 Task: Use LinkedIn's search filters to find people with specific criteria, including industry, language, and keywords in their title or company.
Action: Mouse moved to (611, 85)
Screenshot: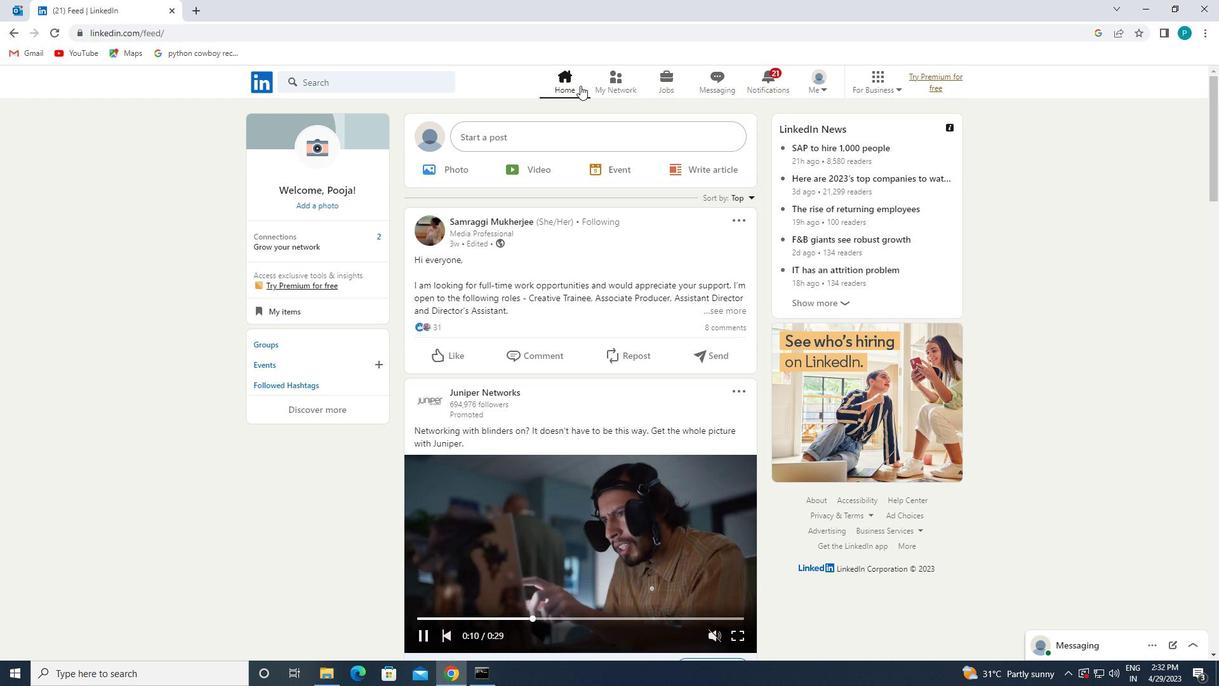
Action: Mouse pressed left at (611, 85)
Screenshot: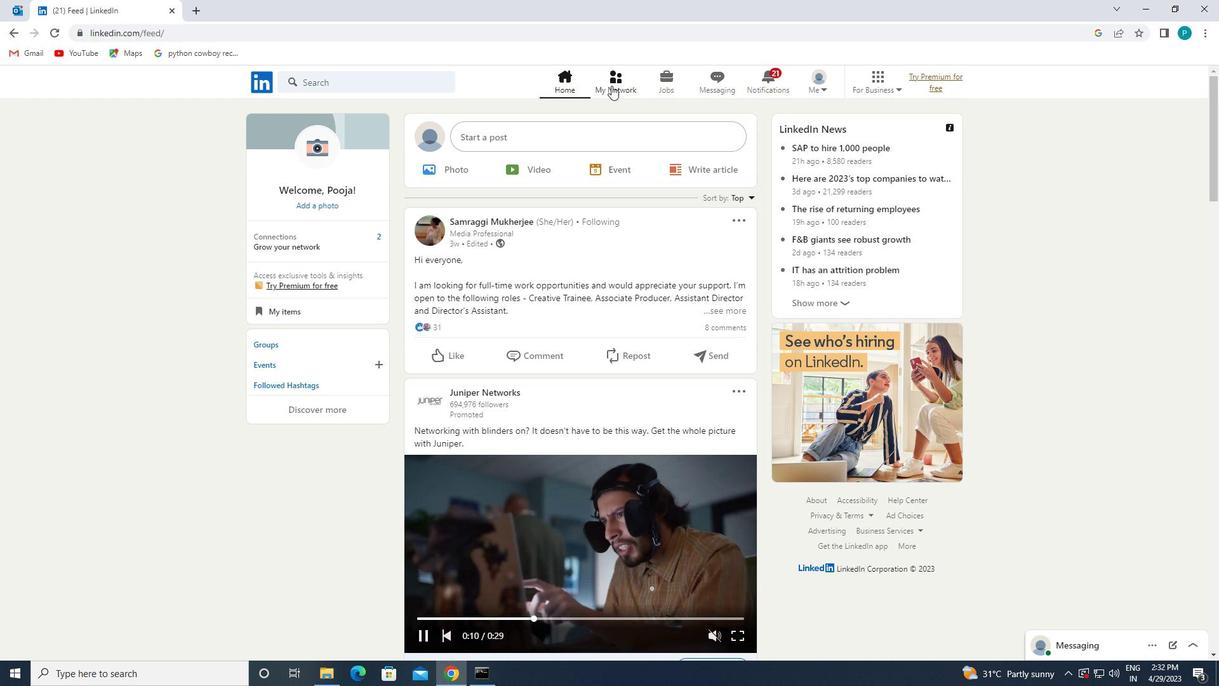 
Action: Mouse moved to (355, 156)
Screenshot: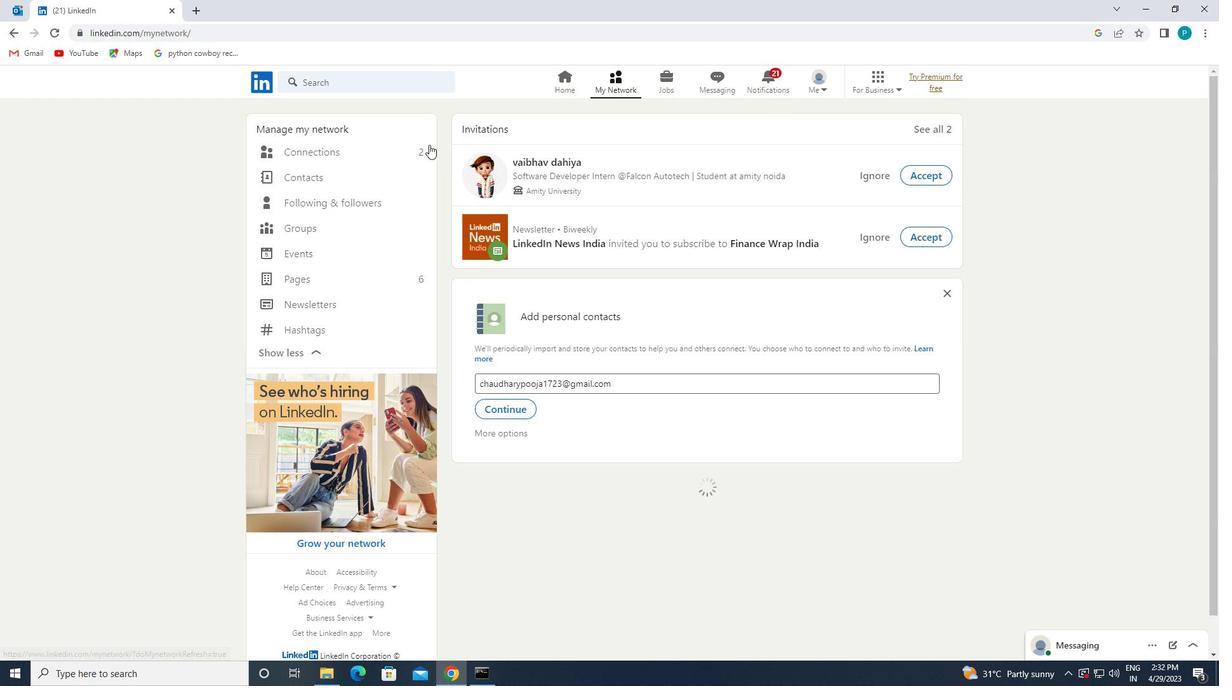 
Action: Mouse pressed left at (355, 156)
Screenshot: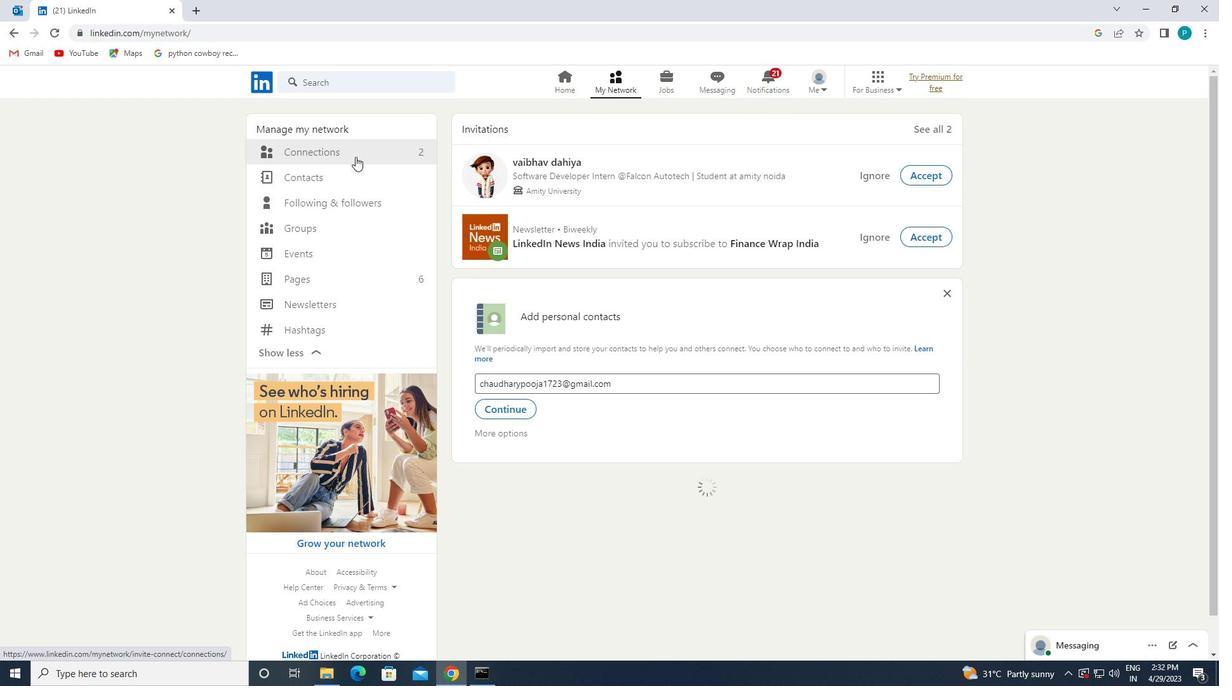 
Action: Mouse moved to (704, 157)
Screenshot: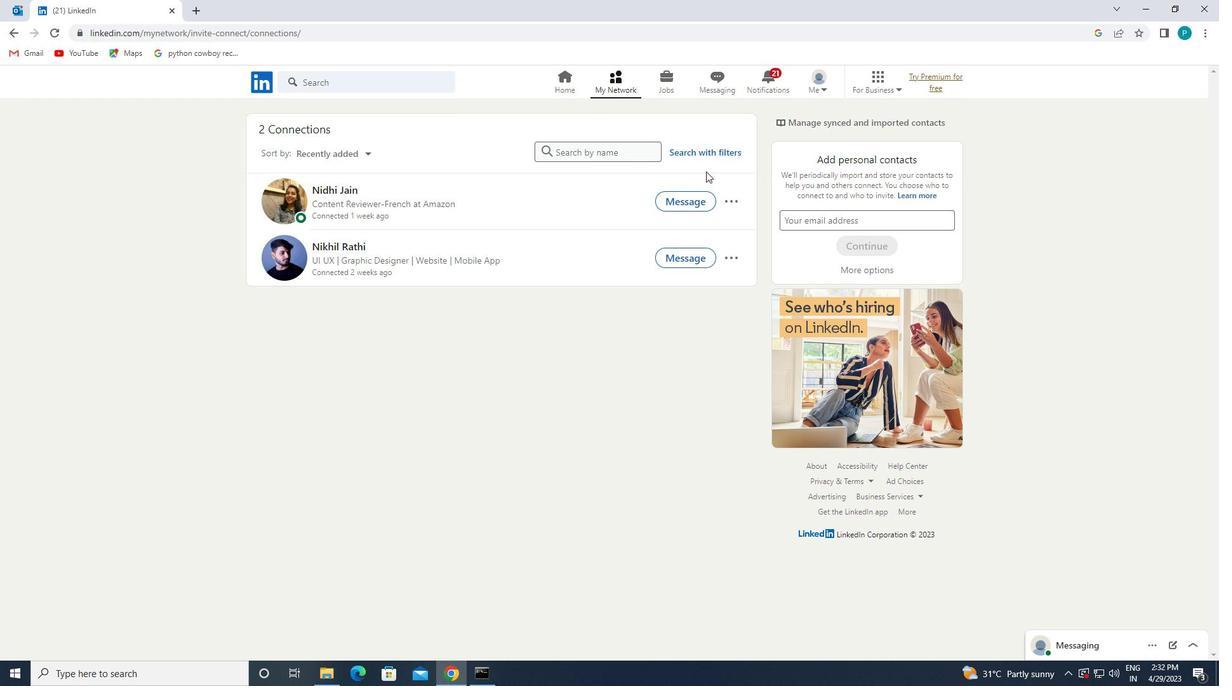 
Action: Mouse pressed left at (704, 157)
Screenshot: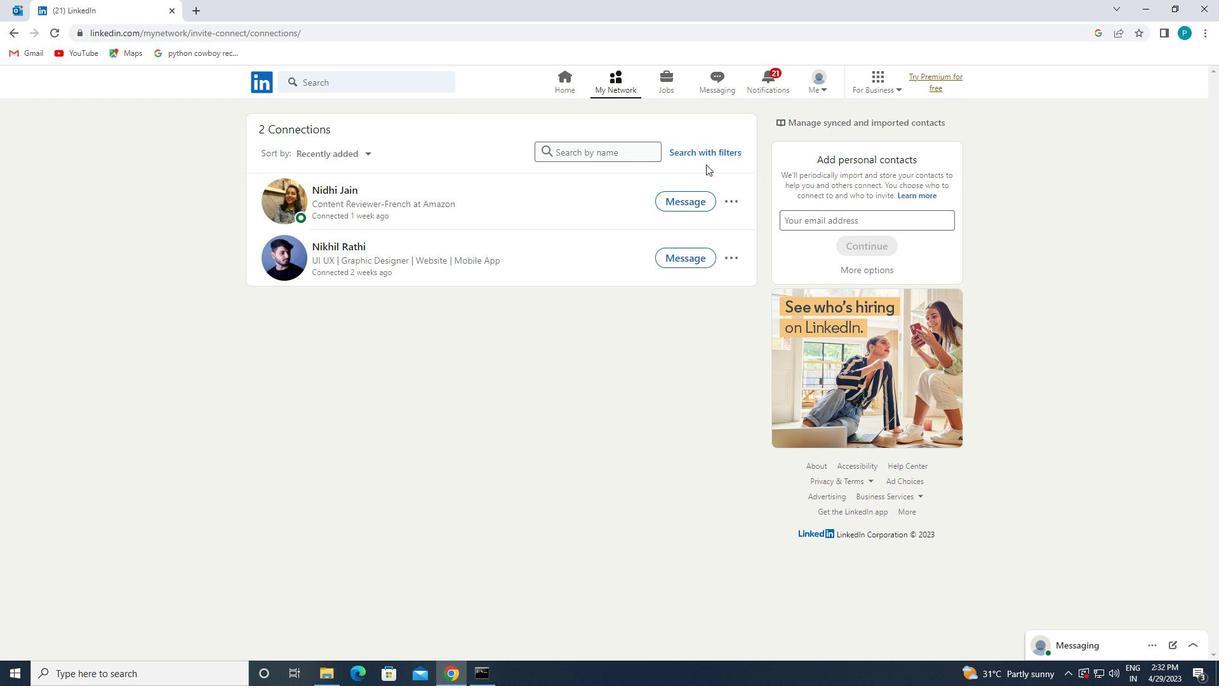 
Action: Mouse moved to (647, 120)
Screenshot: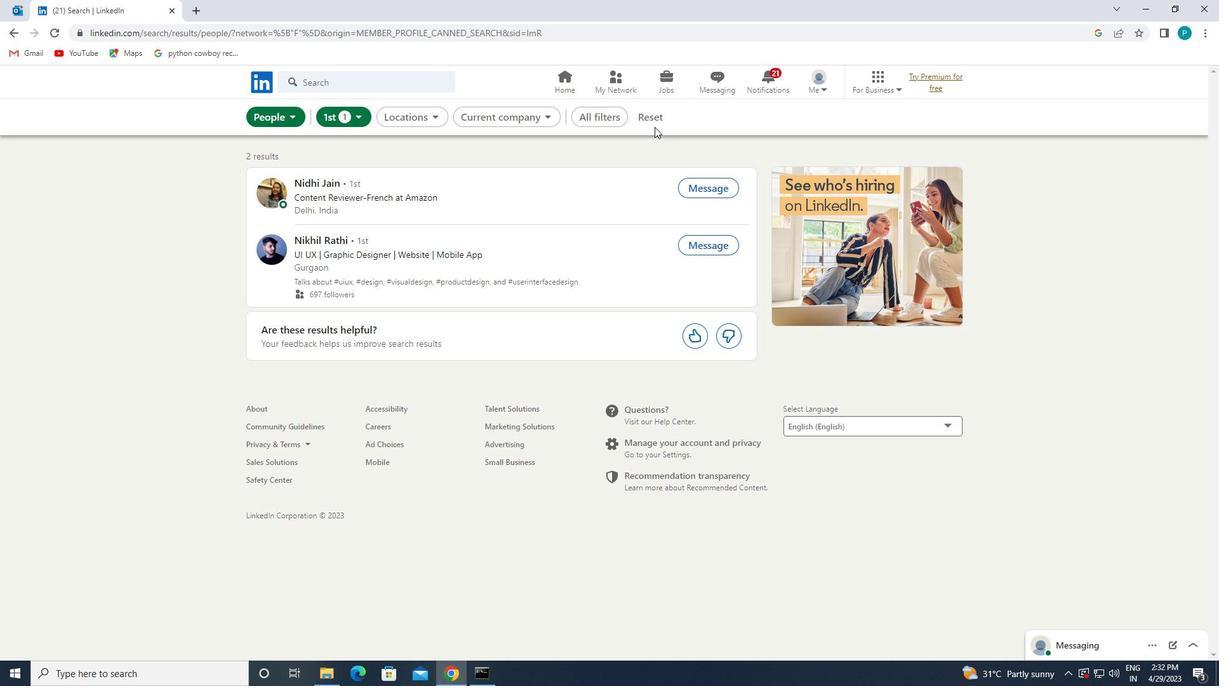 
Action: Mouse pressed left at (647, 120)
Screenshot: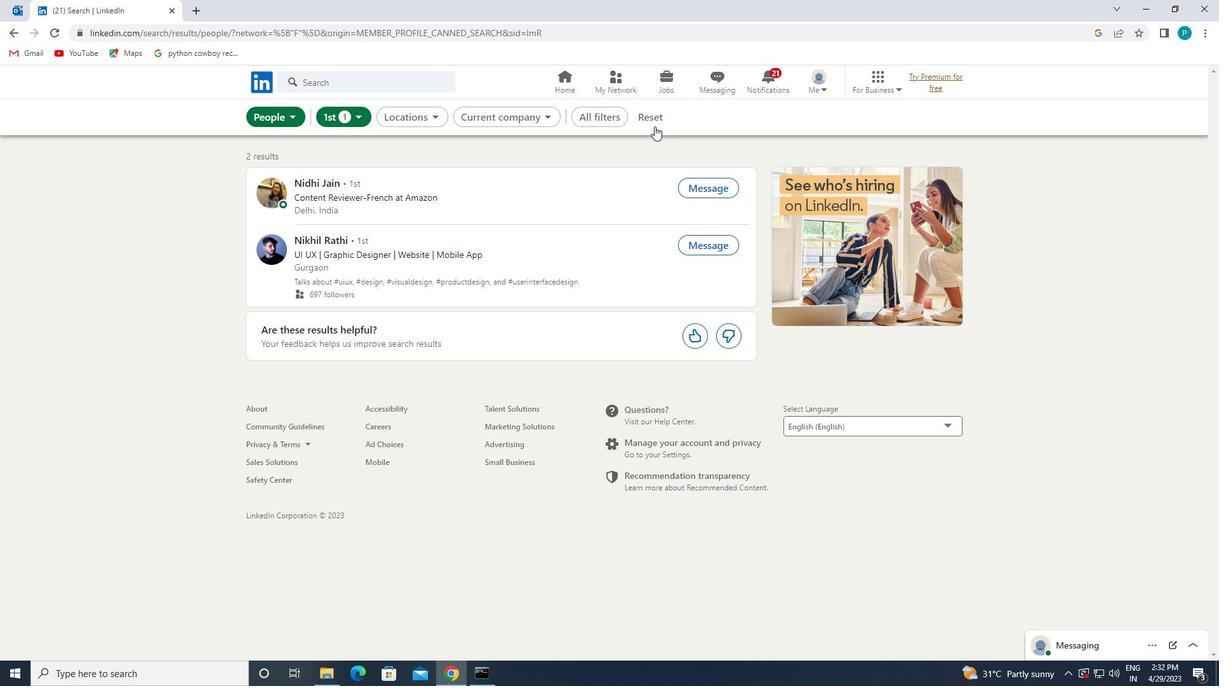 
Action: Mouse moved to (621, 123)
Screenshot: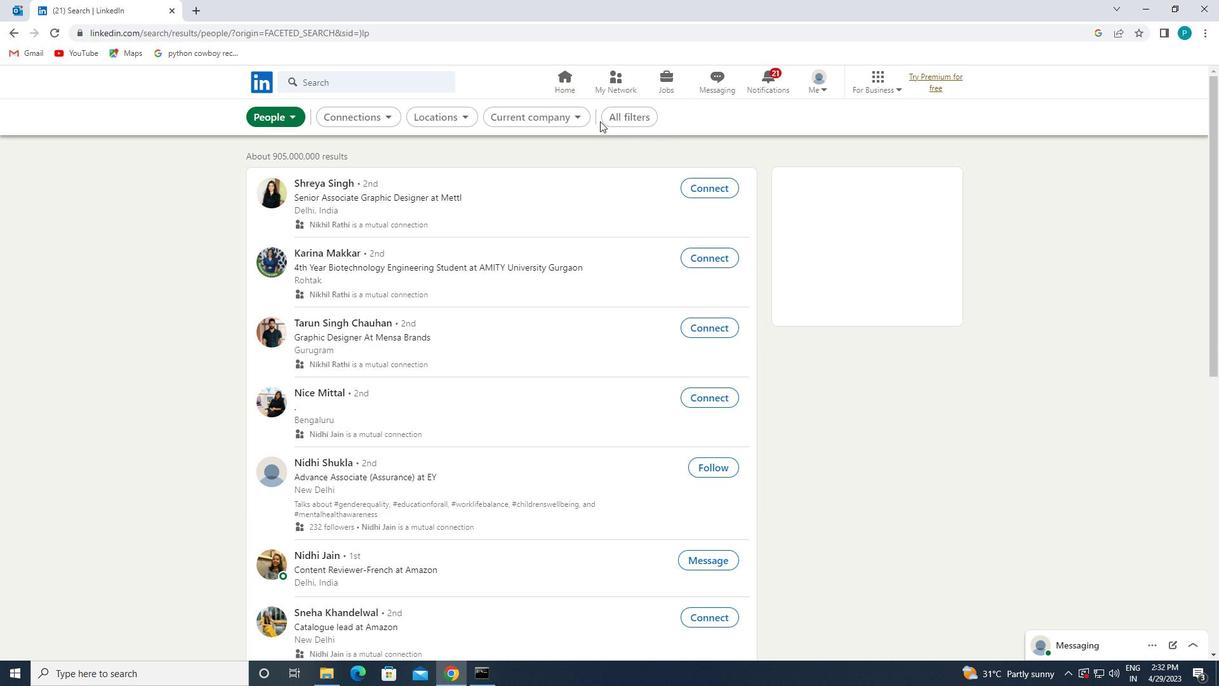 
Action: Mouse pressed left at (621, 123)
Screenshot: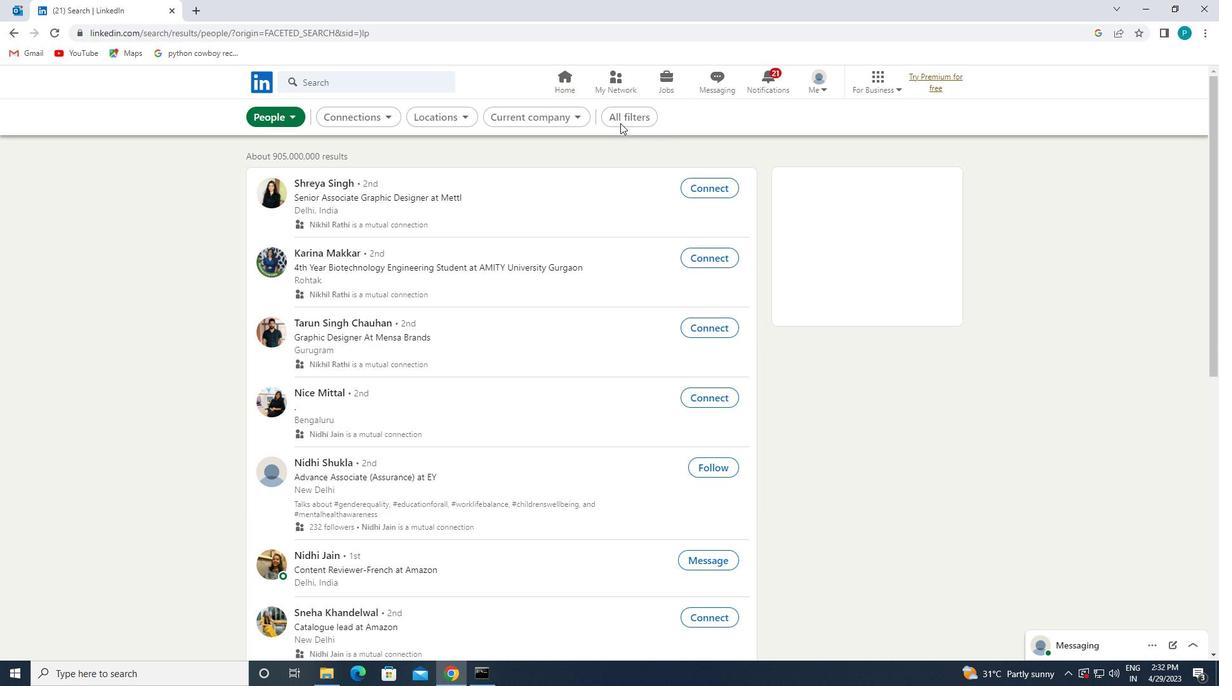 
Action: Mouse moved to (961, 265)
Screenshot: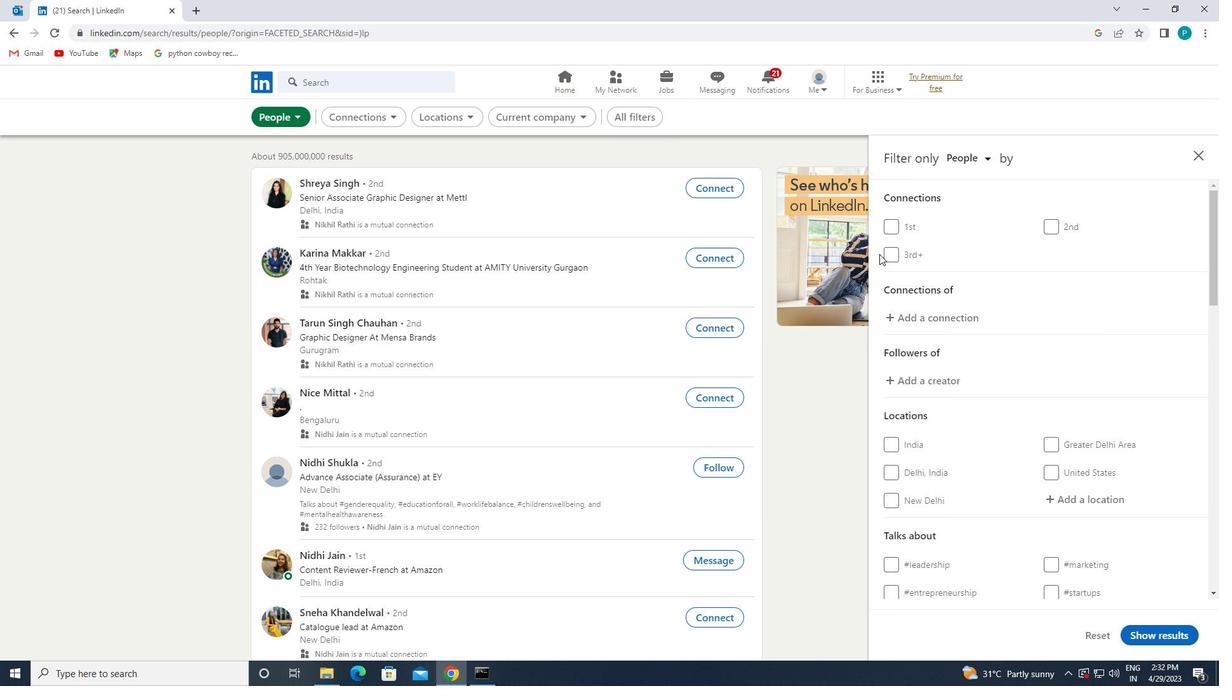 
Action: Mouse scrolled (961, 264) with delta (0, 0)
Screenshot: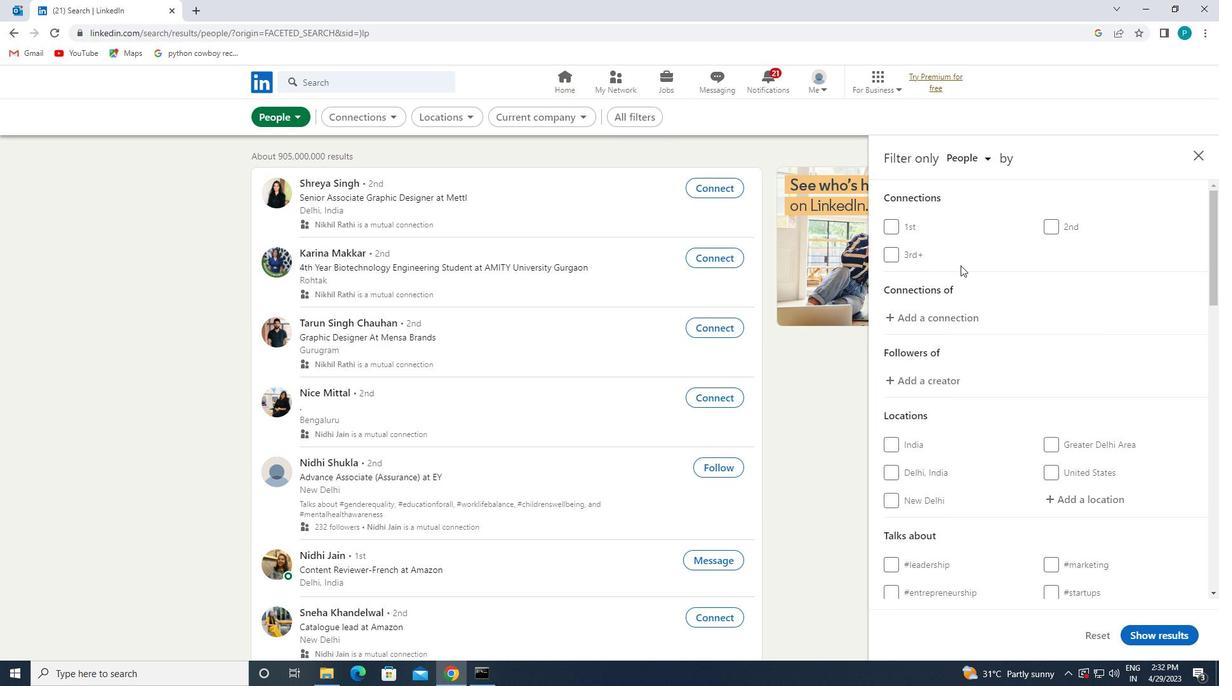 
Action: Mouse scrolled (961, 264) with delta (0, 0)
Screenshot: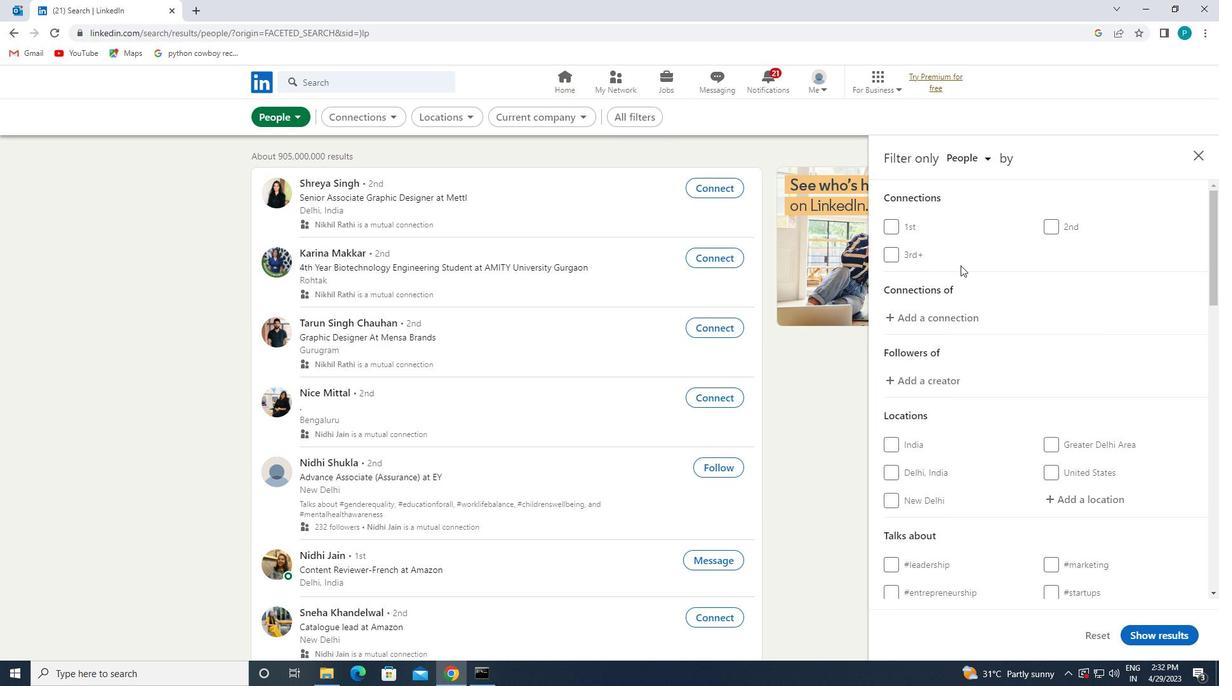 
Action: Mouse scrolled (961, 264) with delta (0, 0)
Screenshot: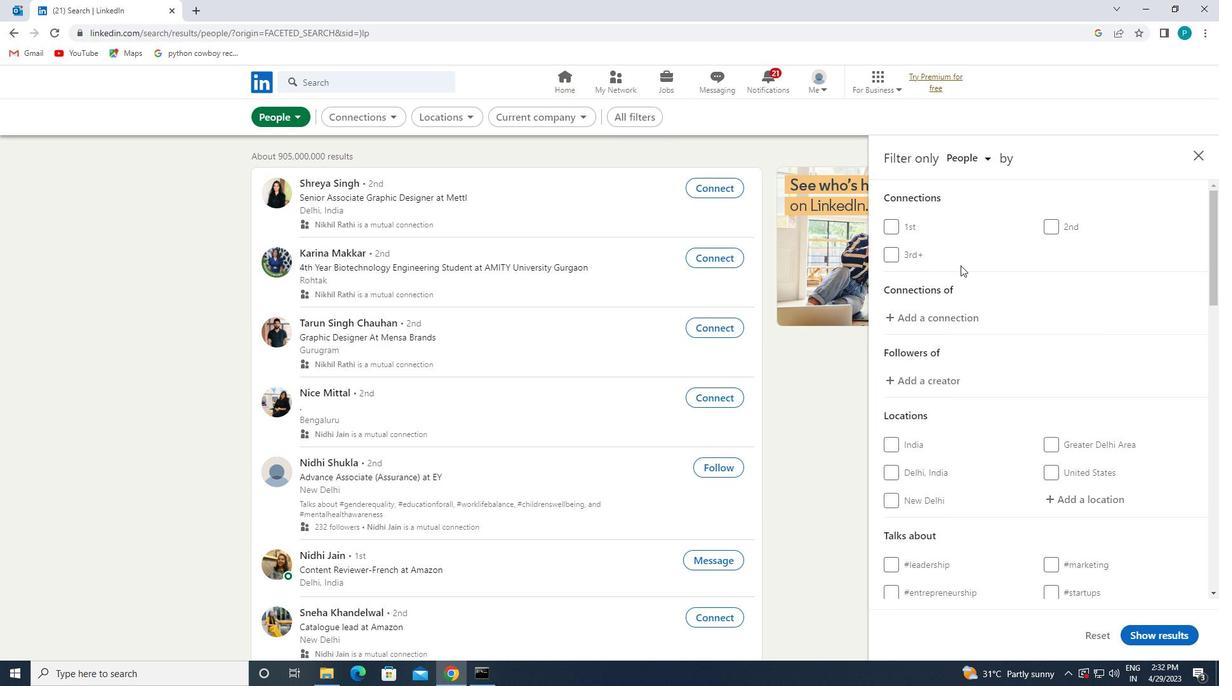 
Action: Mouse moved to (1057, 313)
Screenshot: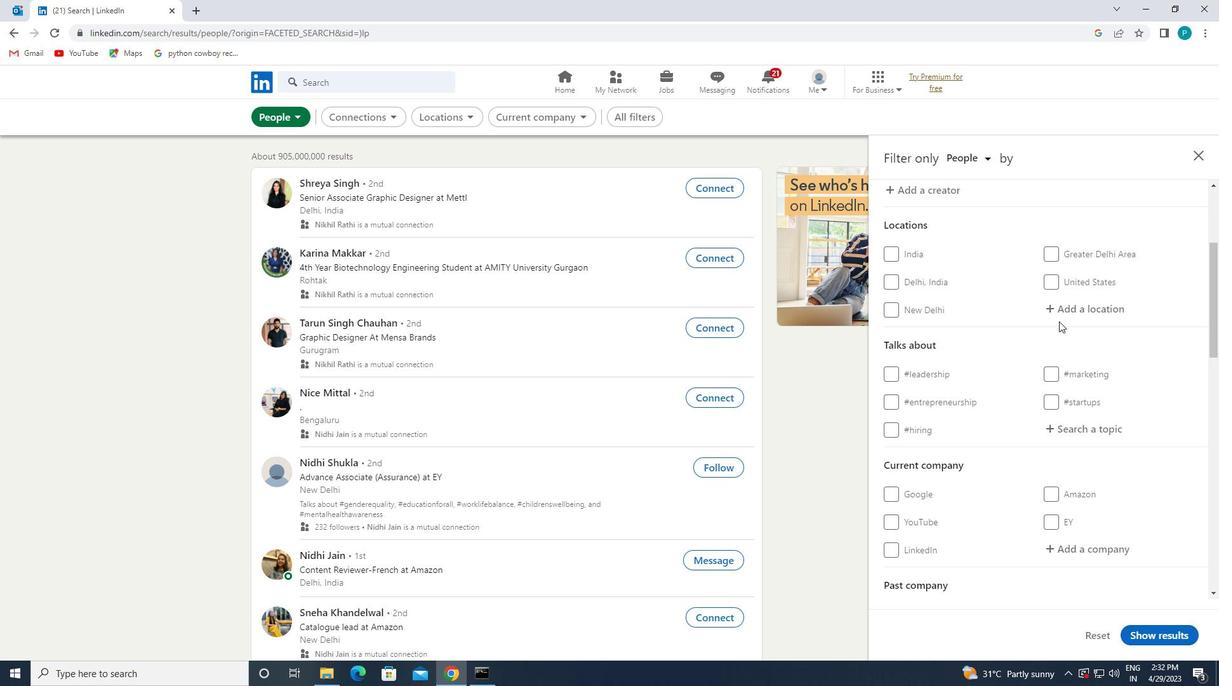 
Action: Mouse pressed left at (1057, 313)
Screenshot: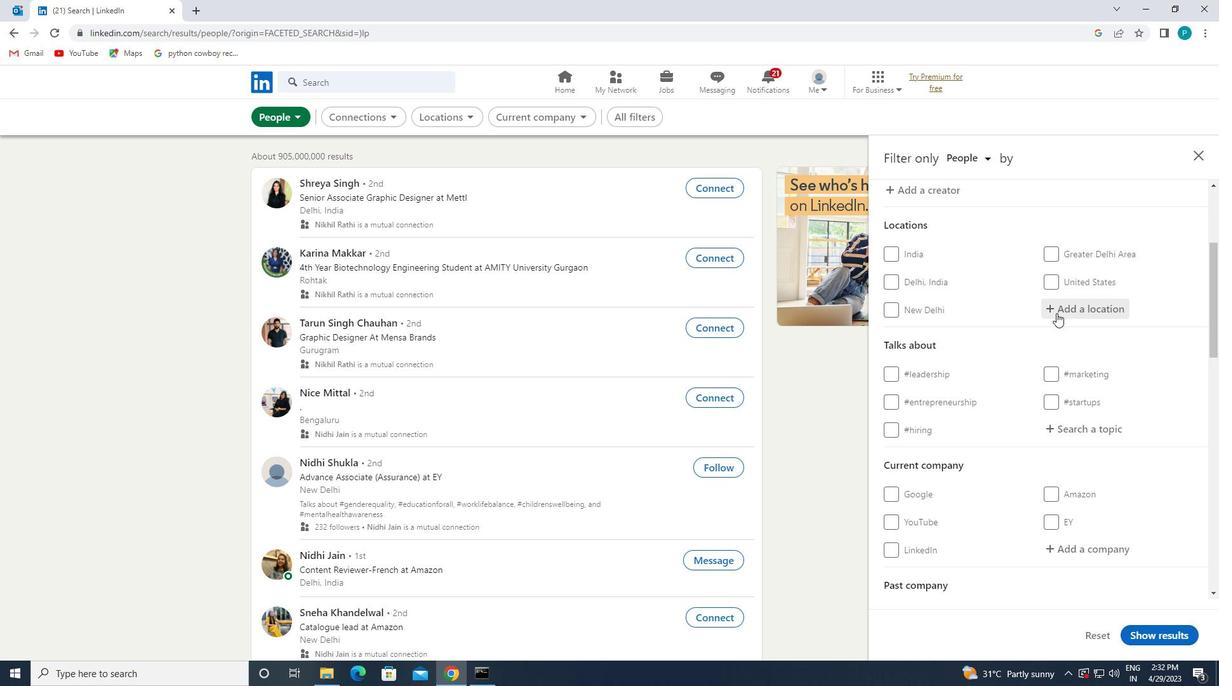 
Action: Key pressed <Key.caps_lock>x<Key.caps_lock>inyang
Screenshot: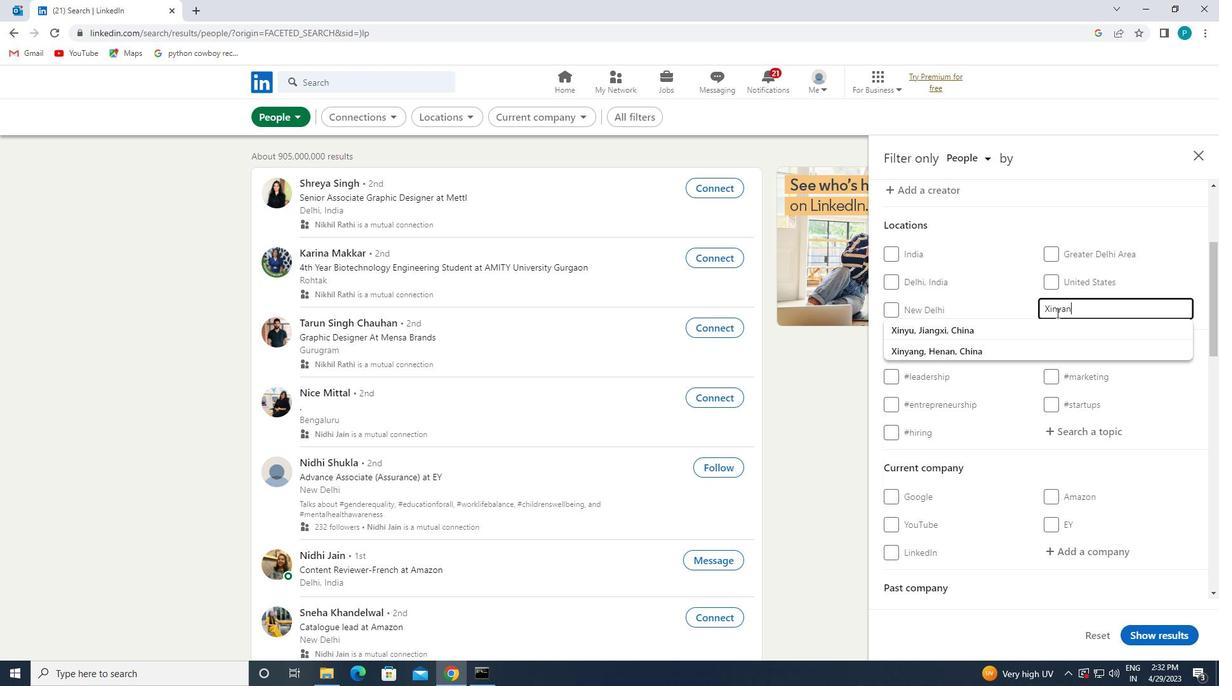 
Action: Mouse moved to (1057, 329)
Screenshot: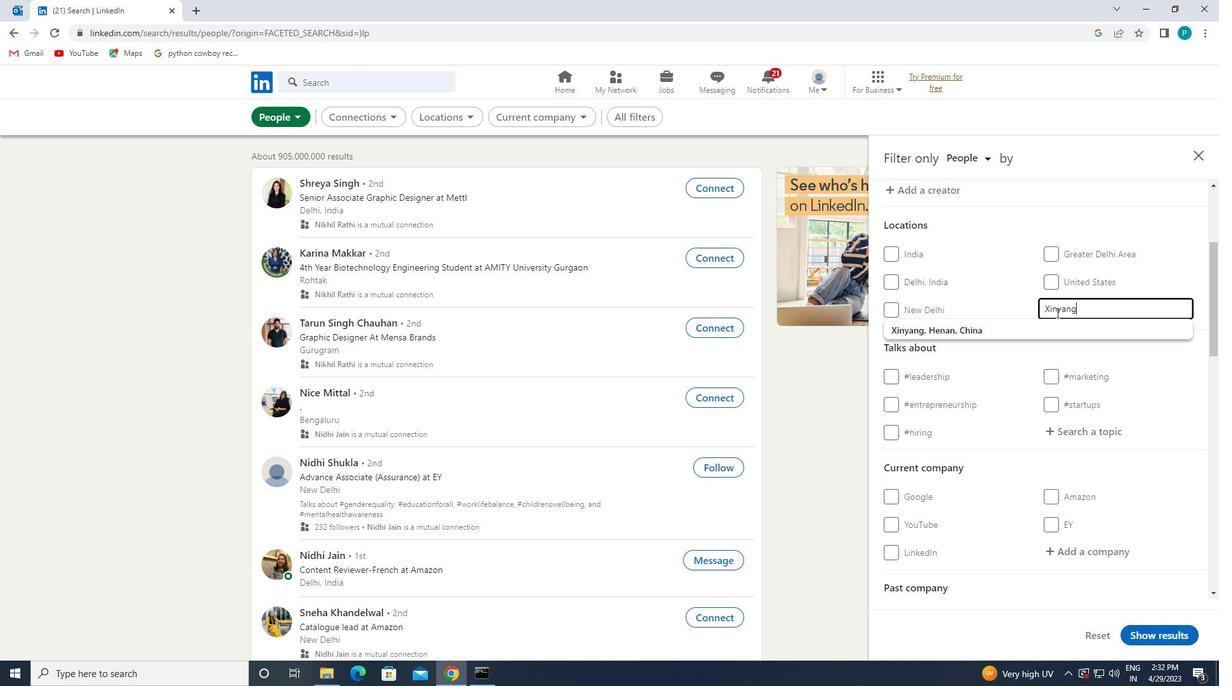 
Action: Mouse pressed left at (1057, 329)
Screenshot: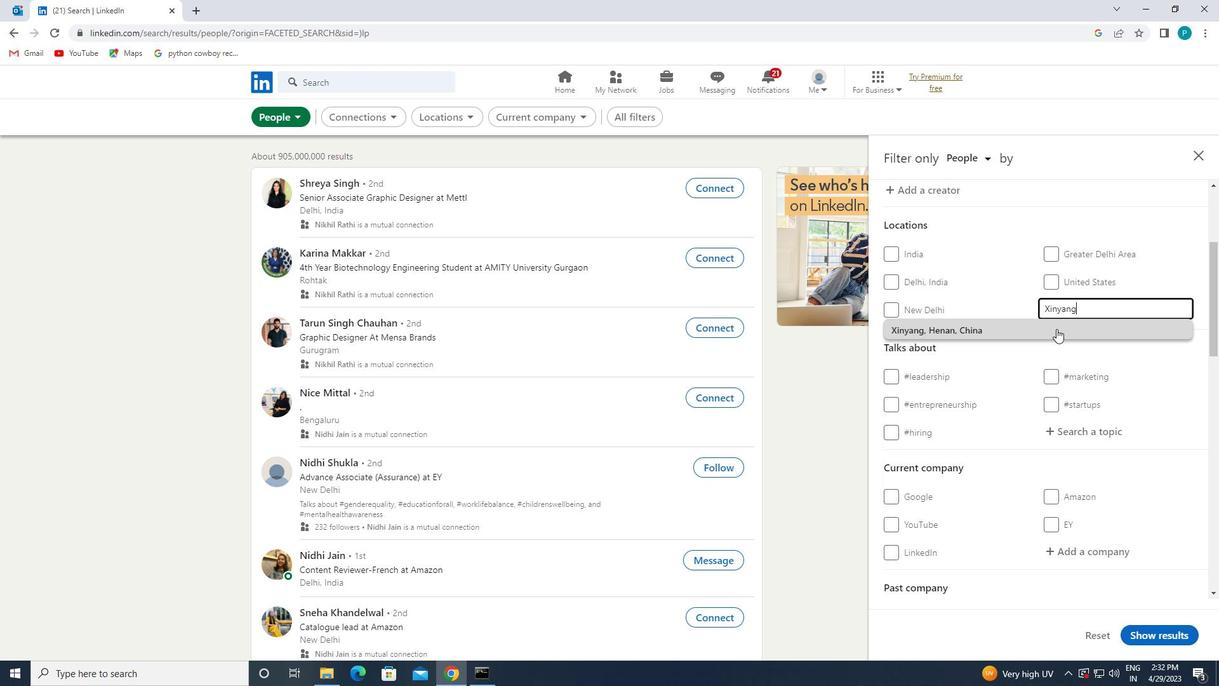 
Action: Mouse moved to (1083, 379)
Screenshot: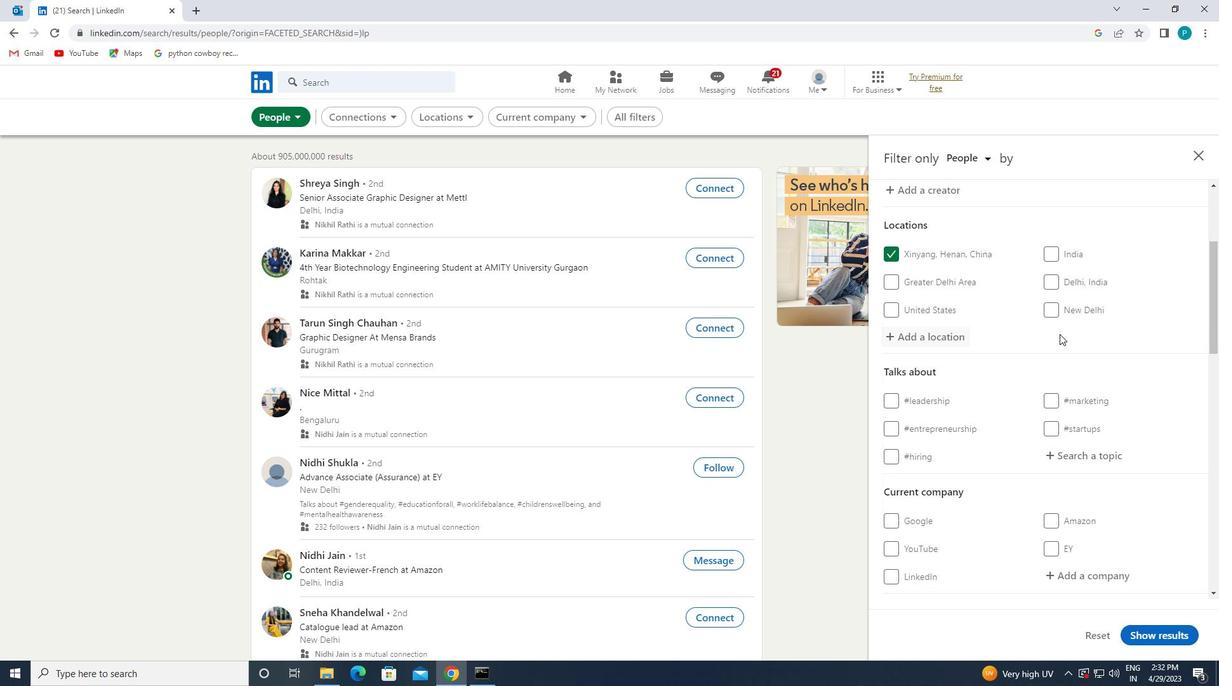 
Action: Mouse scrolled (1083, 378) with delta (0, 0)
Screenshot: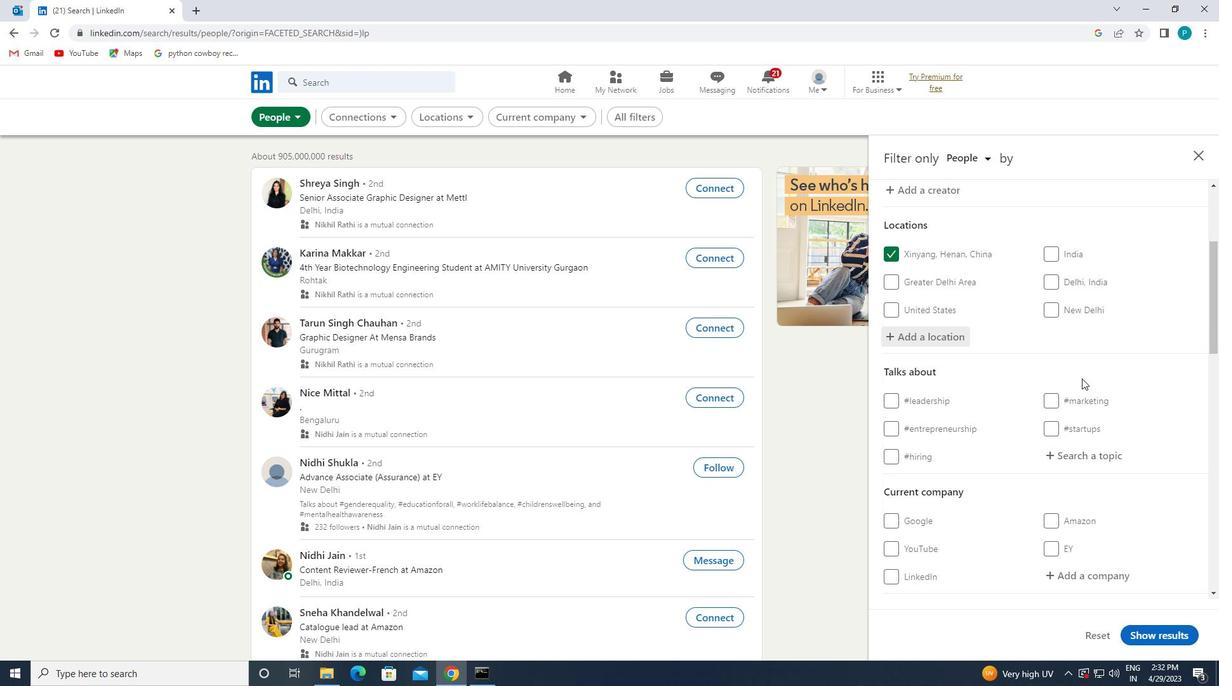 
Action: Mouse scrolled (1083, 378) with delta (0, 0)
Screenshot: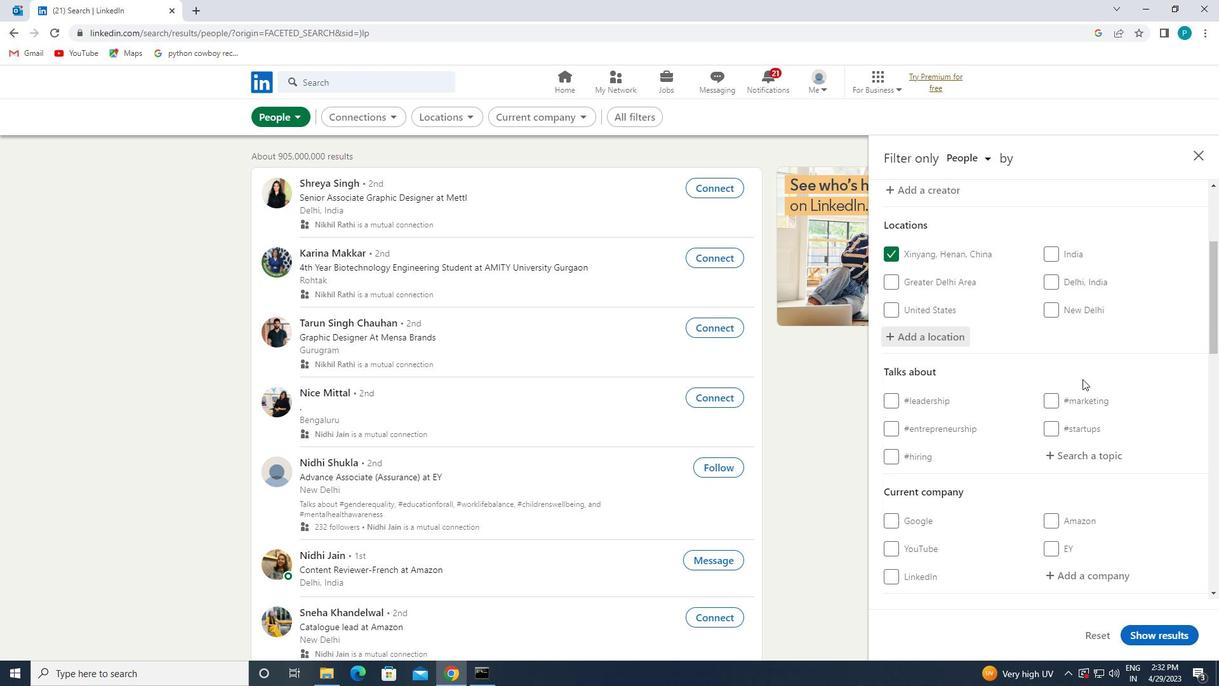 
Action: Mouse scrolled (1083, 378) with delta (0, 0)
Screenshot: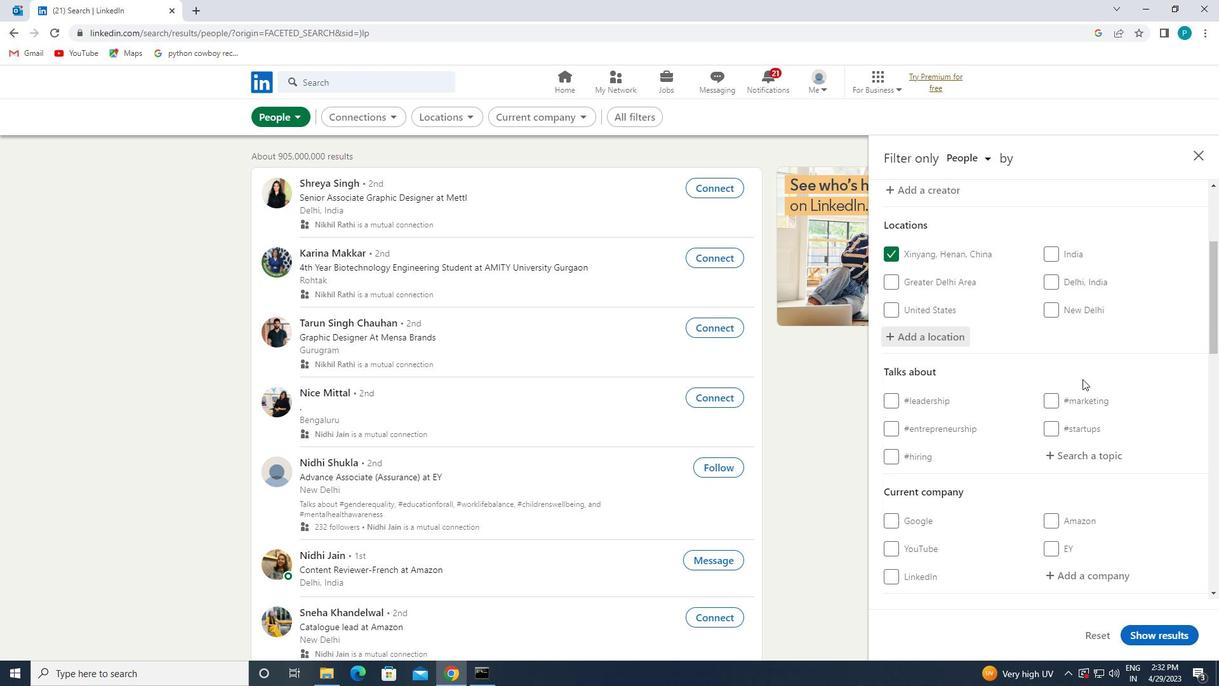 
Action: Mouse moved to (1064, 254)
Screenshot: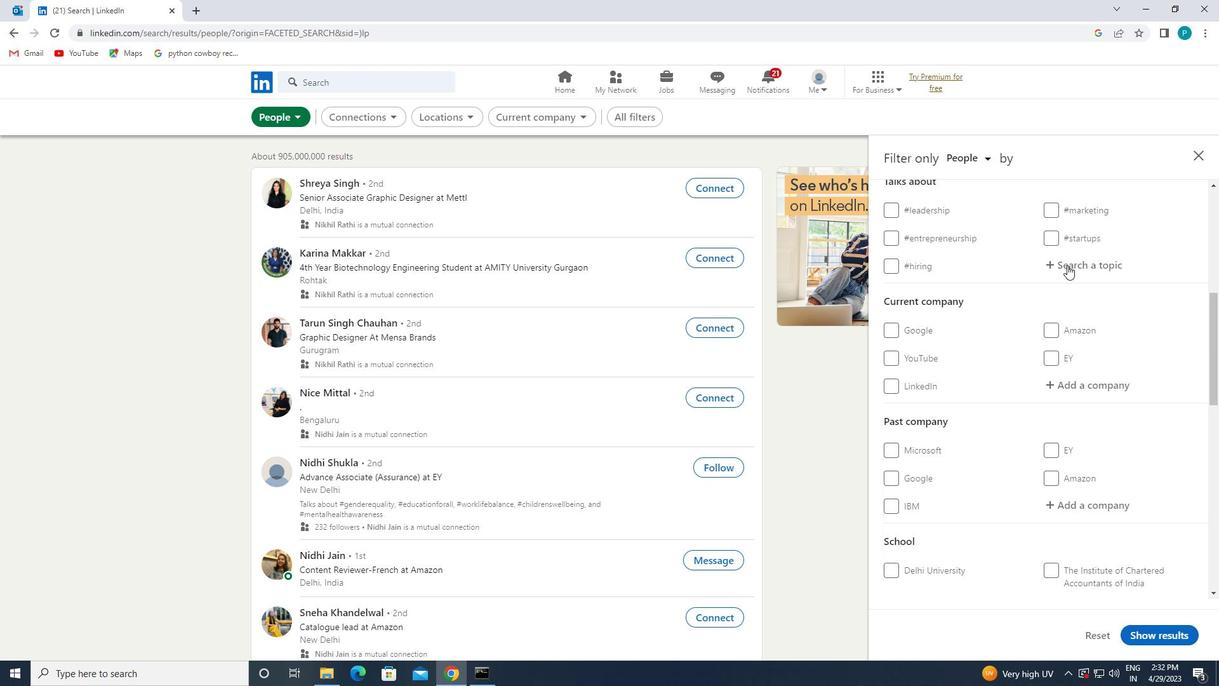 
Action: Mouse pressed left at (1064, 254)
Screenshot: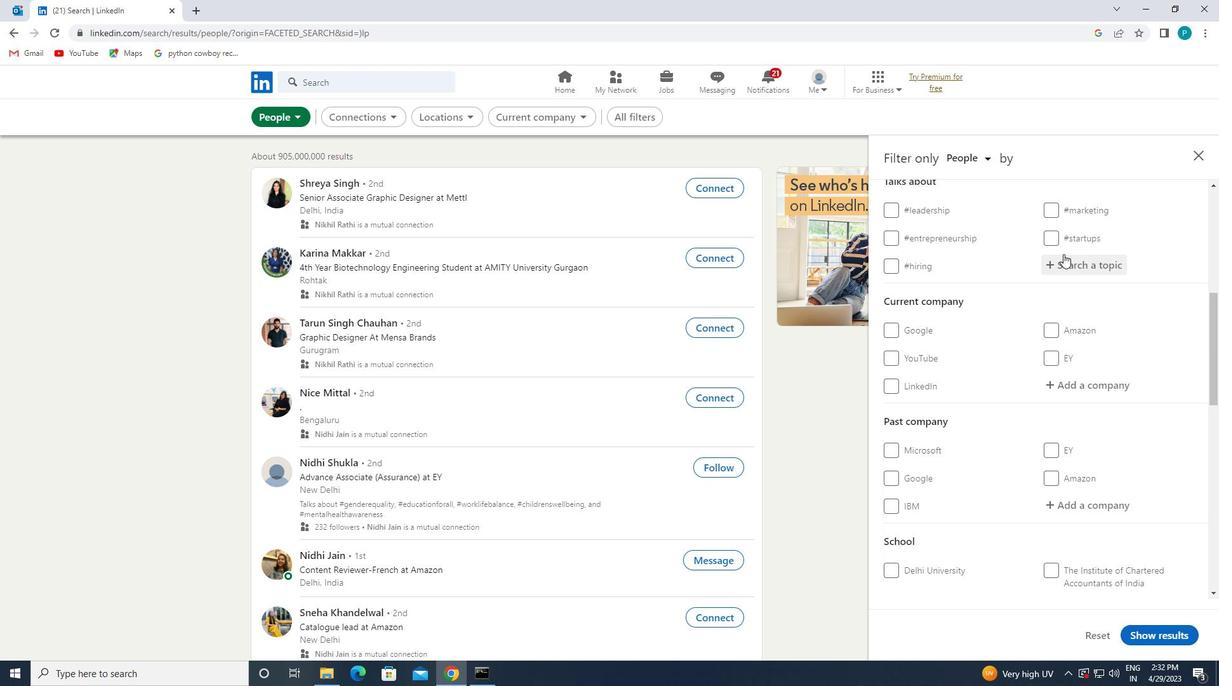 
Action: Mouse moved to (1066, 254)
Screenshot: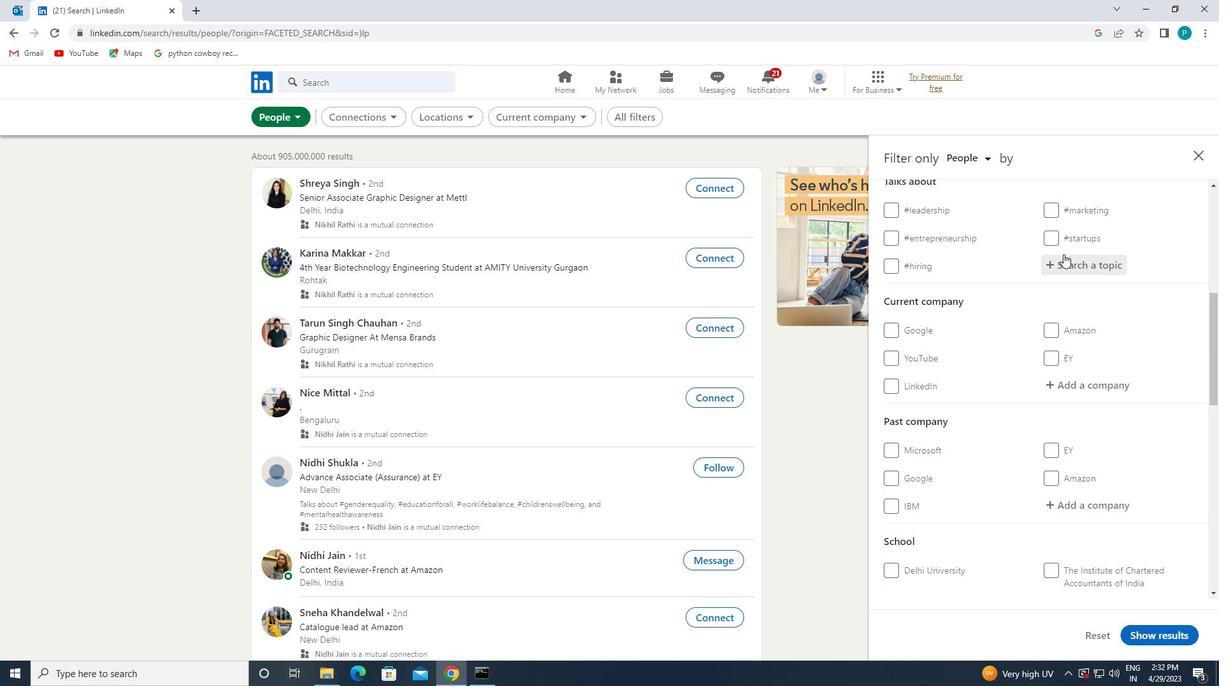 
Action: Key pressed <Key.shift>#<Key.caps_lock>M<Key.caps_lock>OBILEAPPLICATIONS
Screenshot: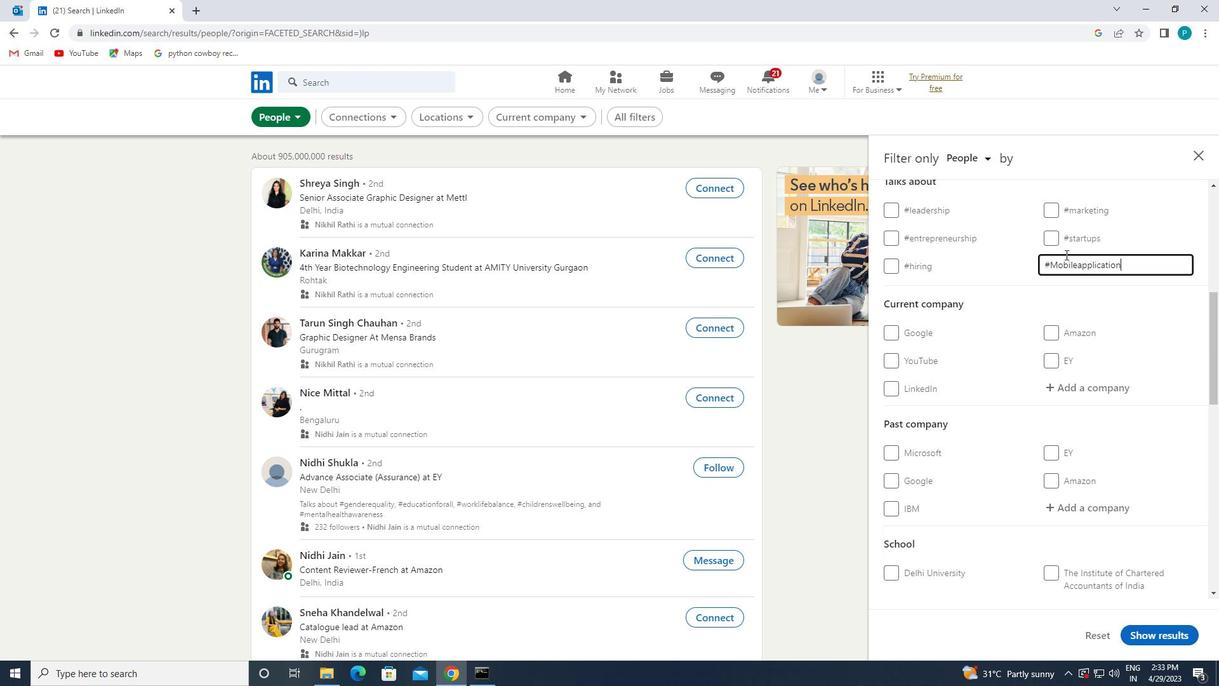 
Action: Mouse moved to (1064, 265)
Screenshot: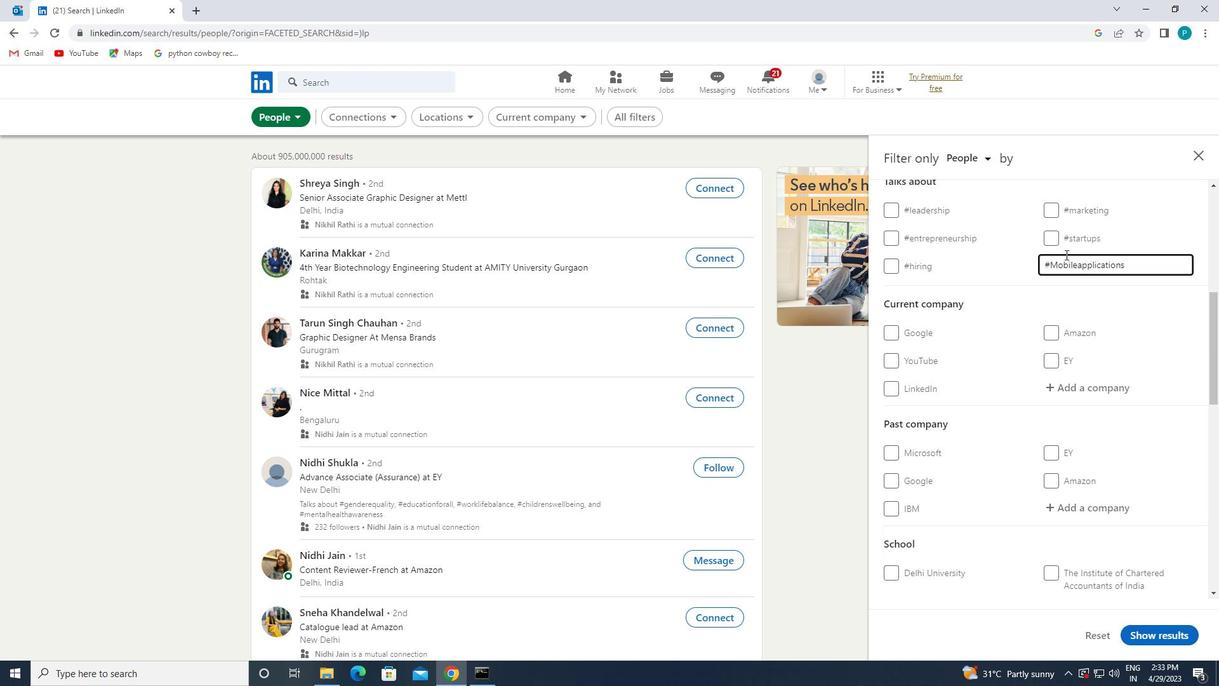 
Action: Mouse scrolled (1064, 264) with delta (0, 0)
Screenshot: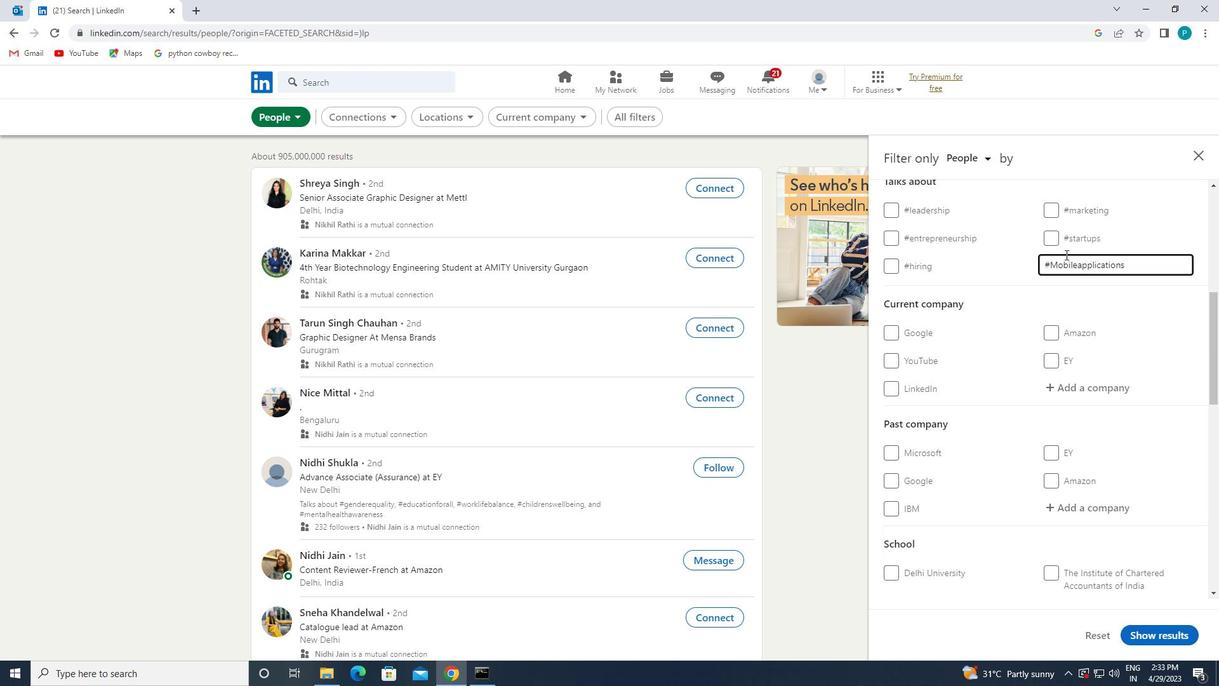 
Action: Mouse moved to (1074, 350)
Screenshot: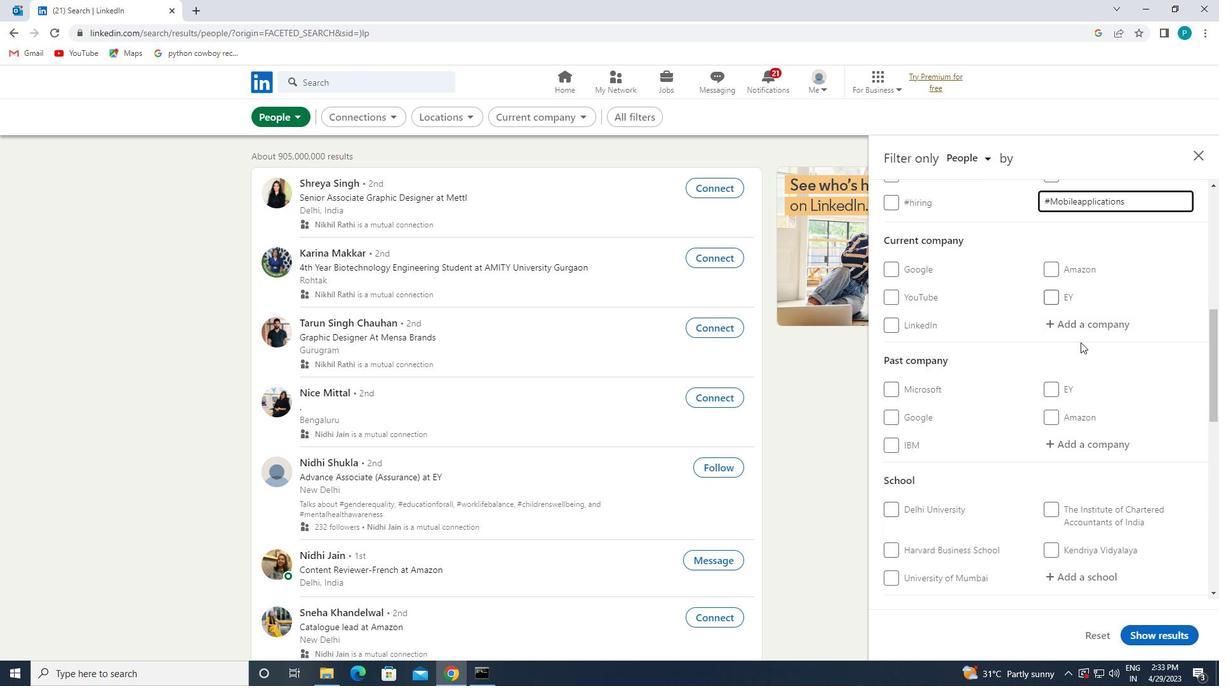 
Action: Mouse scrolled (1074, 350) with delta (0, 0)
Screenshot: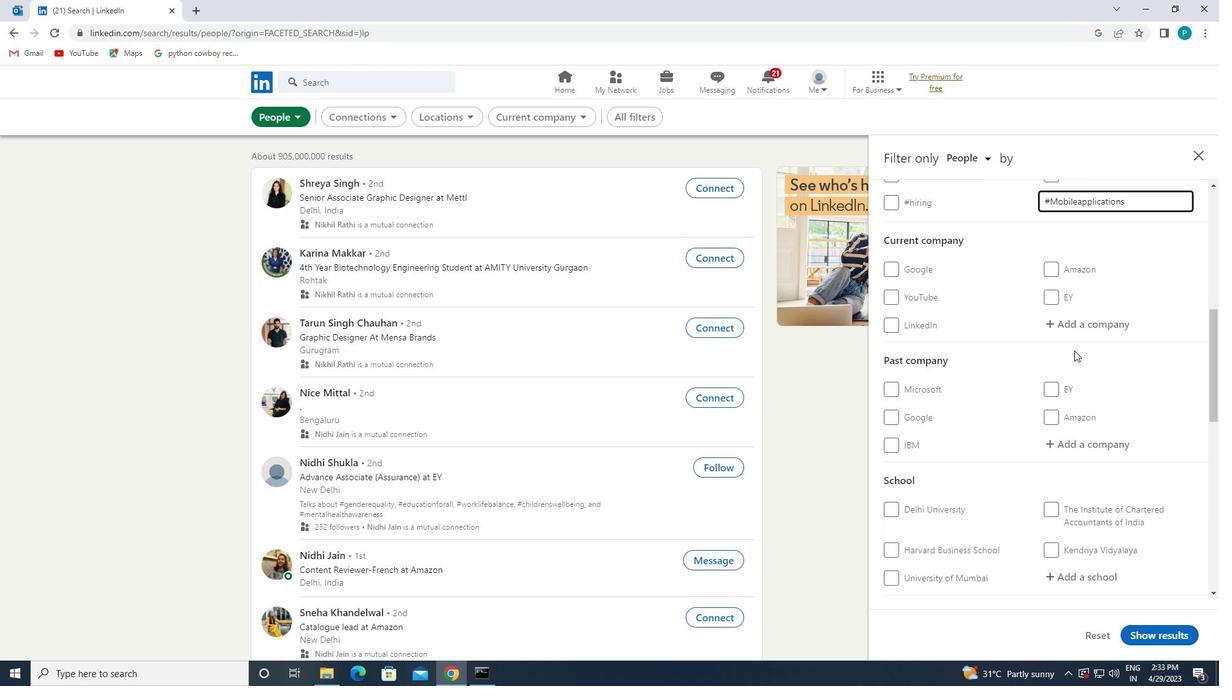 
Action: Mouse scrolled (1074, 350) with delta (0, 0)
Screenshot: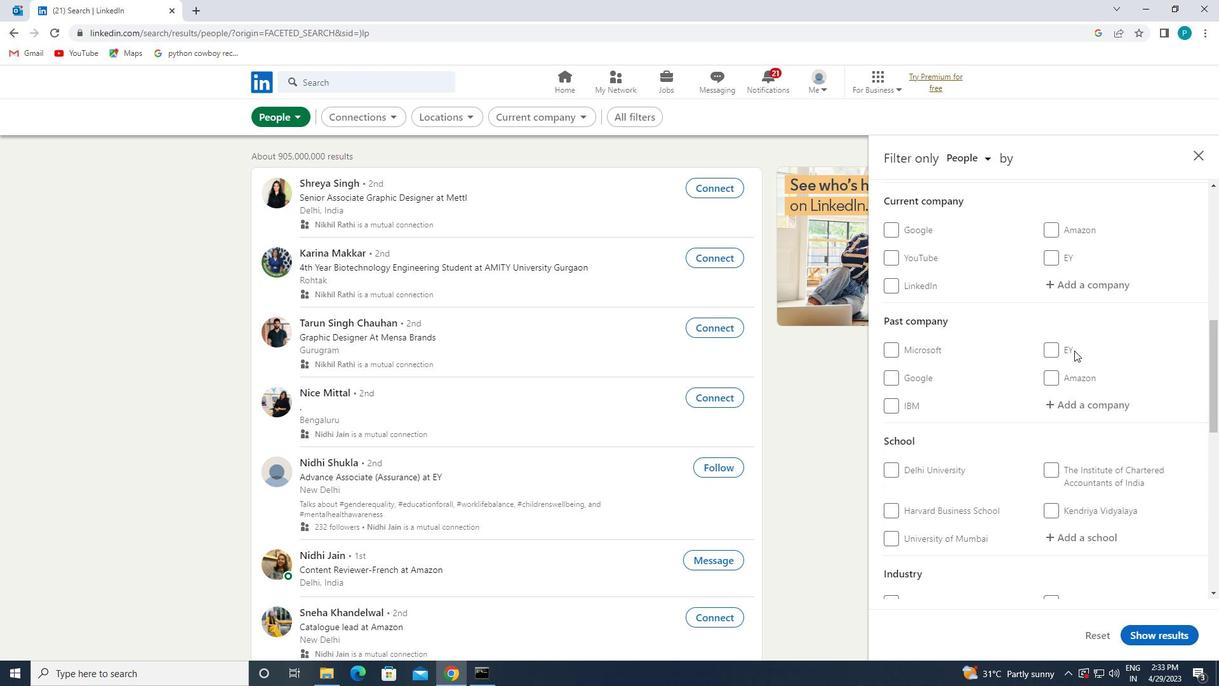 
Action: Mouse scrolled (1074, 350) with delta (0, 0)
Screenshot: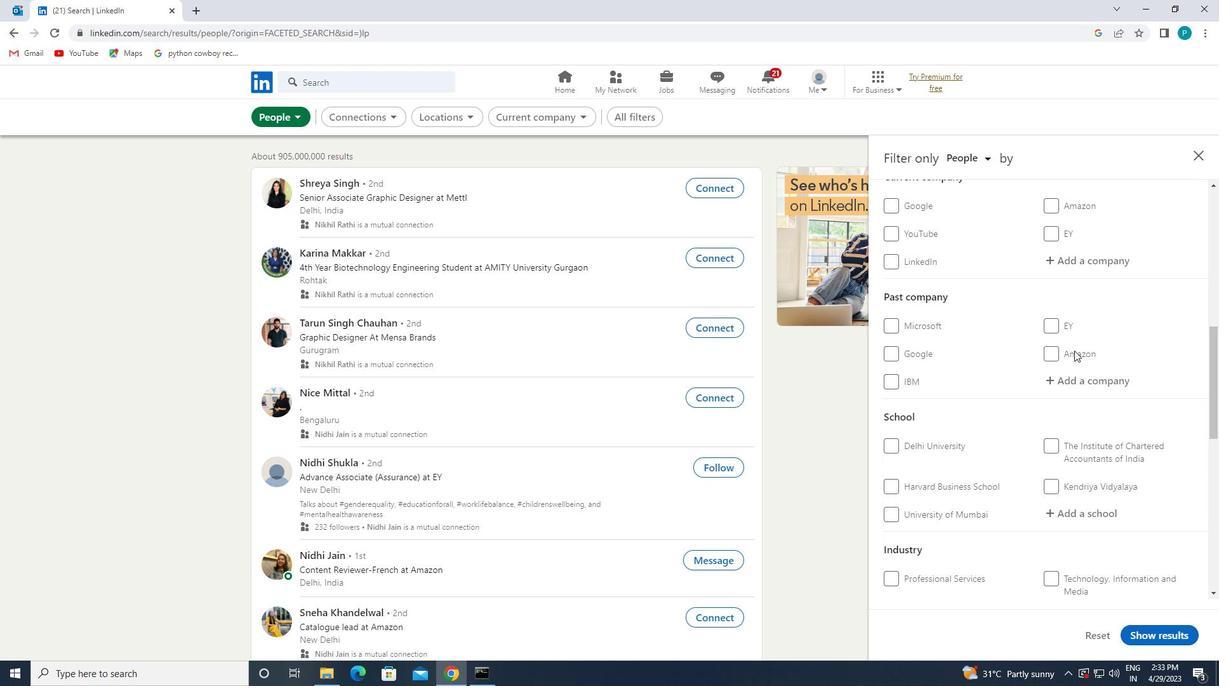 
Action: Mouse scrolled (1074, 350) with delta (0, 0)
Screenshot: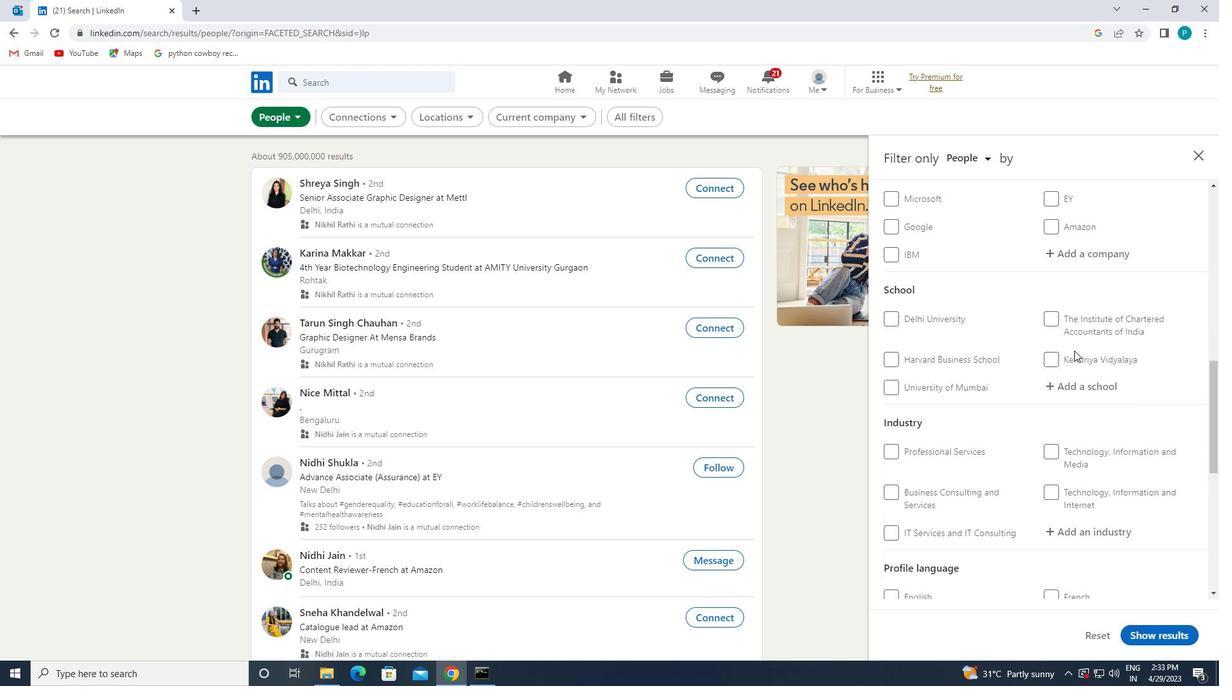 
Action: Mouse scrolled (1074, 350) with delta (0, 0)
Screenshot: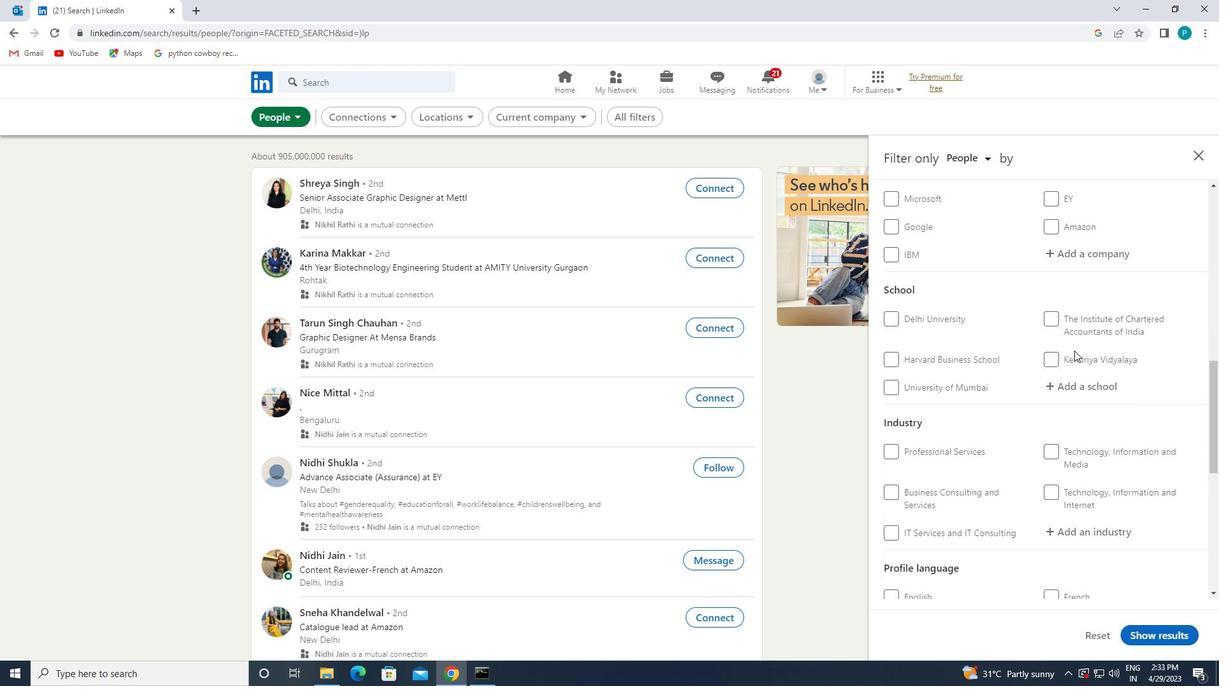 
Action: Mouse scrolled (1074, 350) with delta (0, 0)
Screenshot: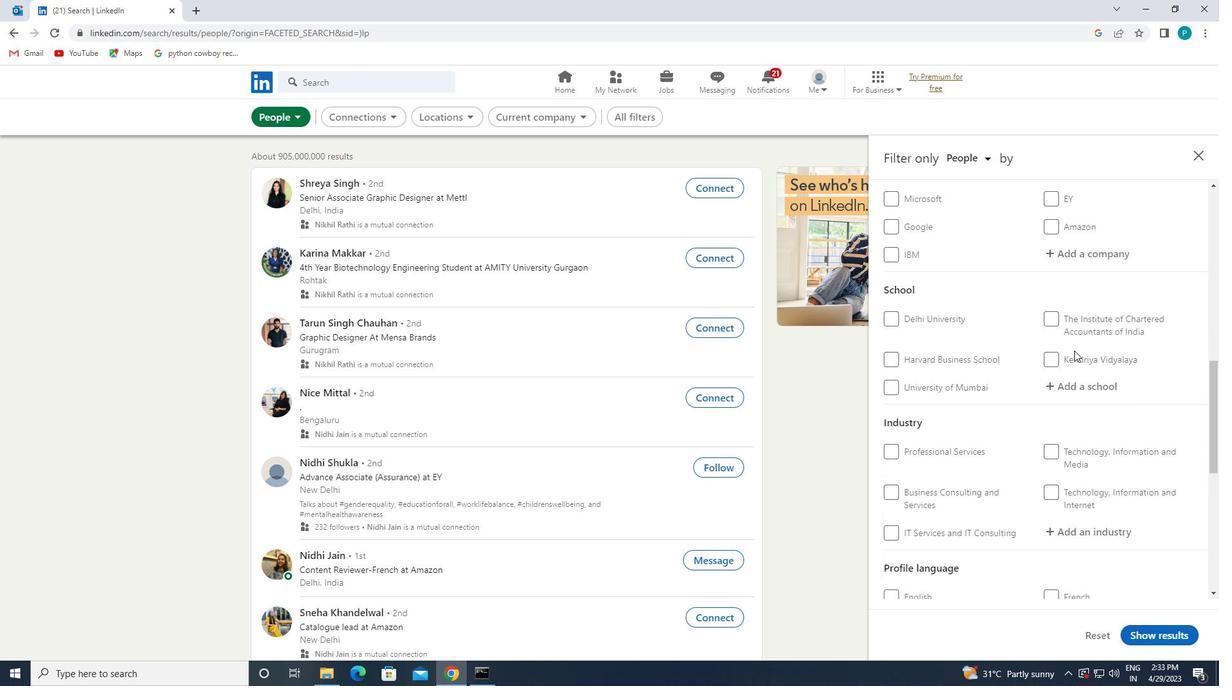 
Action: Mouse moved to (899, 404)
Screenshot: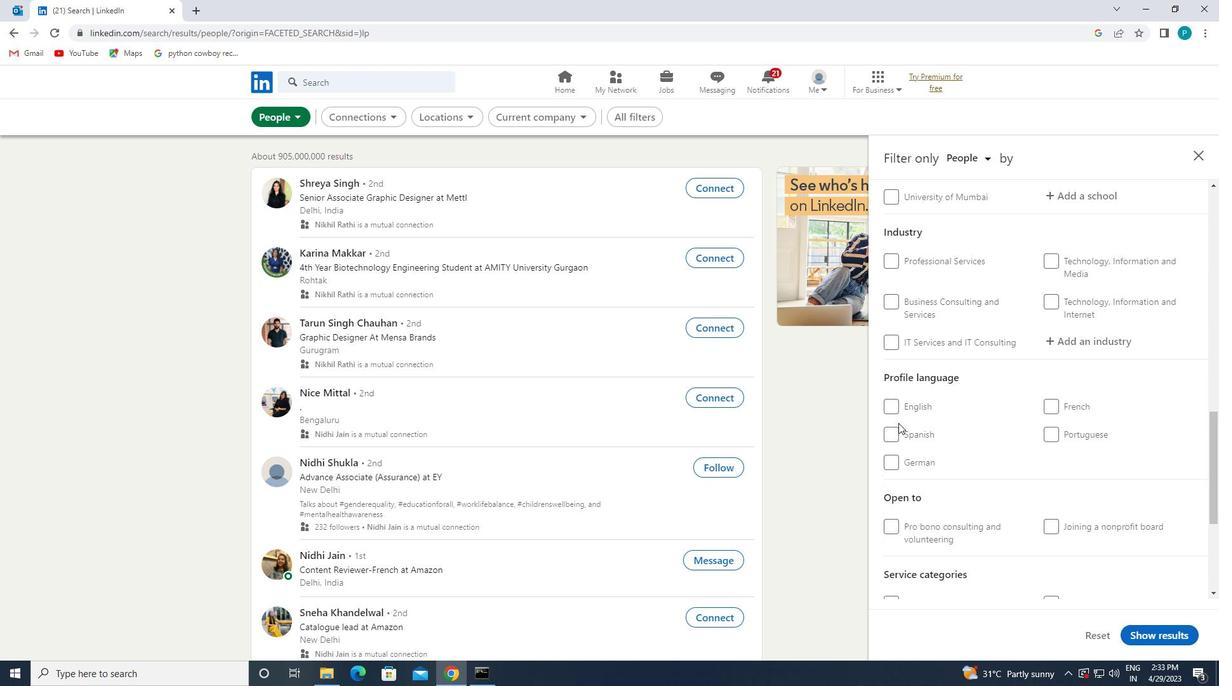 
Action: Mouse pressed left at (899, 404)
Screenshot: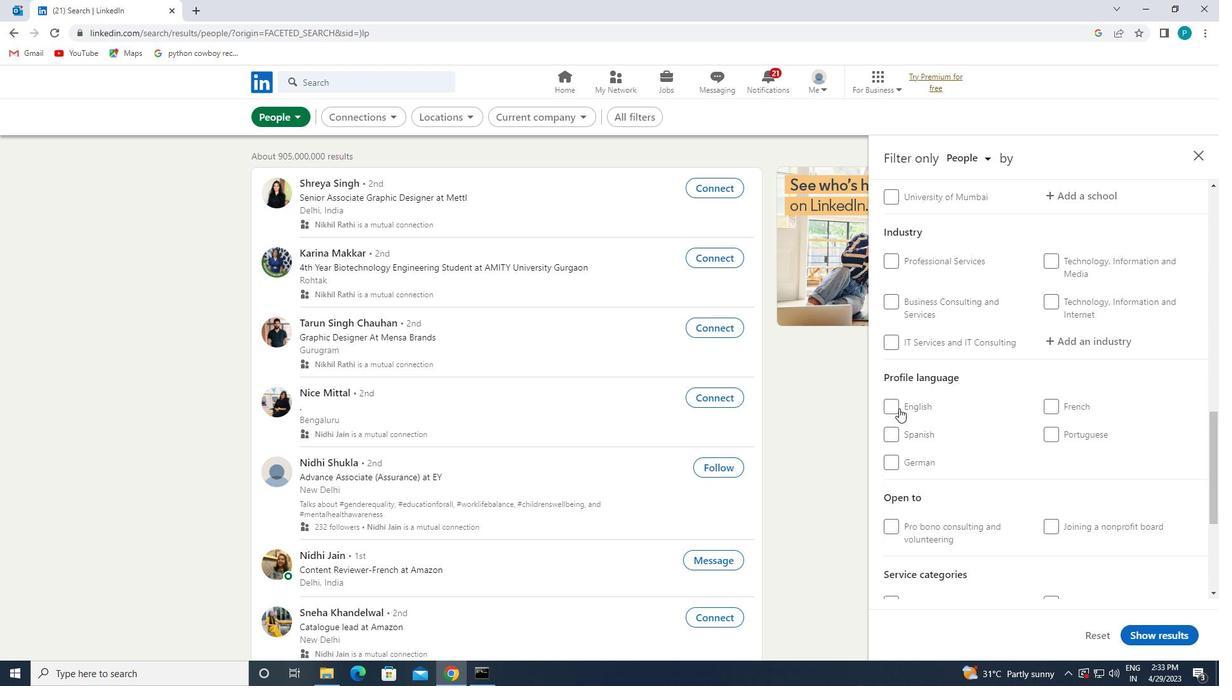 
Action: Mouse moved to (1032, 395)
Screenshot: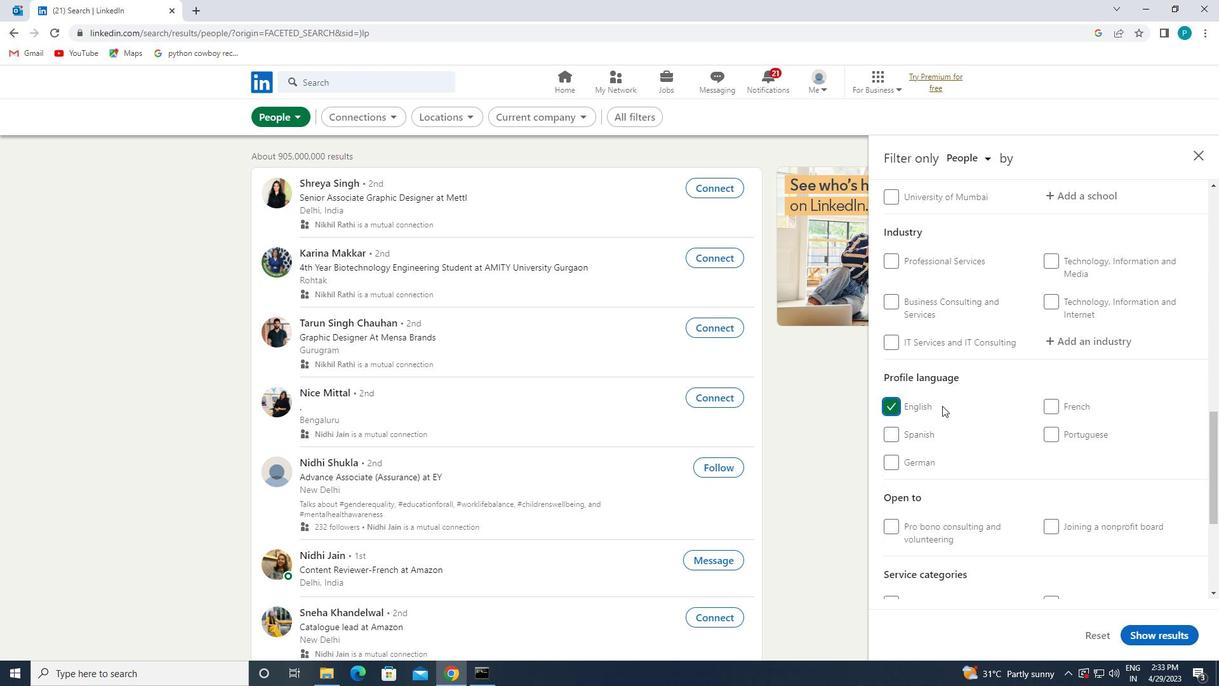 
Action: Mouse scrolled (1032, 395) with delta (0, 0)
Screenshot: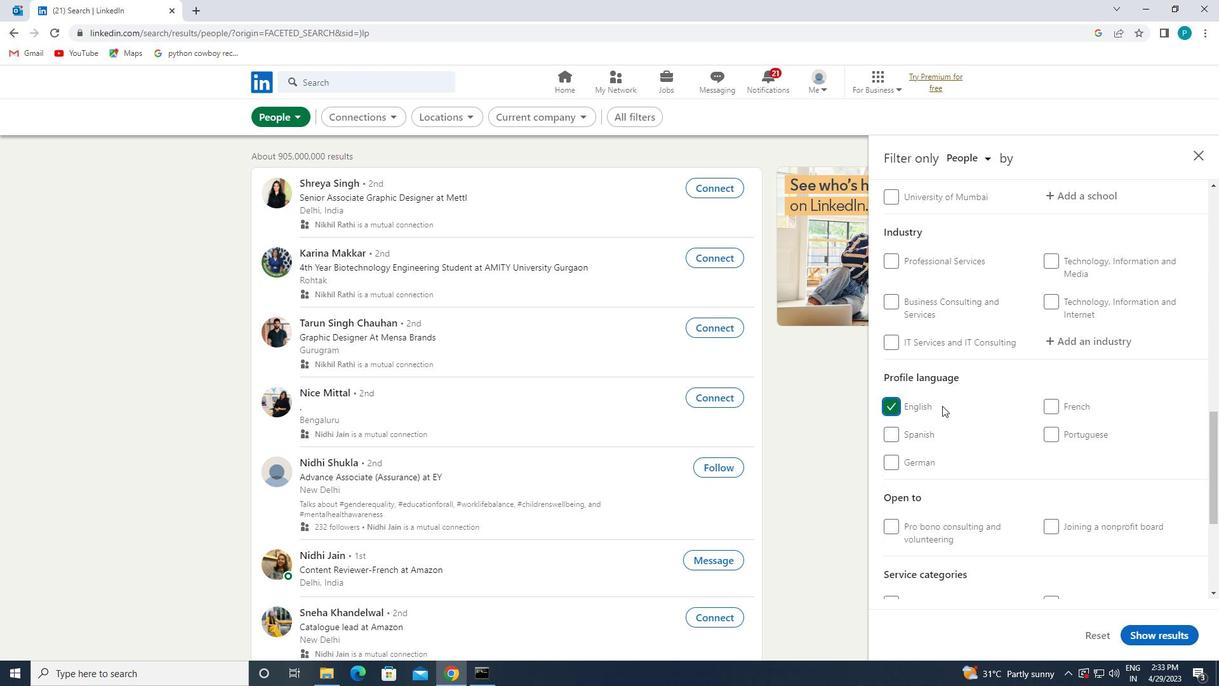 
Action: Mouse scrolled (1032, 395) with delta (0, 0)
Screenshot: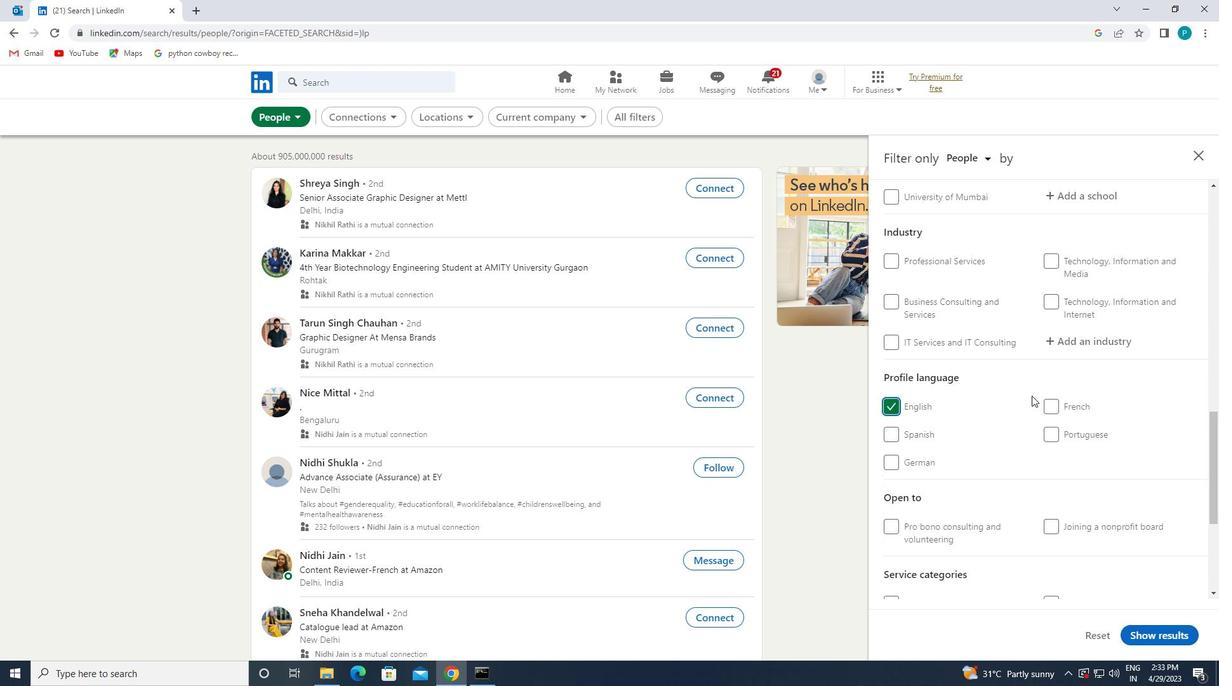 
Action: Mouse scrolled (1032, 395) with delta (0, 0)
Screenshot: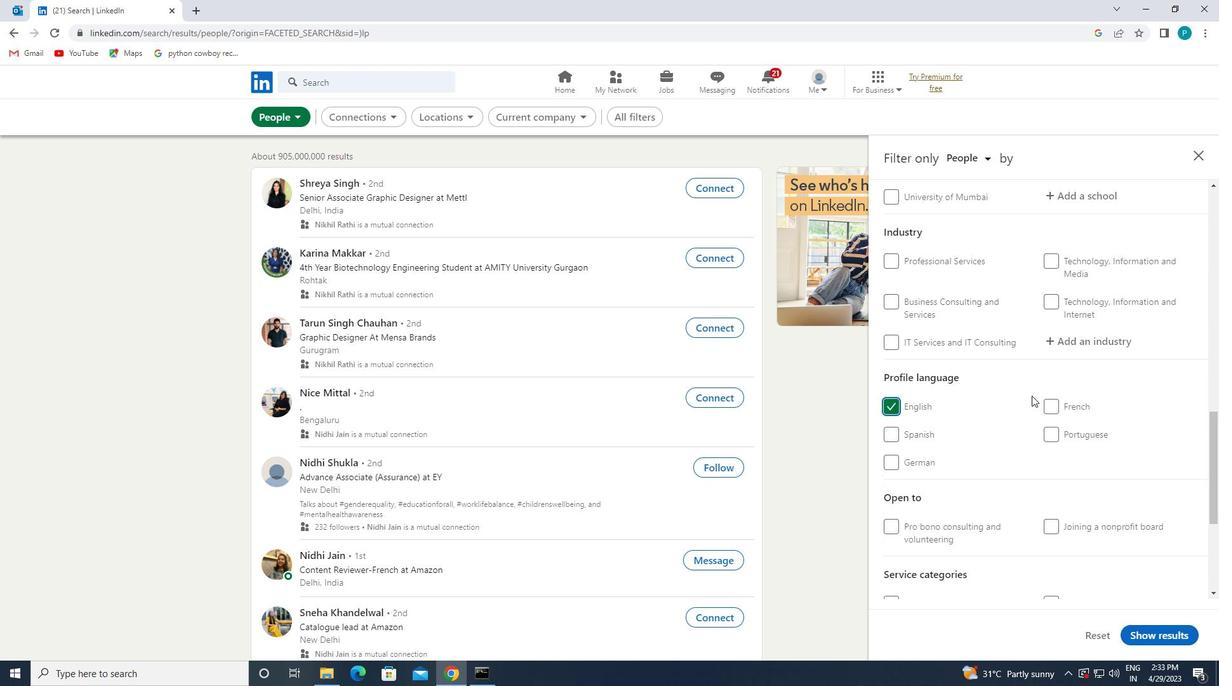 
Action: Mouse scrolled (1032, 395) with delta (0, 0)
Screenshot: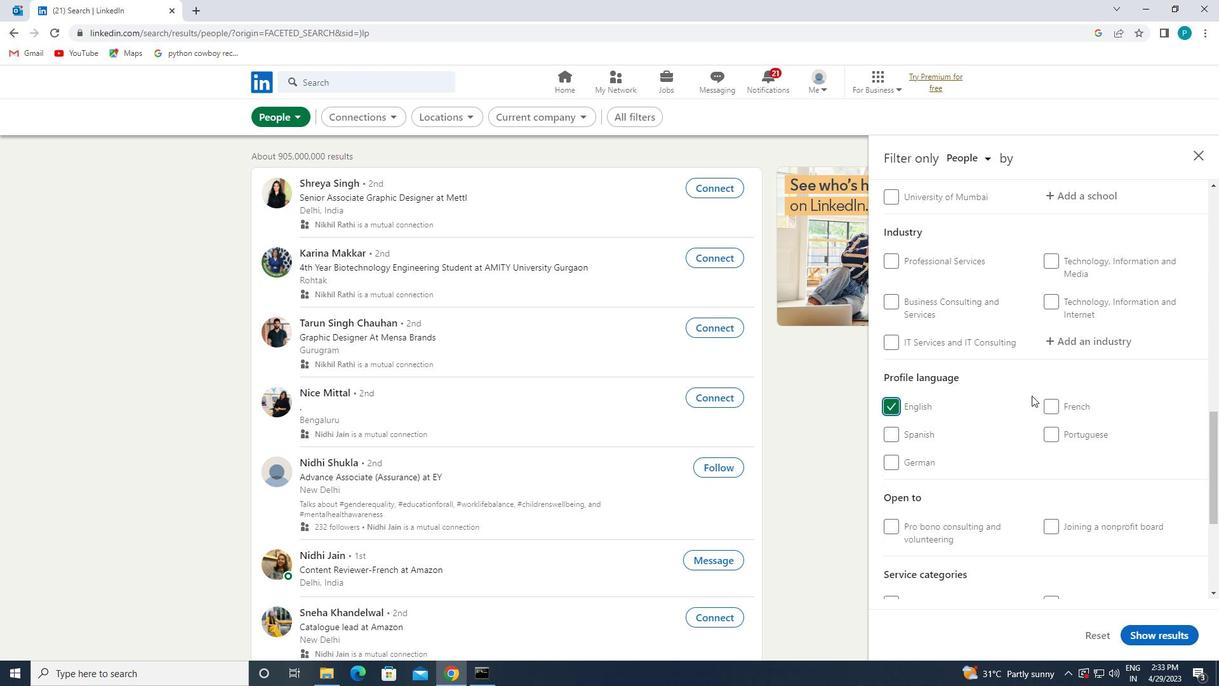 
Action: Mouse scrolled (1032, 395) with delta (0, 0)
Screenshot: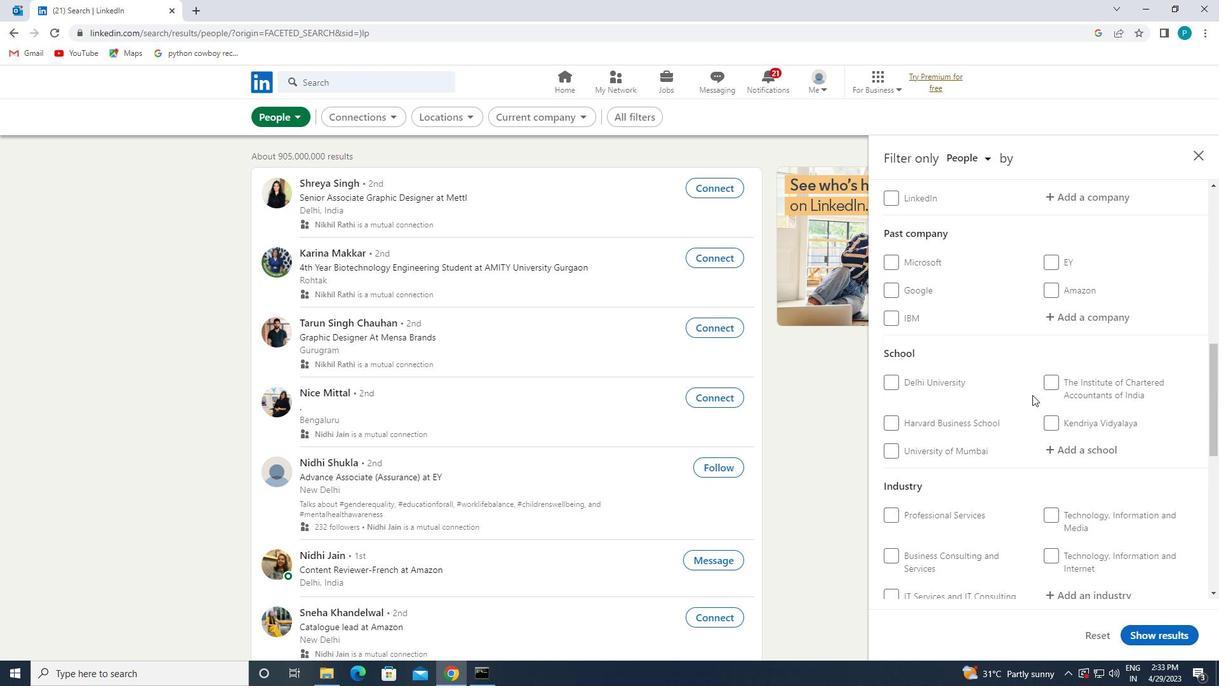 
Action: Mouse scrolled (1032, 395) with delta (0, 0)
Screenshot: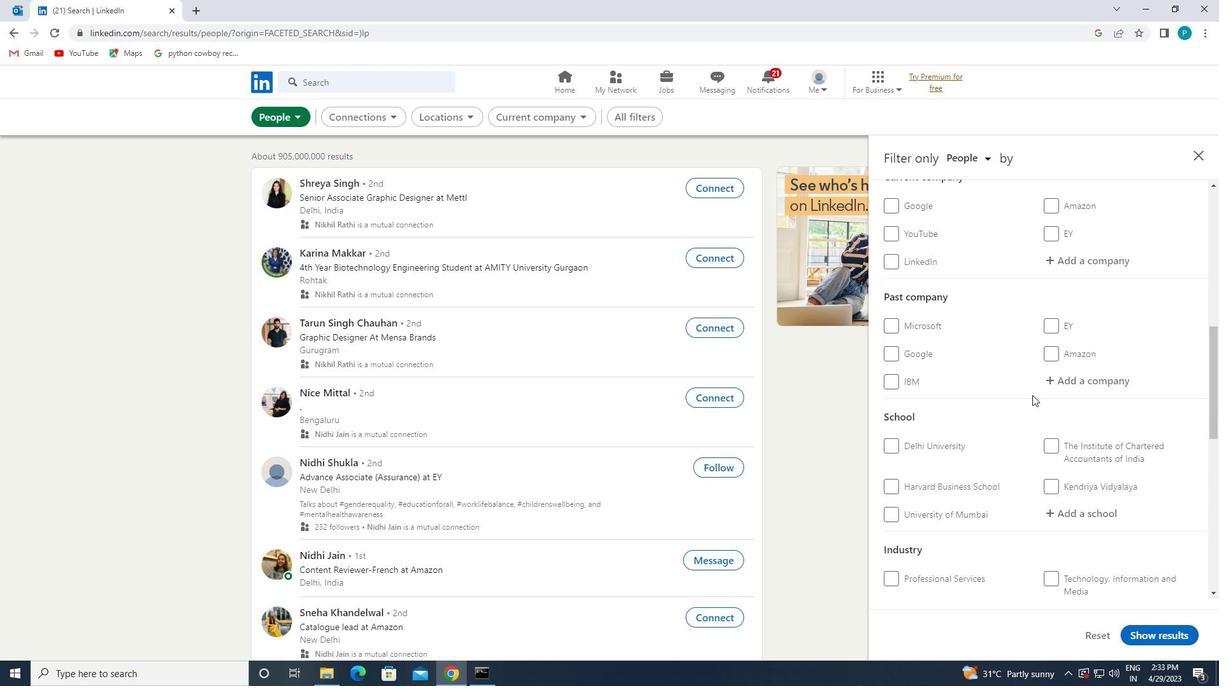 
Action: Mouse scrolled (1032, 395) with delta (0, 0)
Screenshot: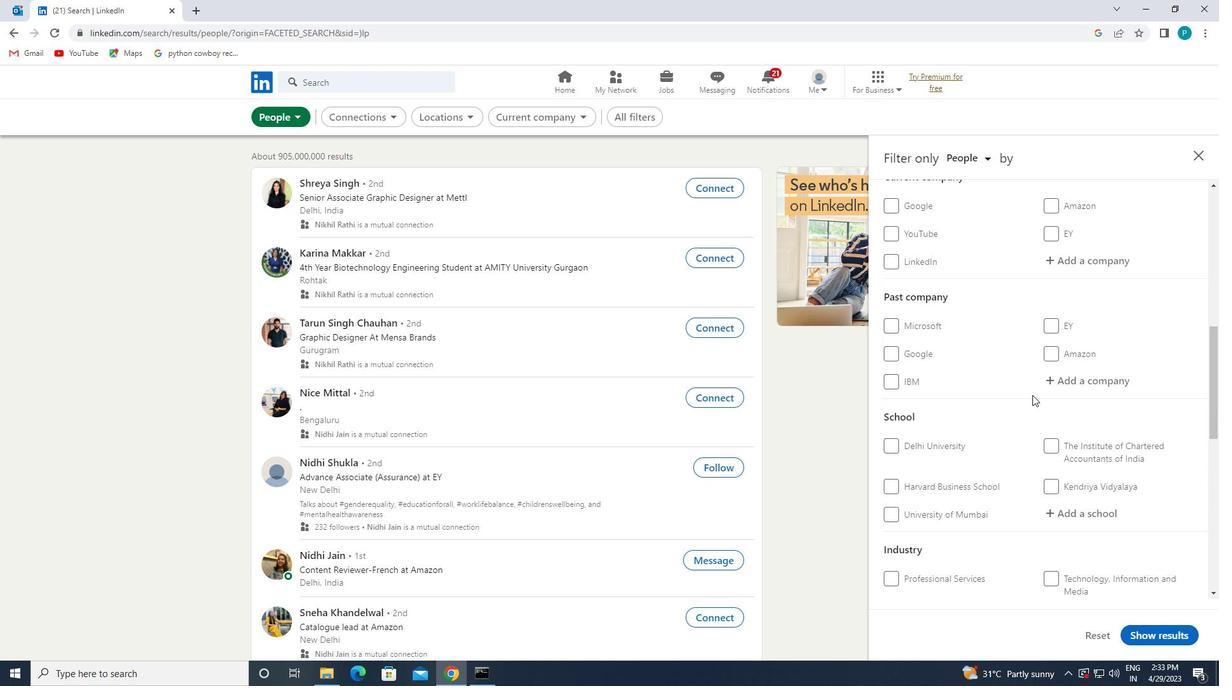 
Action: Mouse moved to (1073, 383)
Screenshot: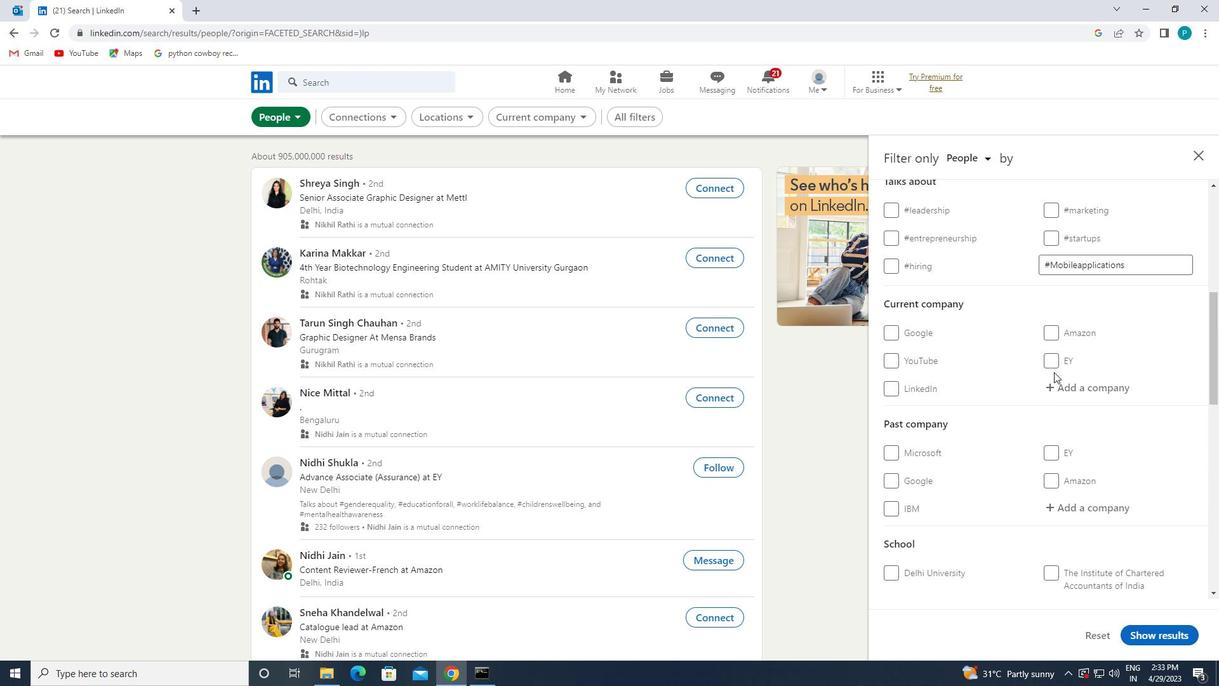 
Action: Mouse pressed left at (1073, 383)
Screenshot: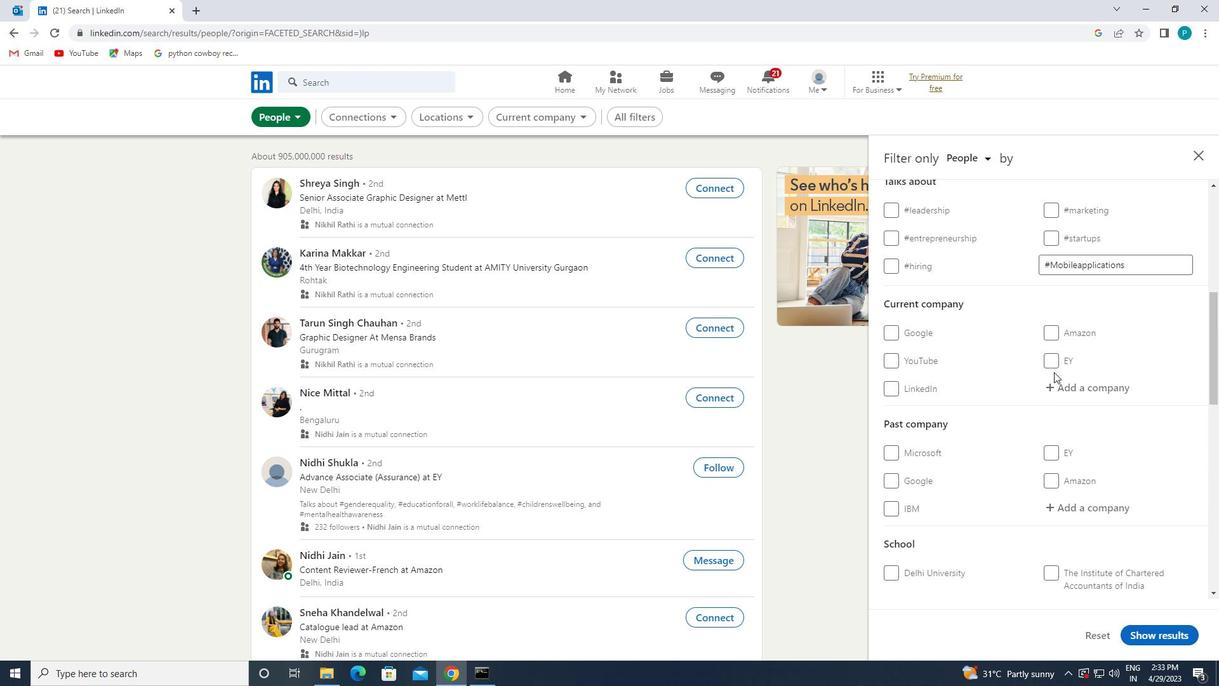 
Action: Key pressed <Key.caps_lock>K<Key.caps_lock>ENNAMETAL
Screenshot: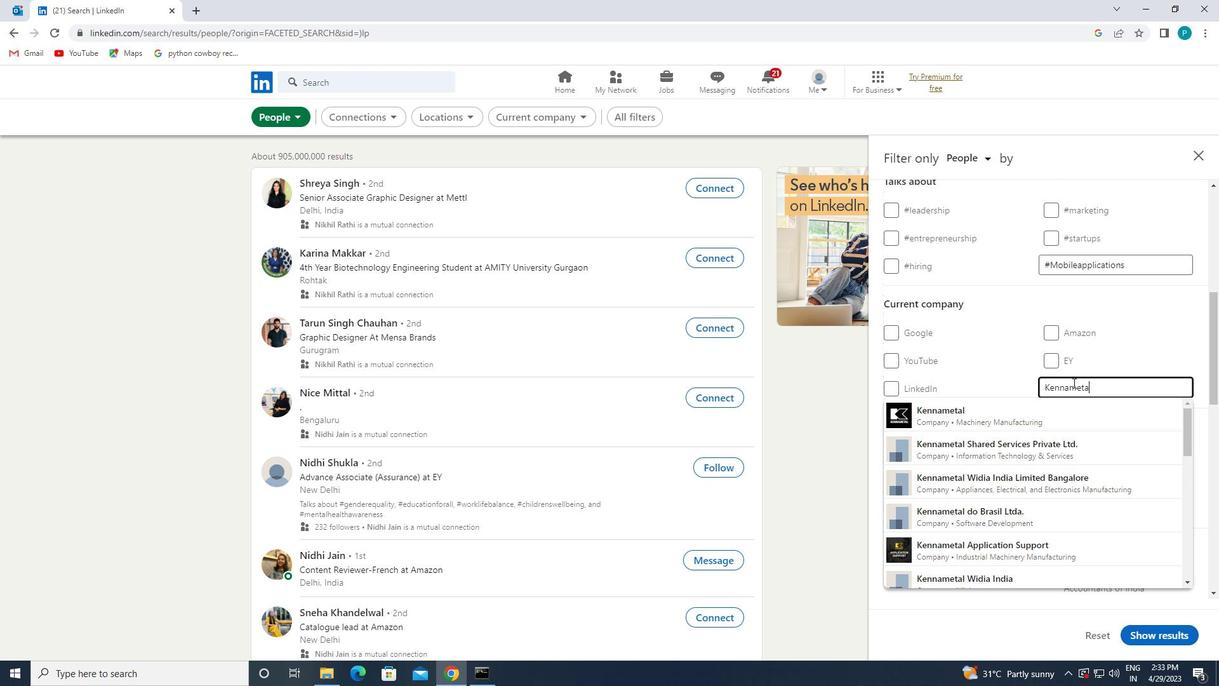 
Action: Mouse moved to (1074, 415)
Screenshot: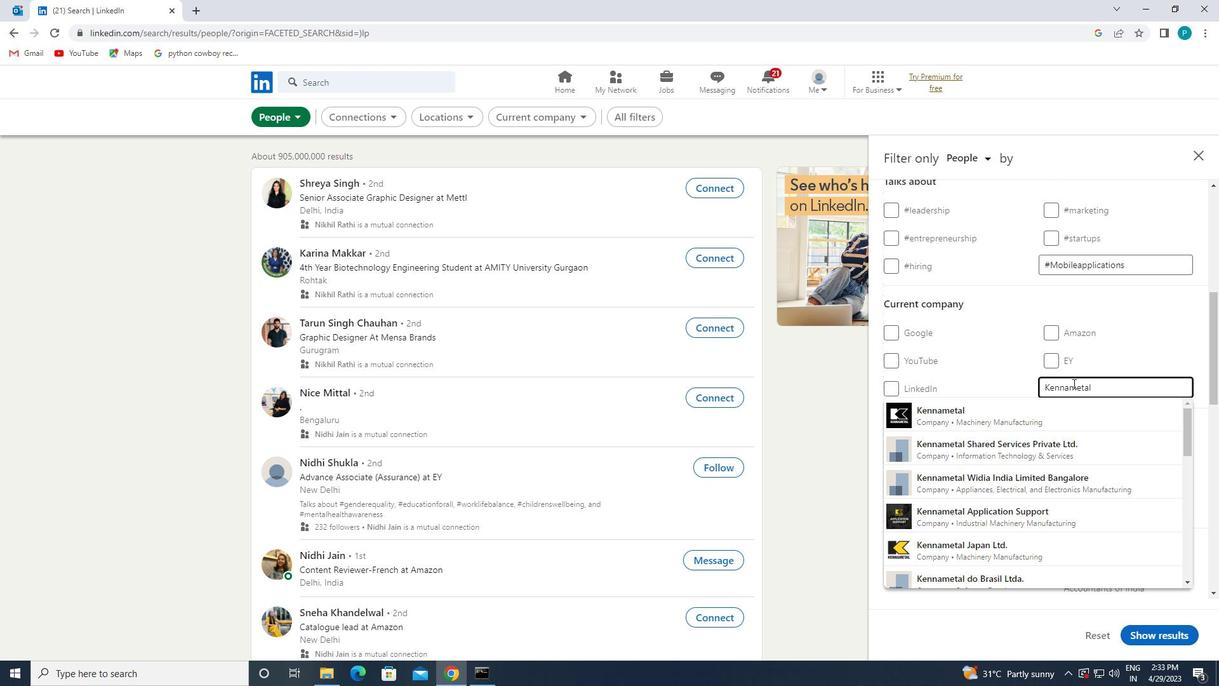 
Action: Mouse pressed left at (1074, 415)
Screenshot: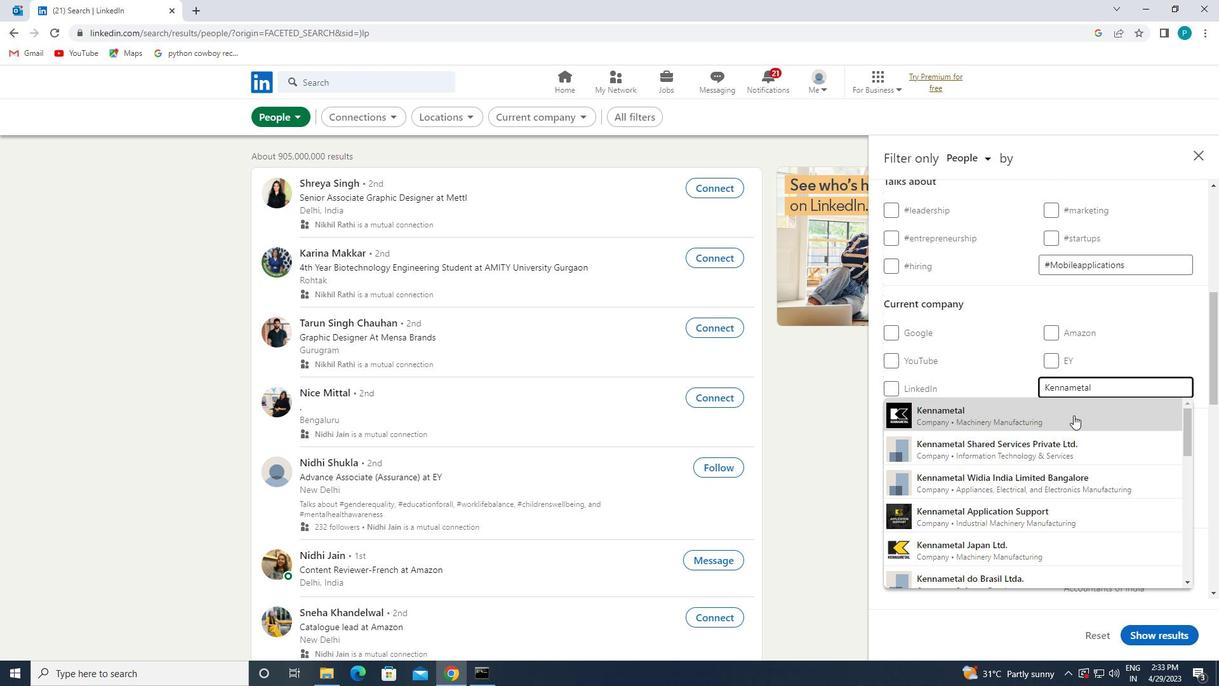 
Action: Mouse scrolled (1074, 414) with delta (0, 0)
Screenshot: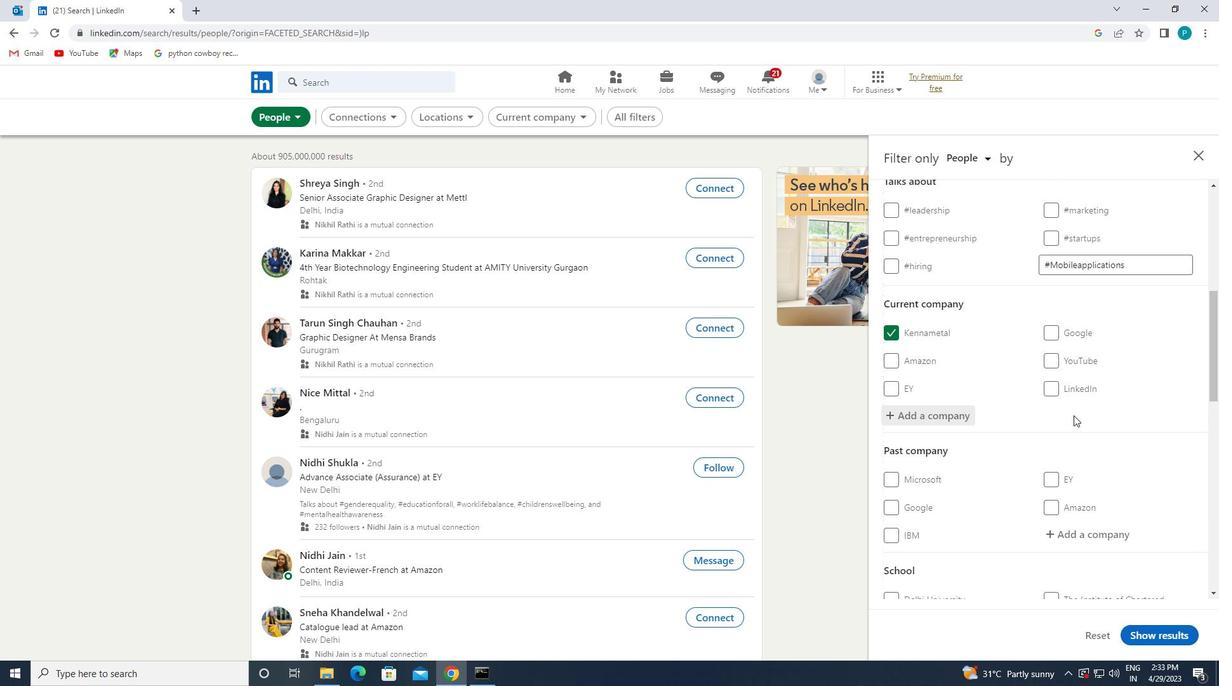 
Action: Mouse scrolled (1074, 414) with delta (0, 0)
Screenshot: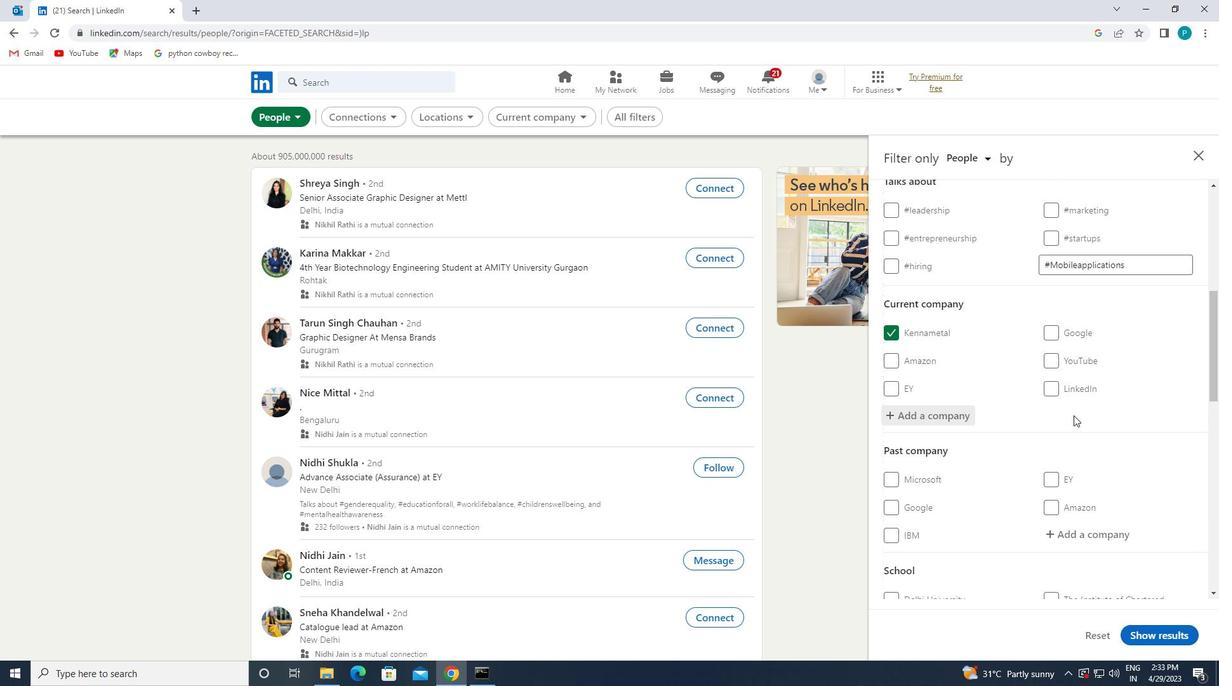 
Action: Mouse scrolled (1074, 414) with delta (0, 0)
Screenshot: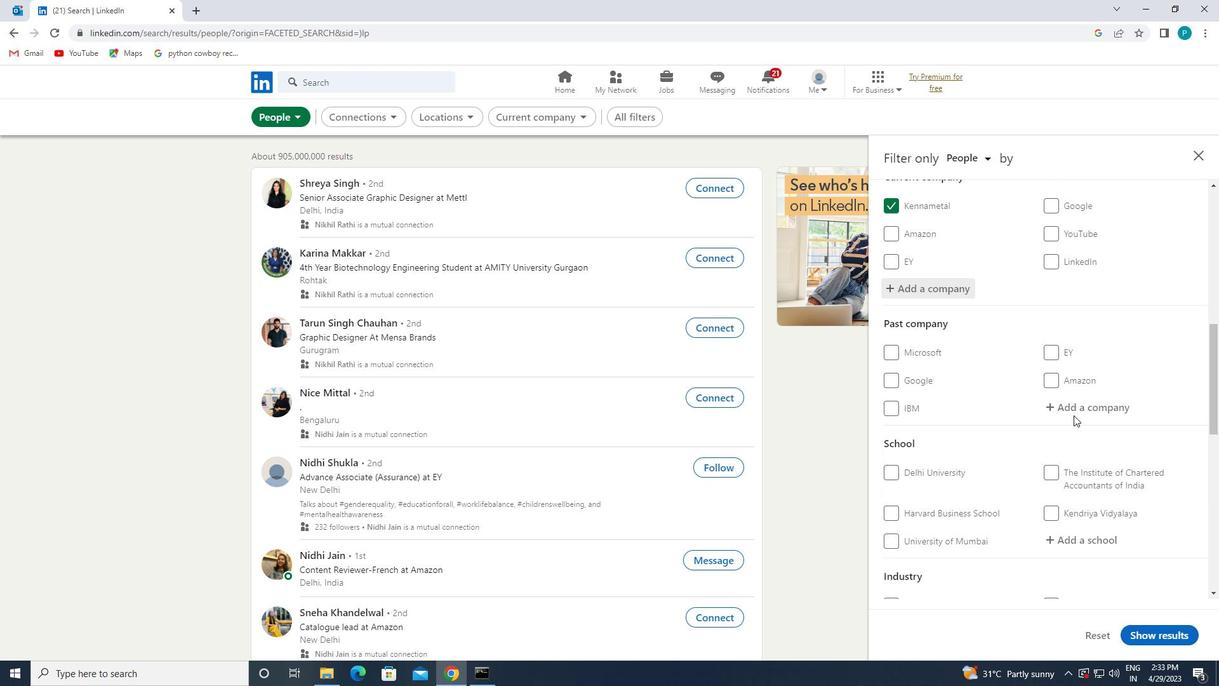 
Action: Mouse scrolled (1074, 414) with delta (0, 0)
Screenshot: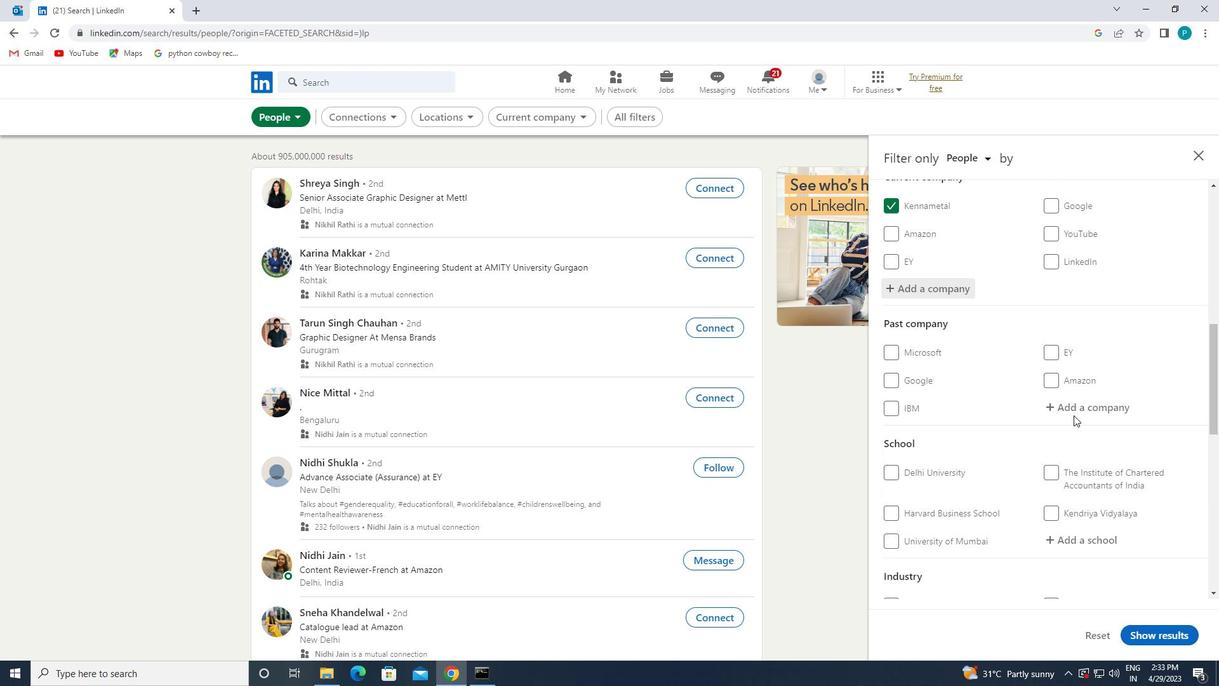 
Action: Mouse pressed left at (1074, 415)
Screenshot: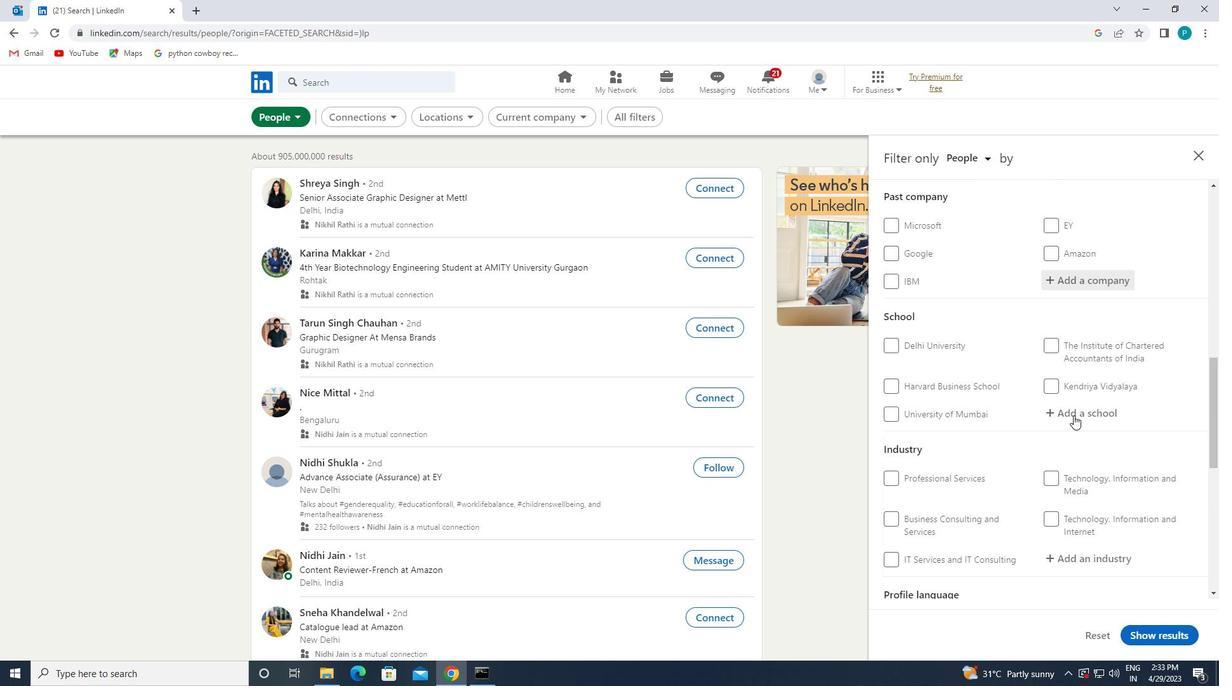 
Action: Key pressed <Key.caps_lock>O<Key.caps_lock>SMANIA
Screenshot: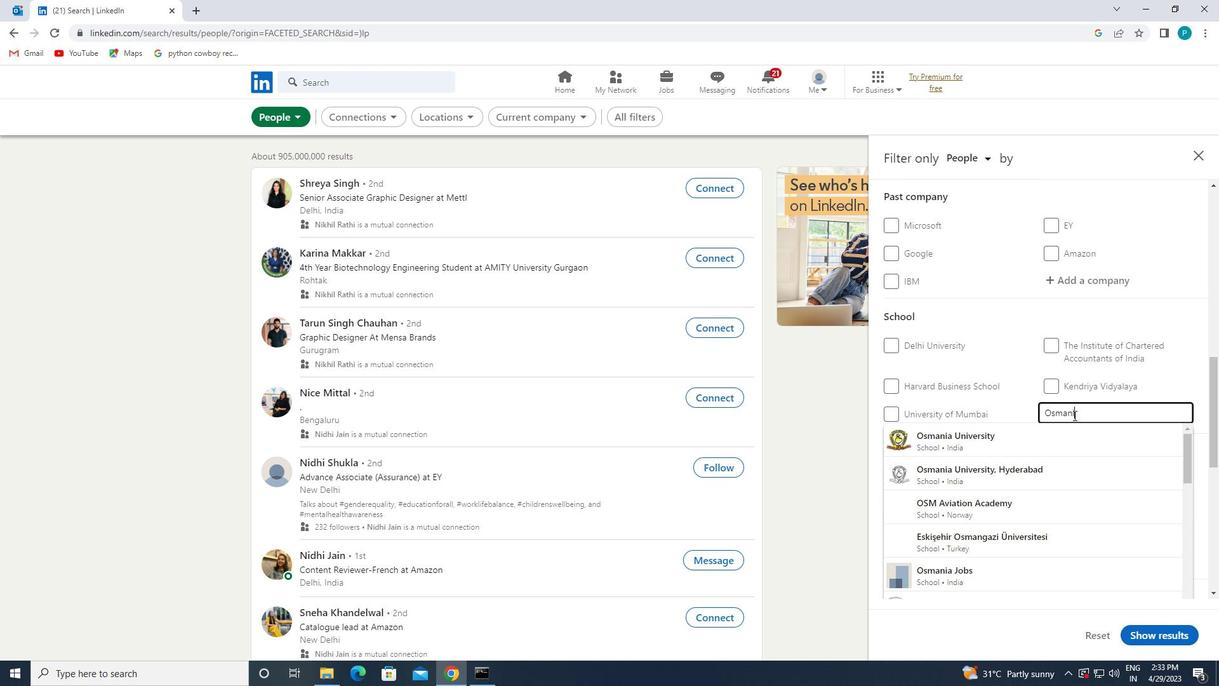 
Action: Mouse moved to (1077, 437)
Screenshot: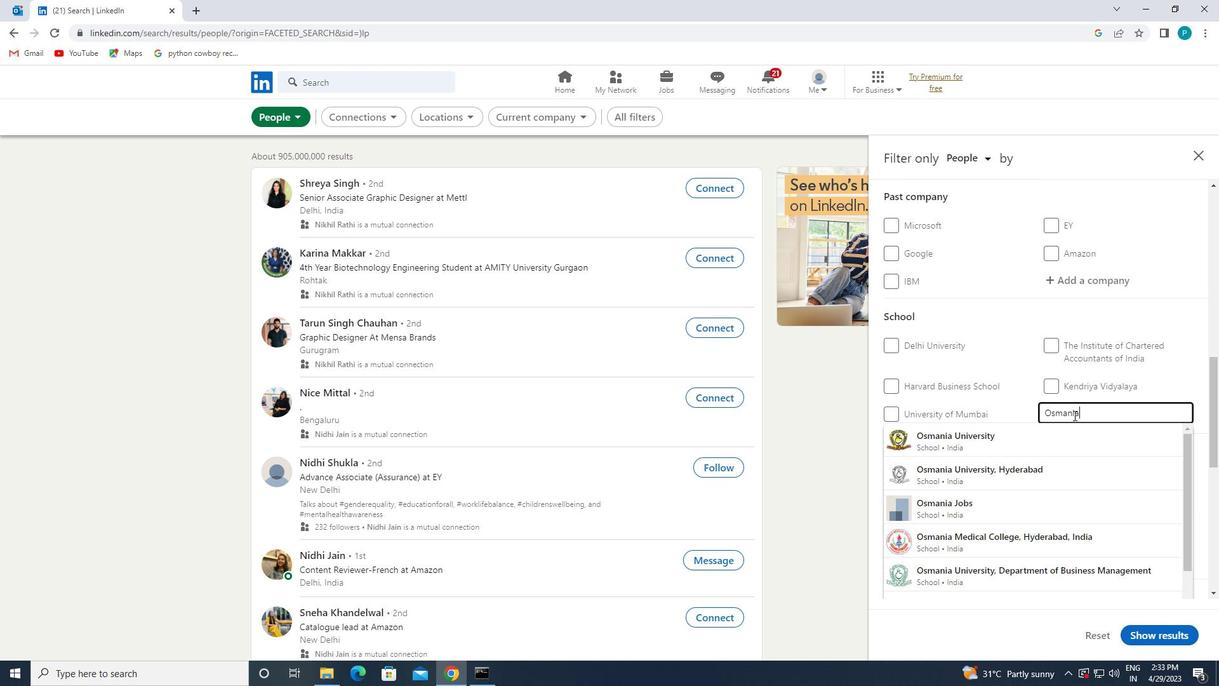 
Action: Mouse pressed left at (1077, 437)
Screenshot: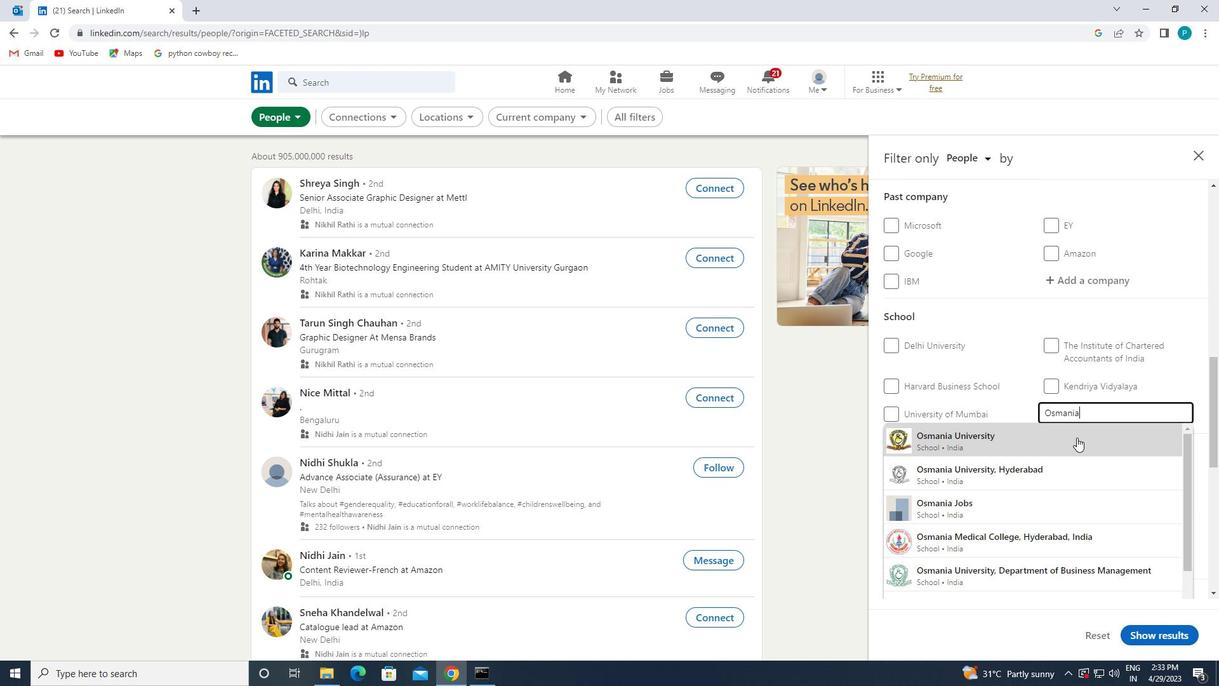 
Action: Mouse scrolled (1077, 437) with delta (0, 0)
Screenshot: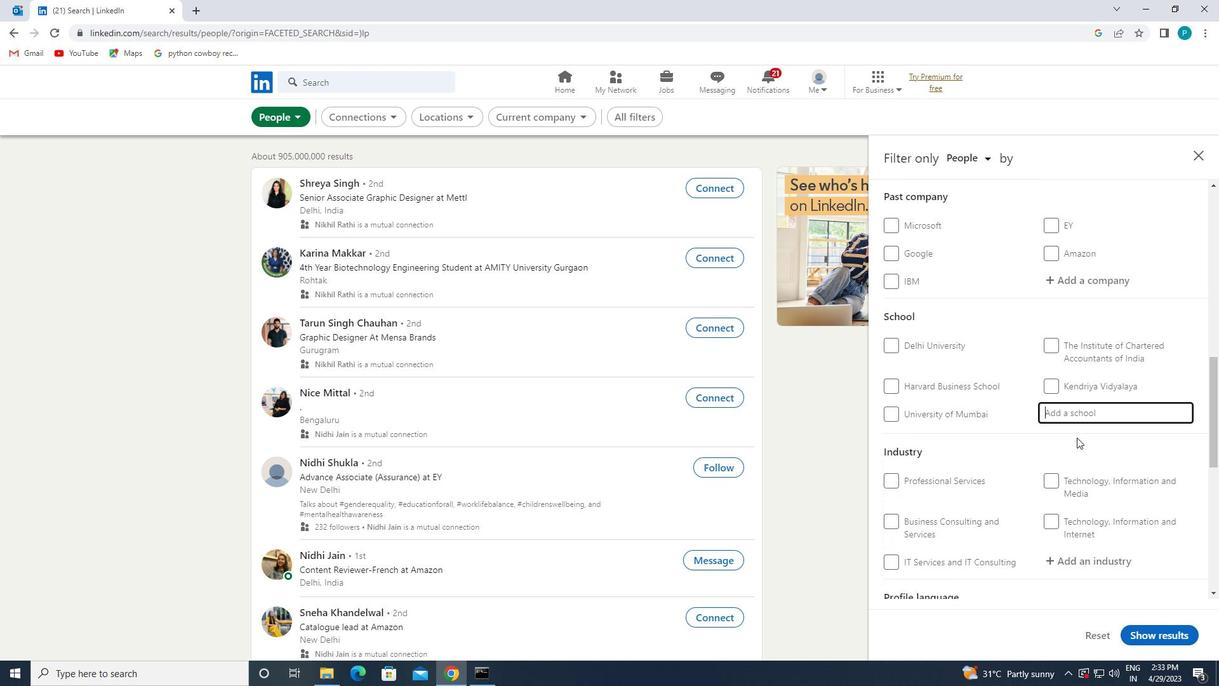 
Action: Mouse scrolled (1077, 437) with delta (0, 0)
Screenshot: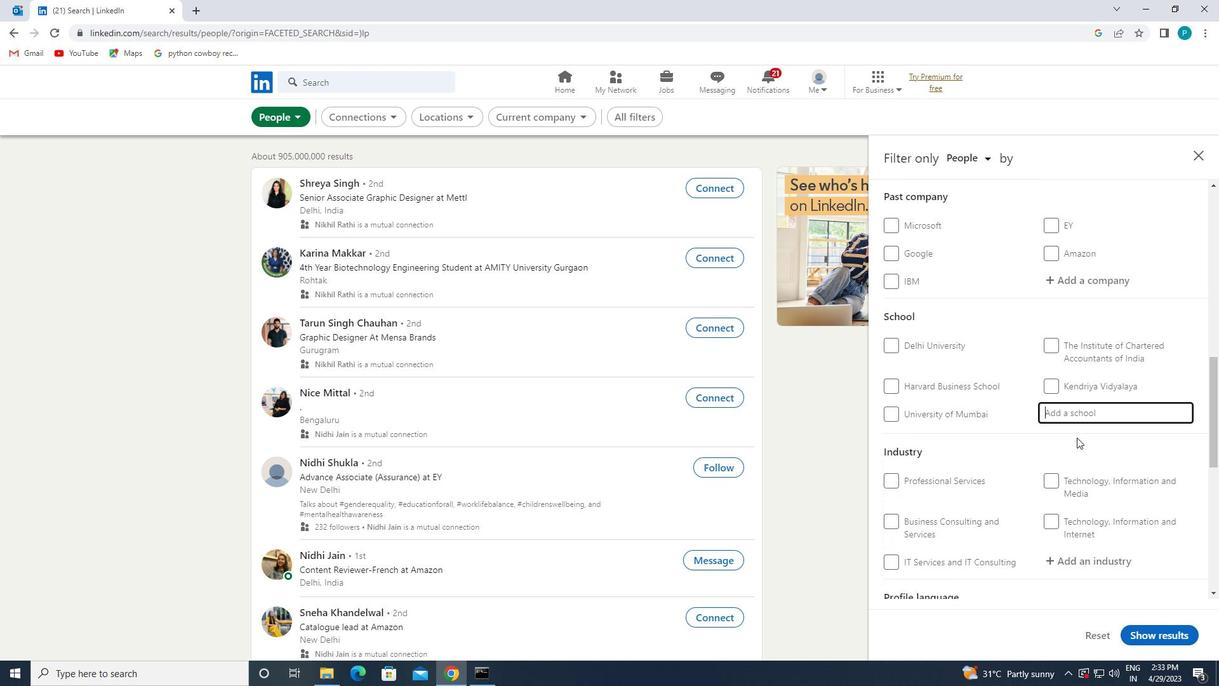 
Action: Mouse scrolled (1077, 437) with delta (0, 0)
Screenshot: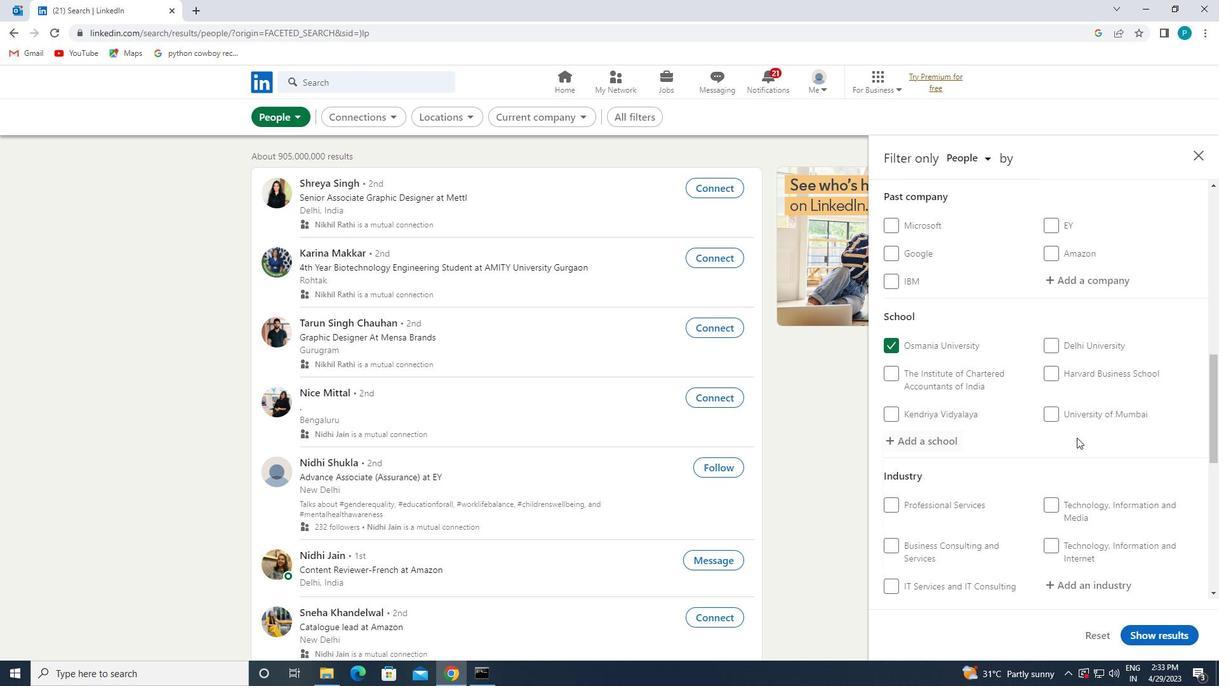 
Action: Mouse moved to (1067, 395)
Screenshot: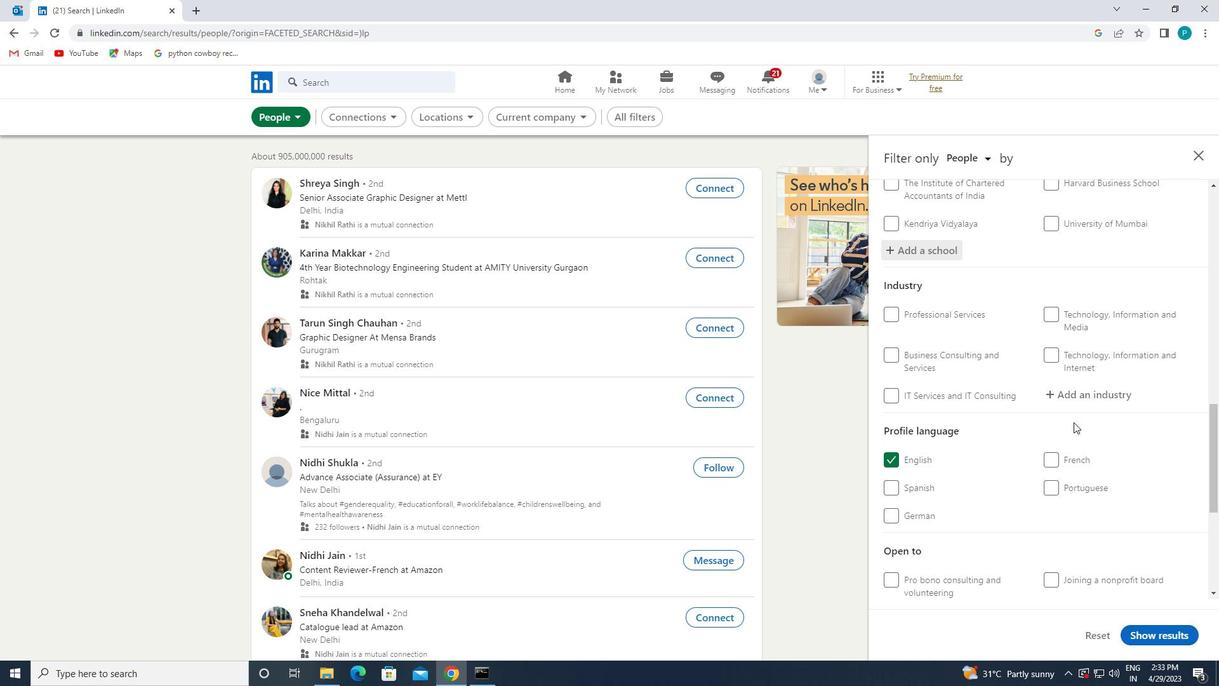 
Action: Mouse pressed left at (1067, 395)
Screenshot: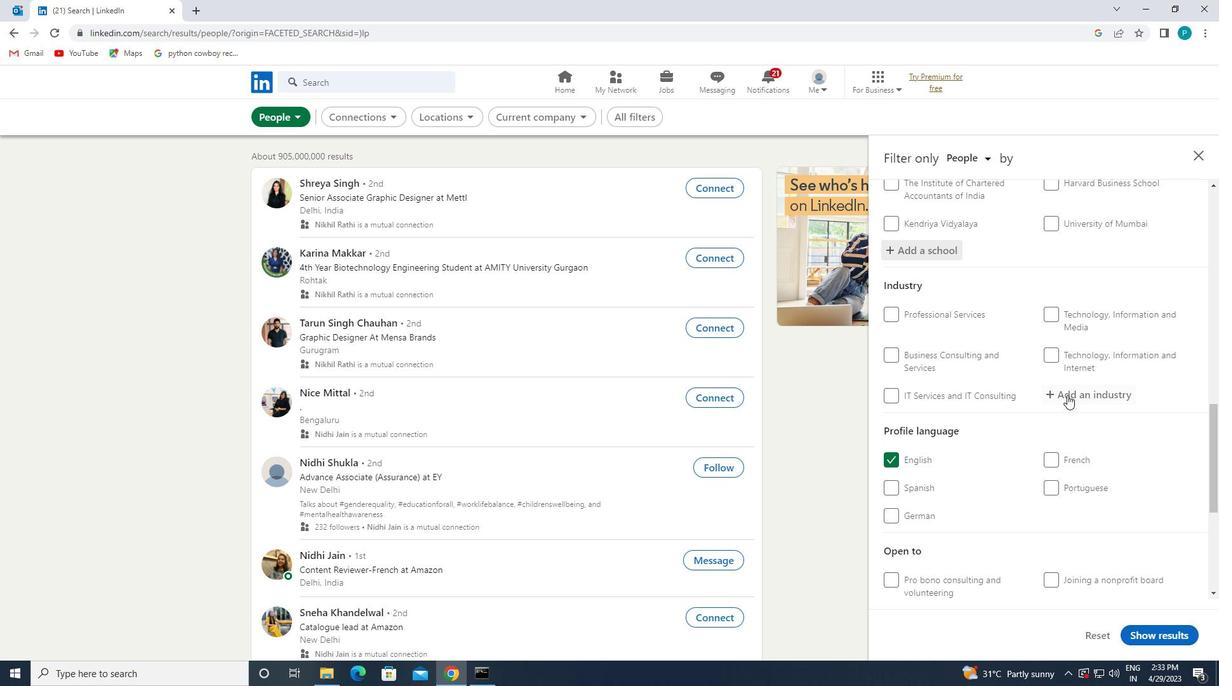 
Action: Key pressed <Key.caps_lock>C<Key.caps_lock>LA
Screenshot: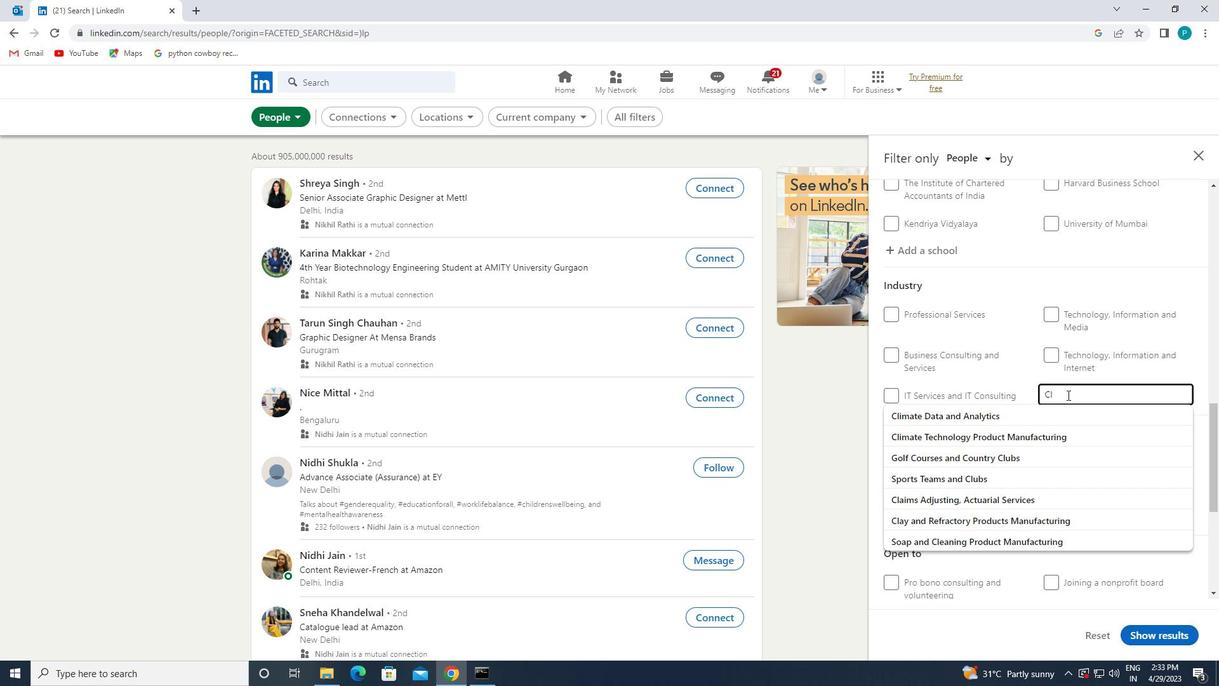 
Action: Mouse moved to (1056, 411)
Screenshot: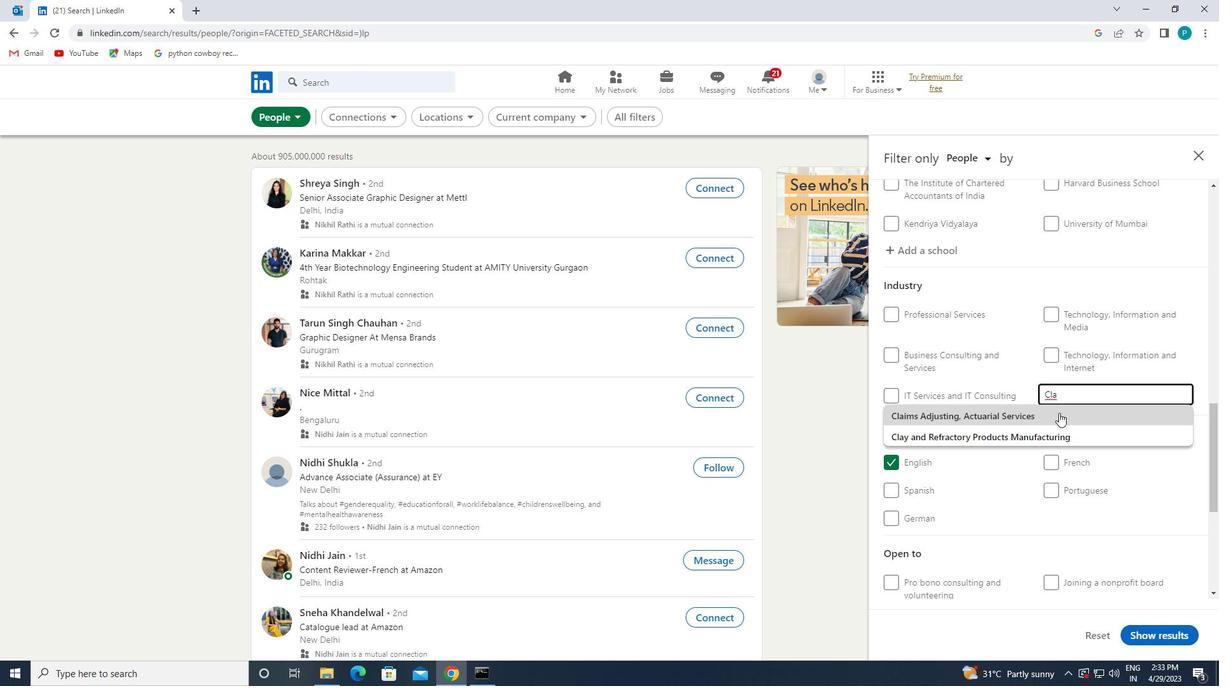 
Action: Mouse pressed left at (1056, 411)
Screenshot: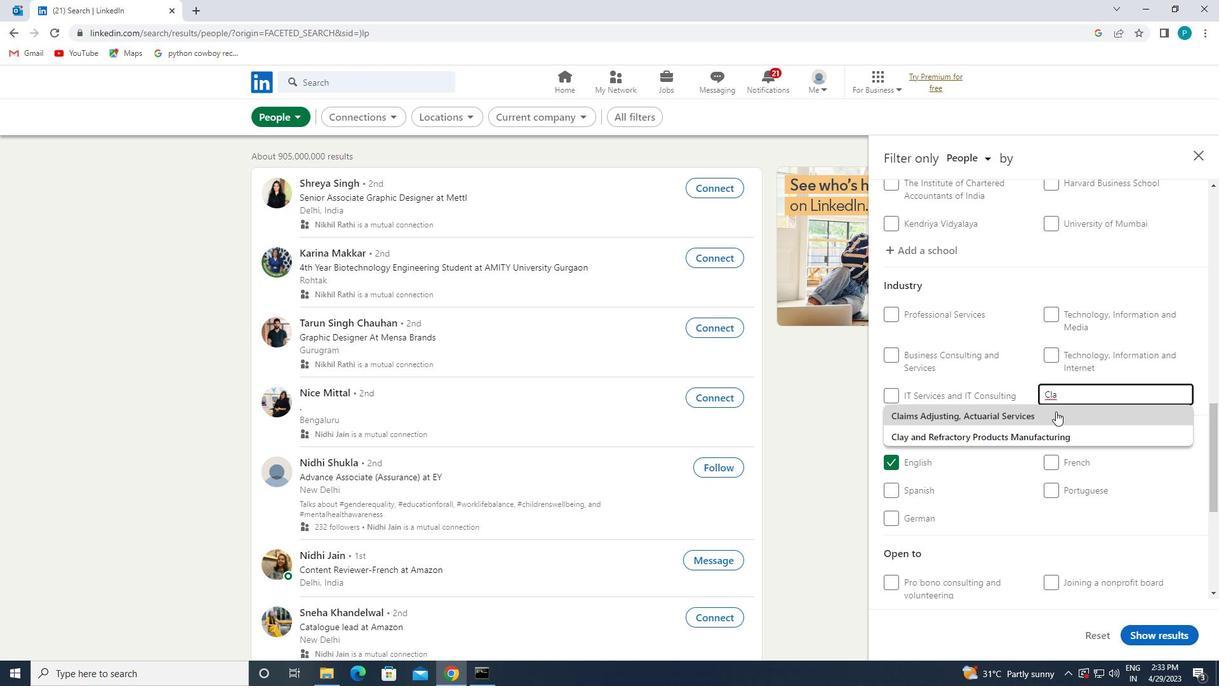
Action: Mouse moved to (1058, 434)
Screenshot: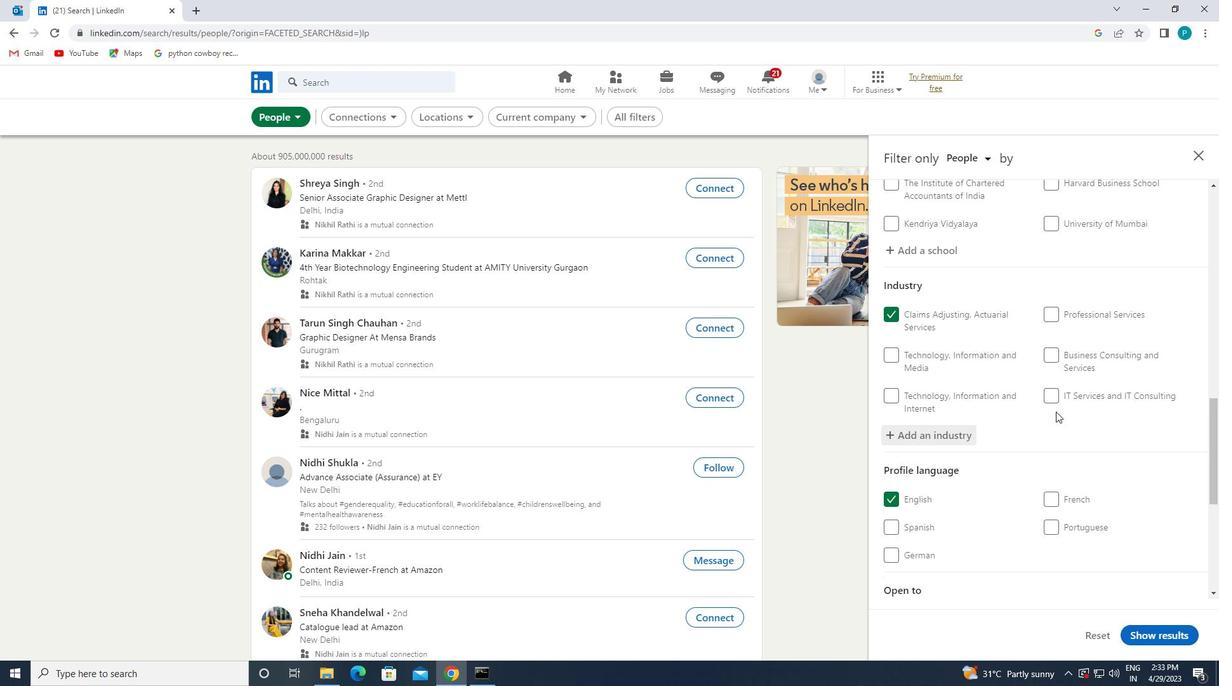 
Action: Mouse scrolled (1058, 433) with delta (0, 0)
Screenshot: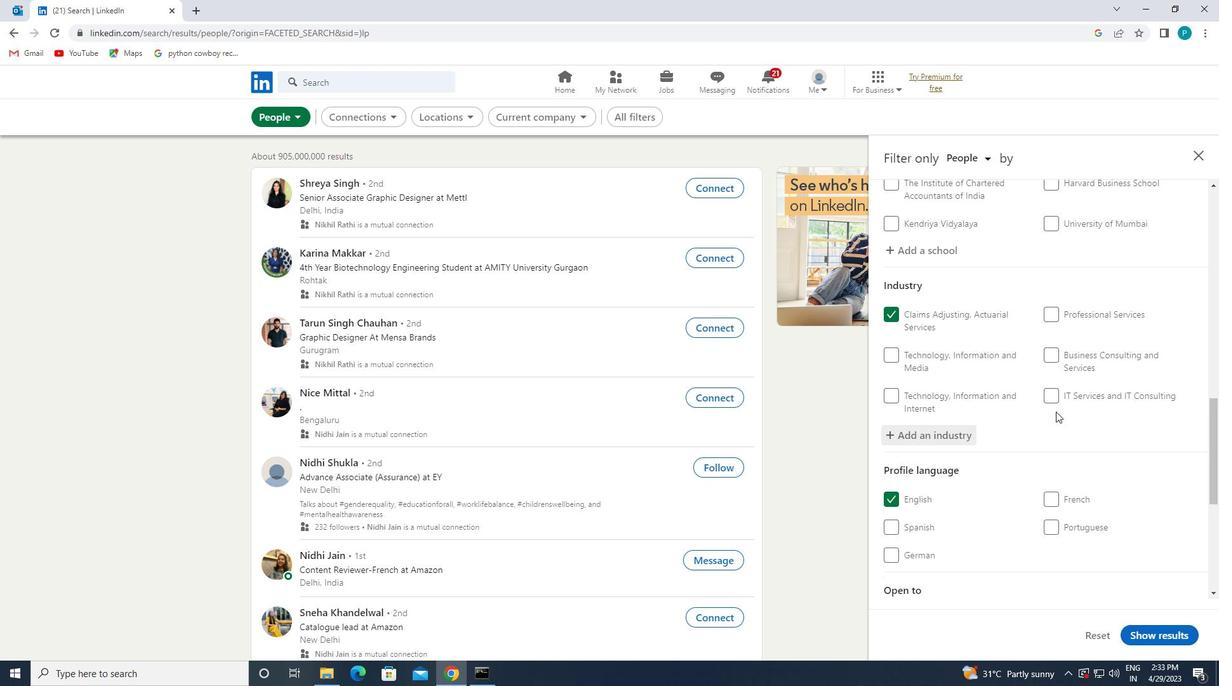 
Action: Mouse moved to (1058, 435)
Screenshot: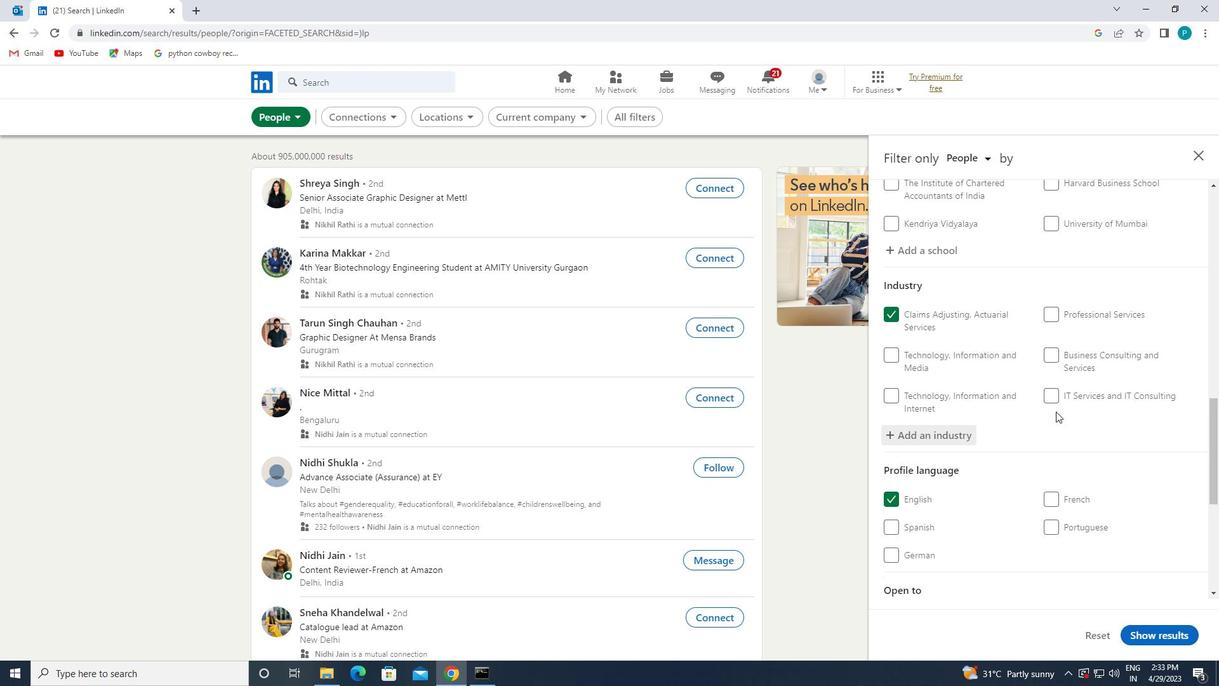 
Action: Mouse scrolled (1058, 434) with delta (0, 0)
Screenshot: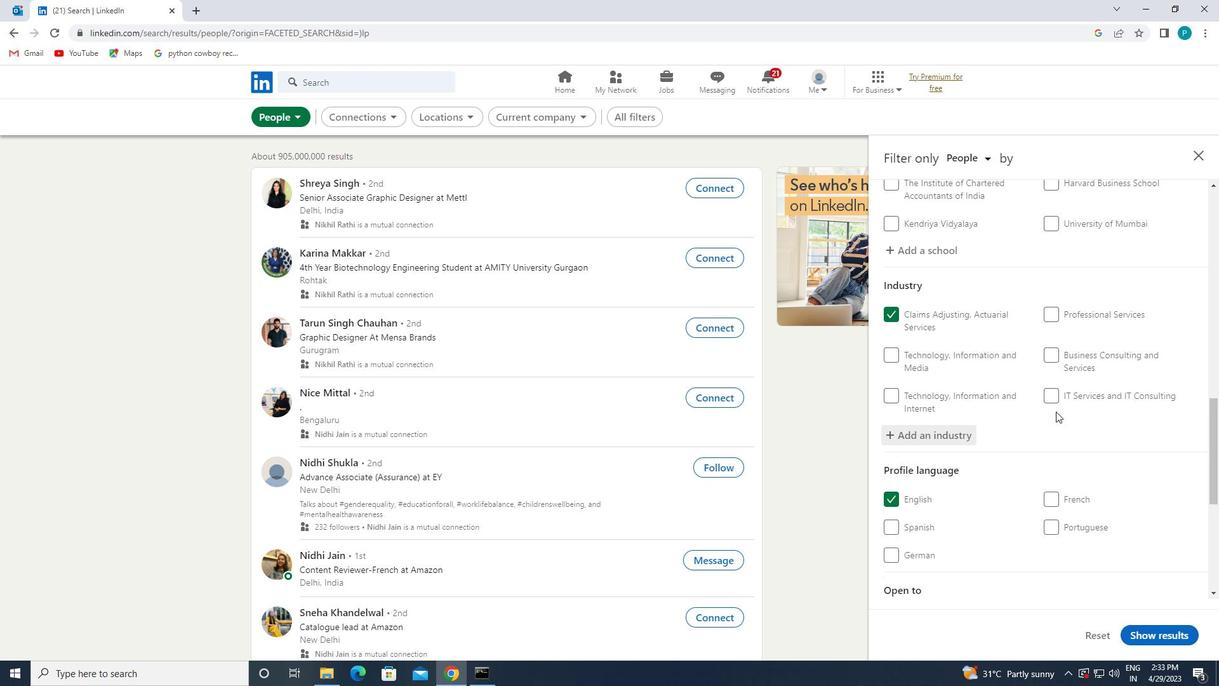 
Action: Mouse scrolled (1058, 434) with delta (0, 0)
Screenshot: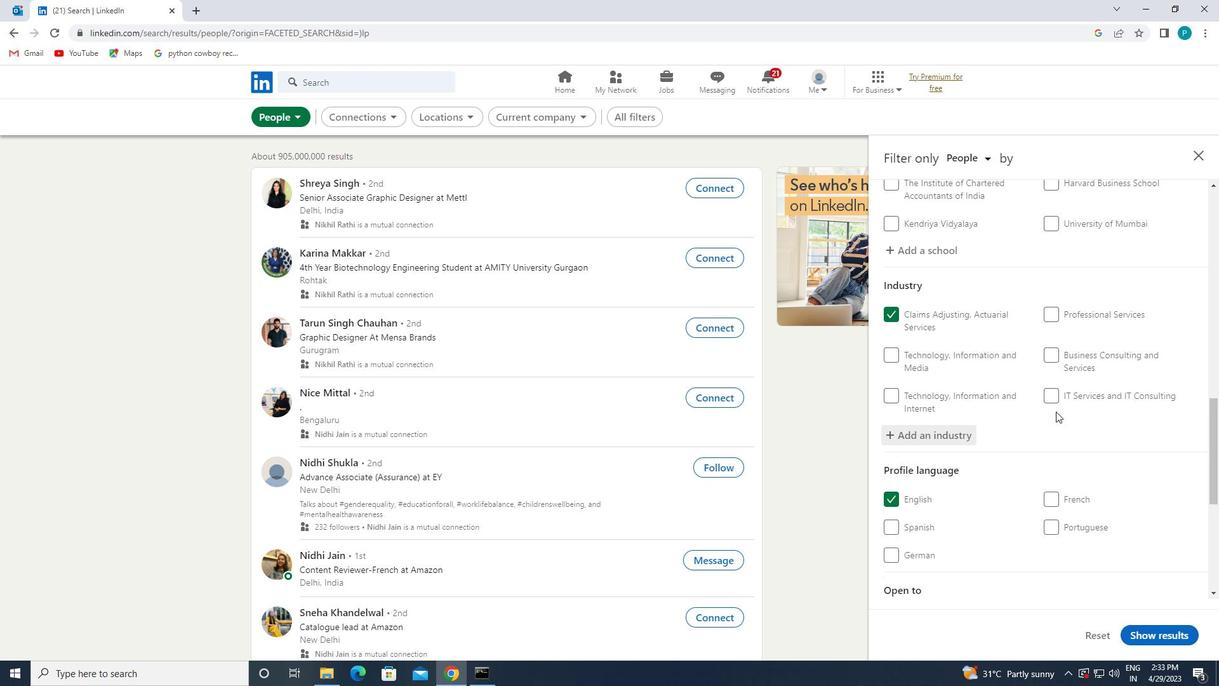 
Action: Mouse moved to (1069, 452)
Screenshot: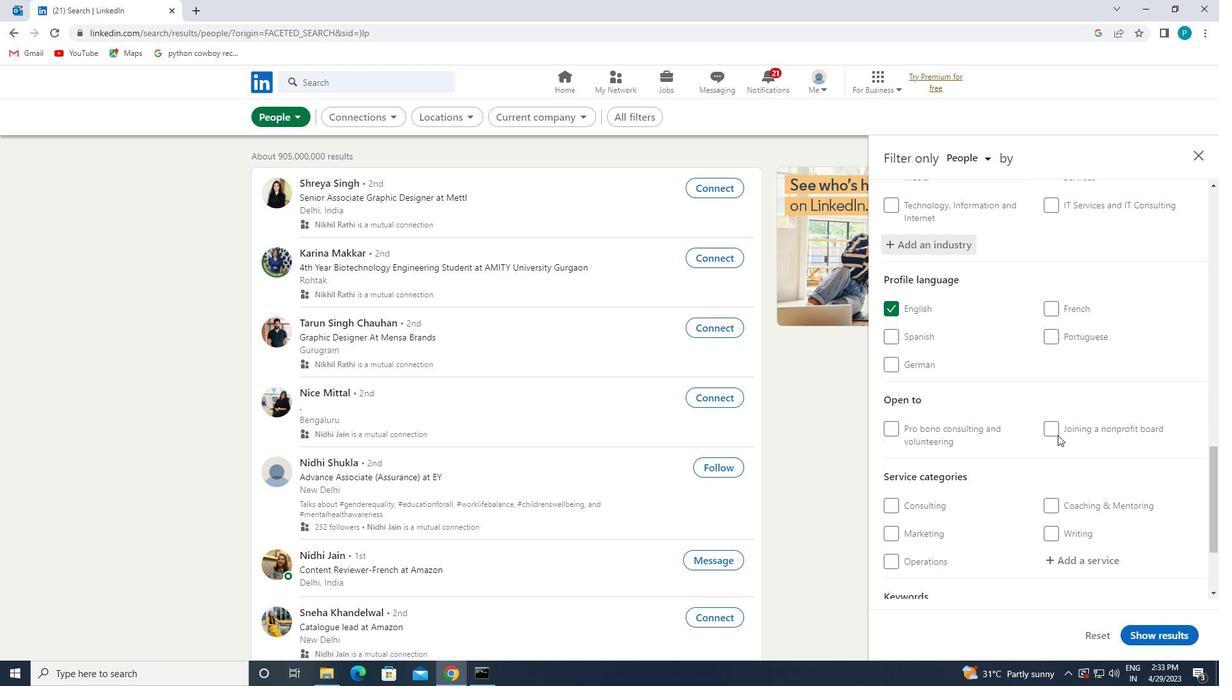 
Action: Mouse scrolled (1069, 452) with delta (0, 0)
Screenshot: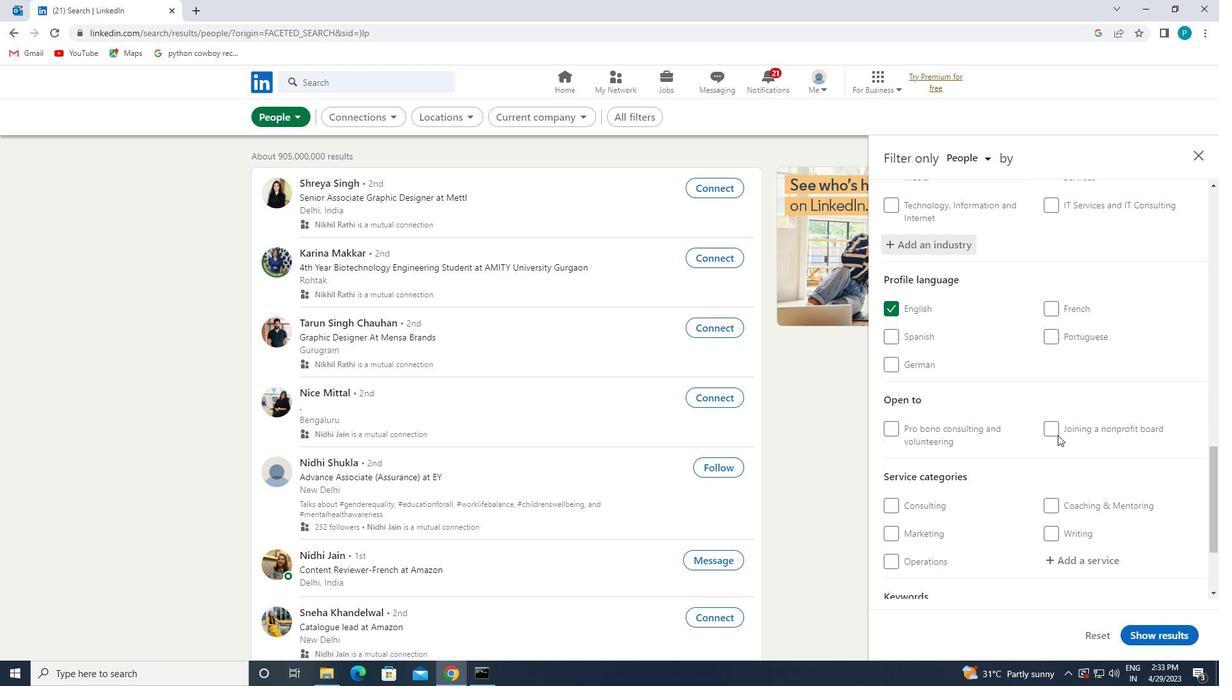 
Action: Mouse scrolled (1069, 452) with delta (0, 0)
Screenshot: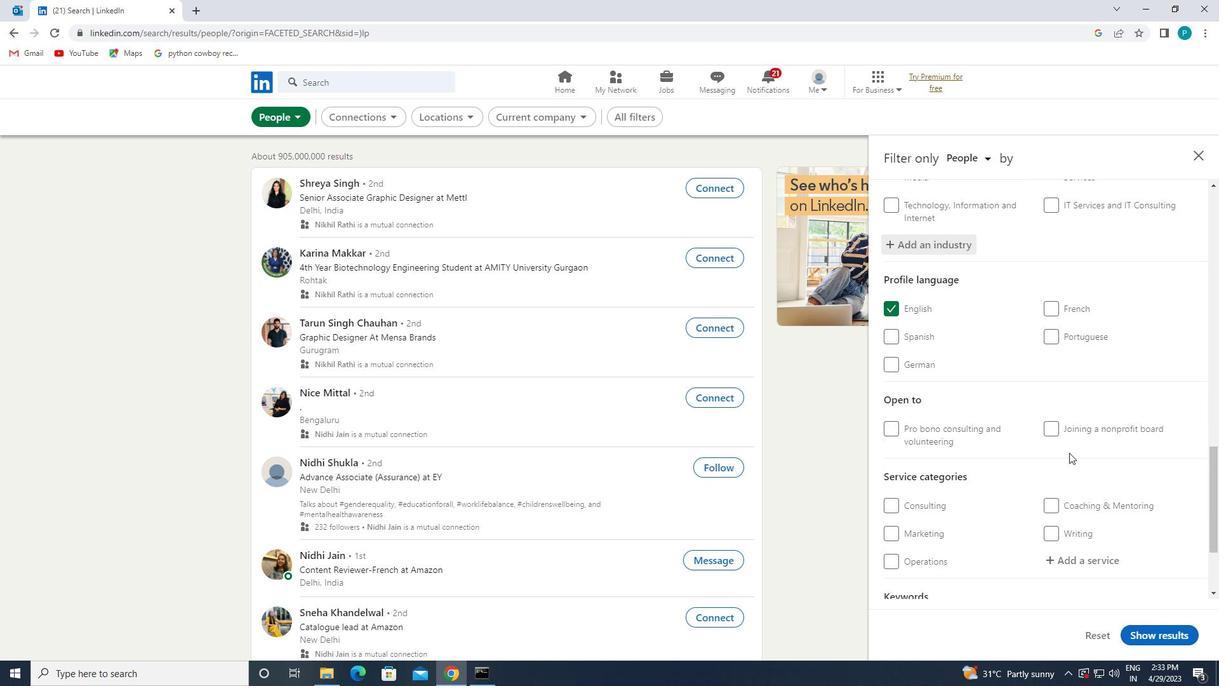 
Action: Mouse moved to (1070, 453)
Screenshot: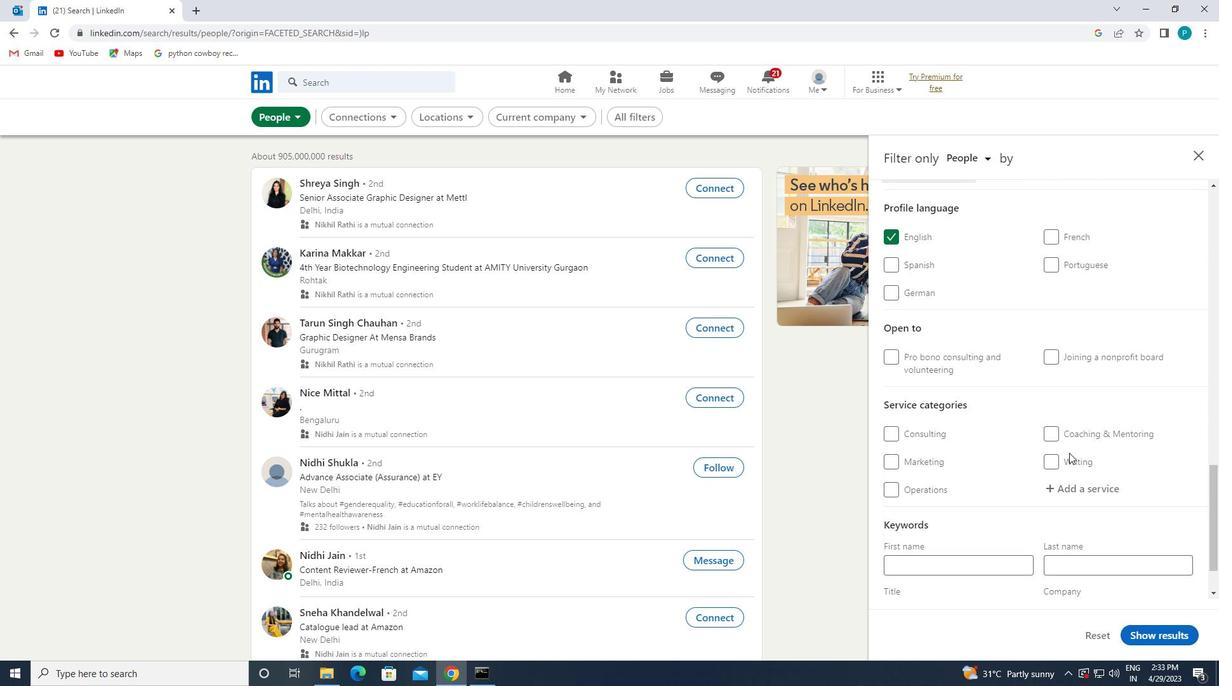 
Action: Mouse pressed left at (1070, 453)
Screenshot: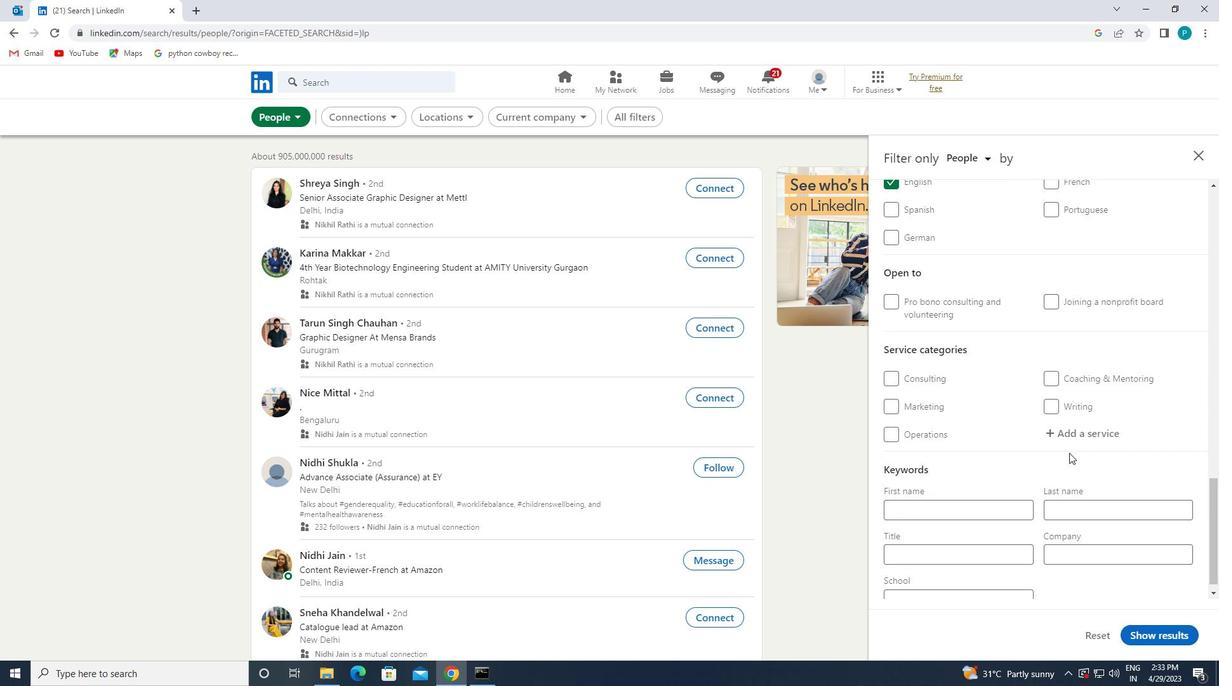 
Action: Mouse moved to (1071, 435)
Screenshot: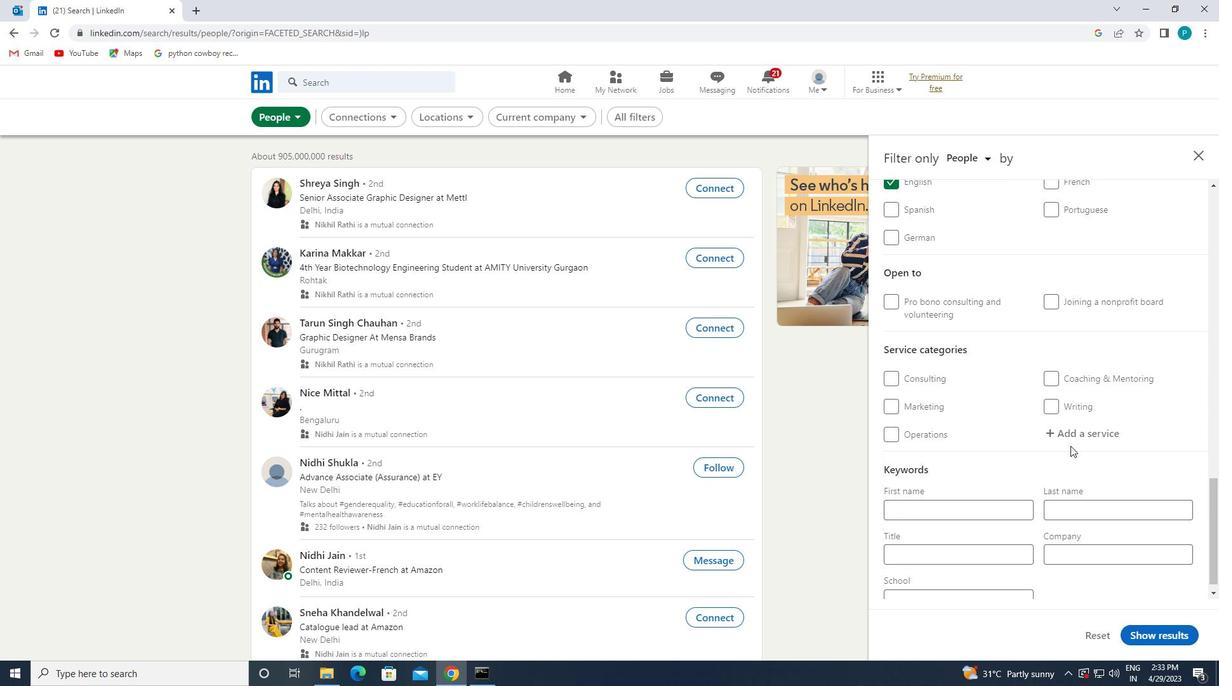 
Action: Mouse pressed left at (1071, 435)
Screenshot: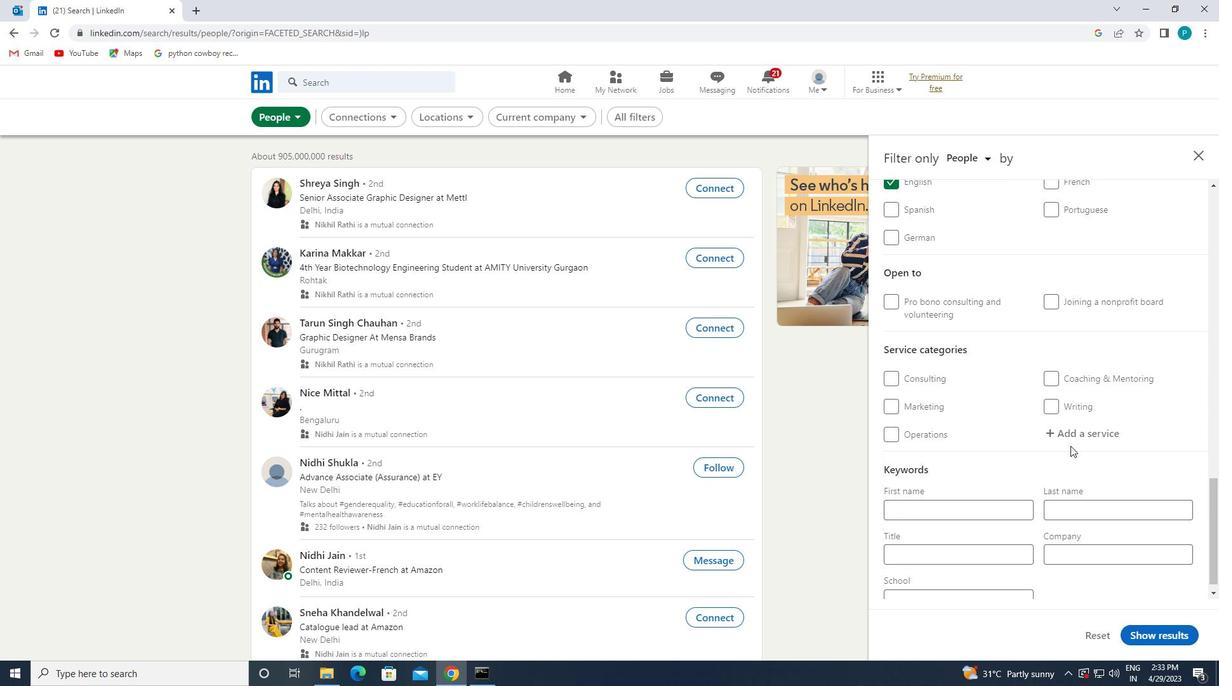 
Action: Key pressed <Key.caps_lock>L<Key.caps_lock>AB
Screenshot: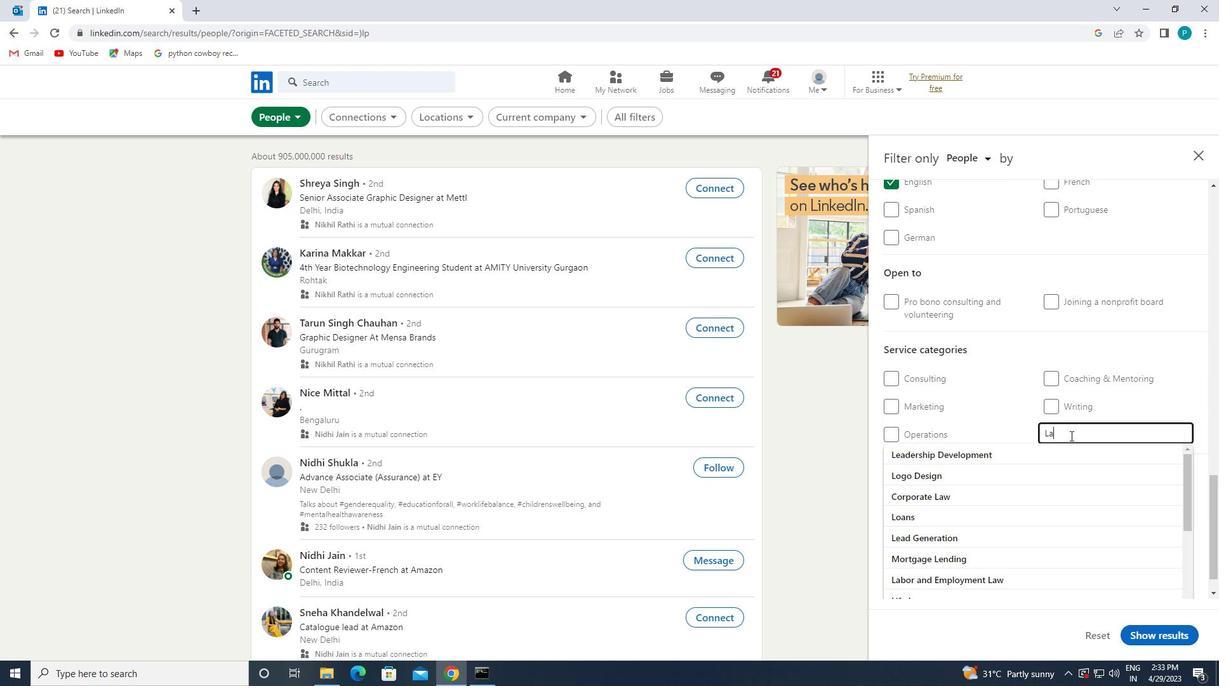 
Action: Mouse moved to (1074, 449)
Screenshot: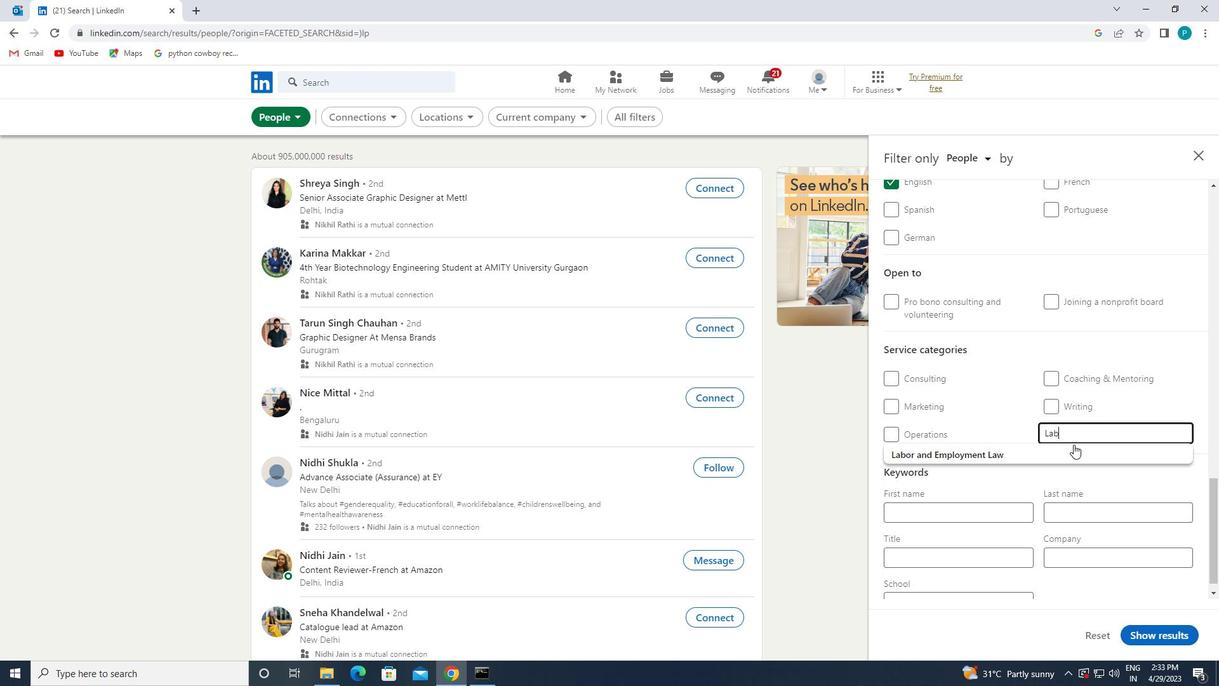 
Action: Mouse pressed left at (1074, 449)
Screenshot: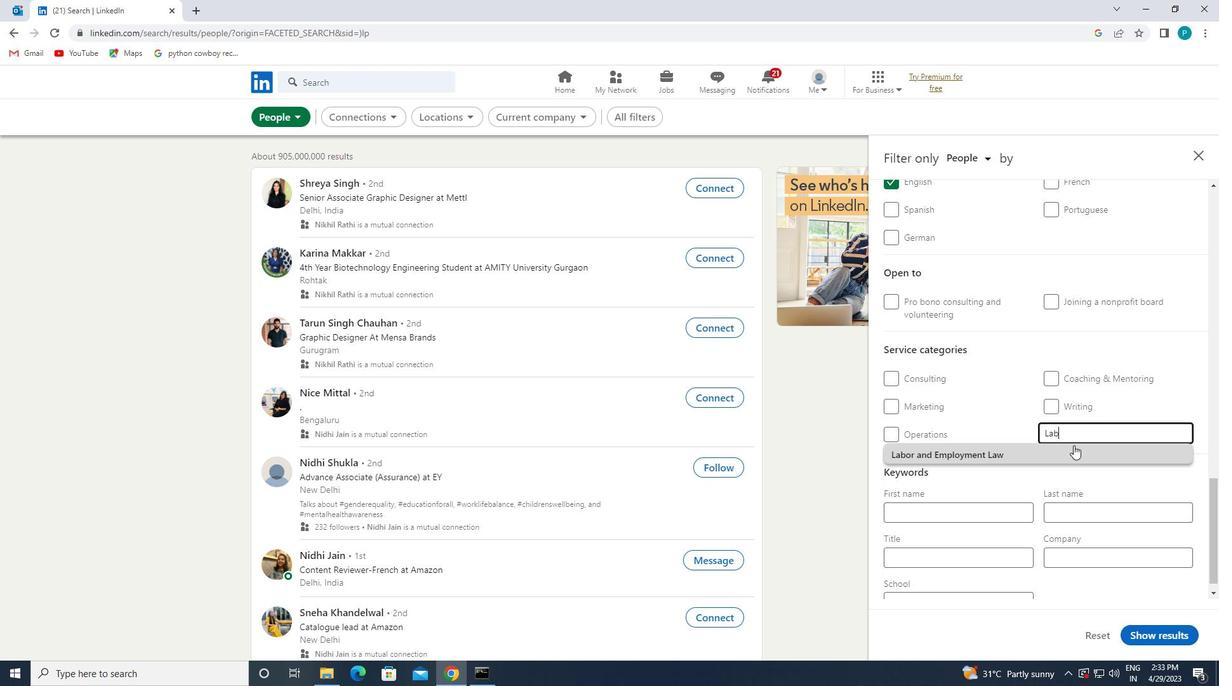
Action: Mouse moved to (995, 459)
Screenshot: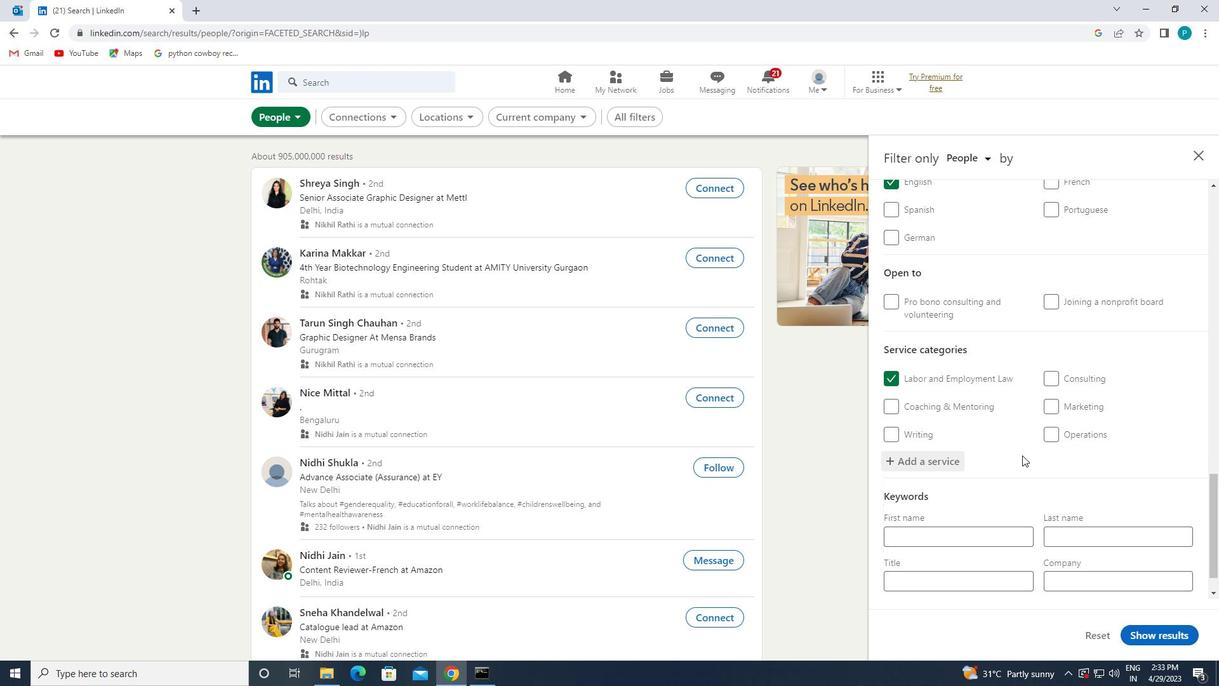 
Action: Mouse scrolled (995, 459) with delta (0, 0)
Screenshot: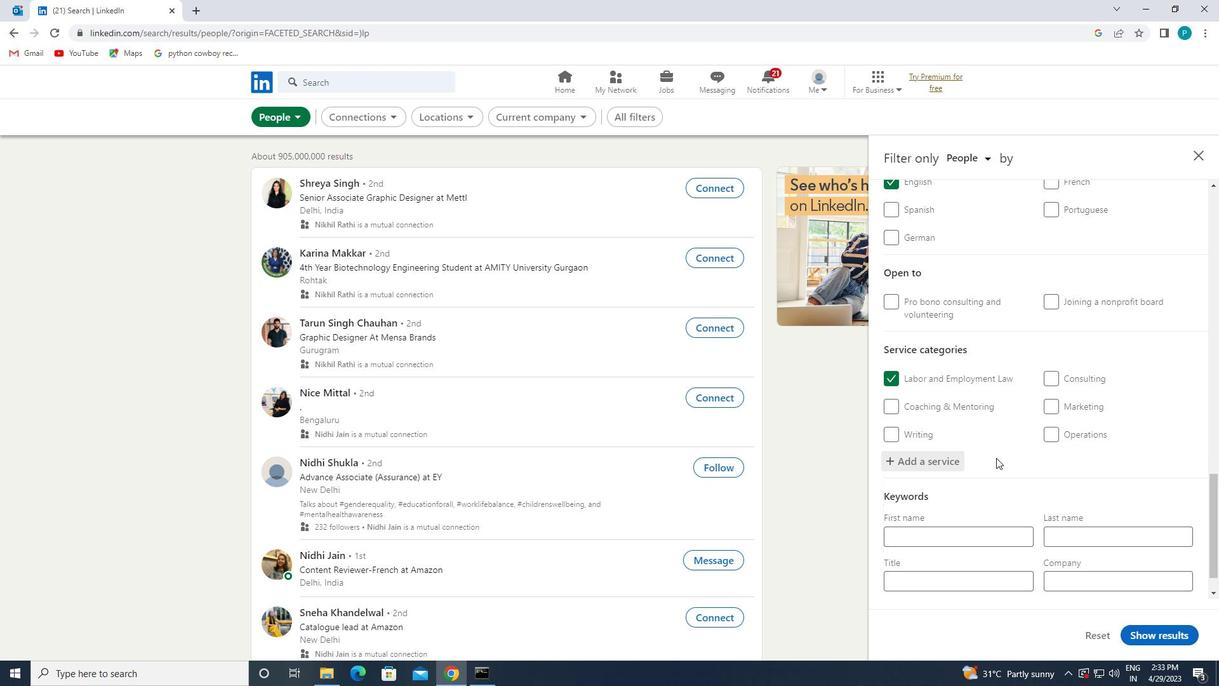 
Action: Mouse scrolled (995, 459) with delta (0, 0)
Screenshot: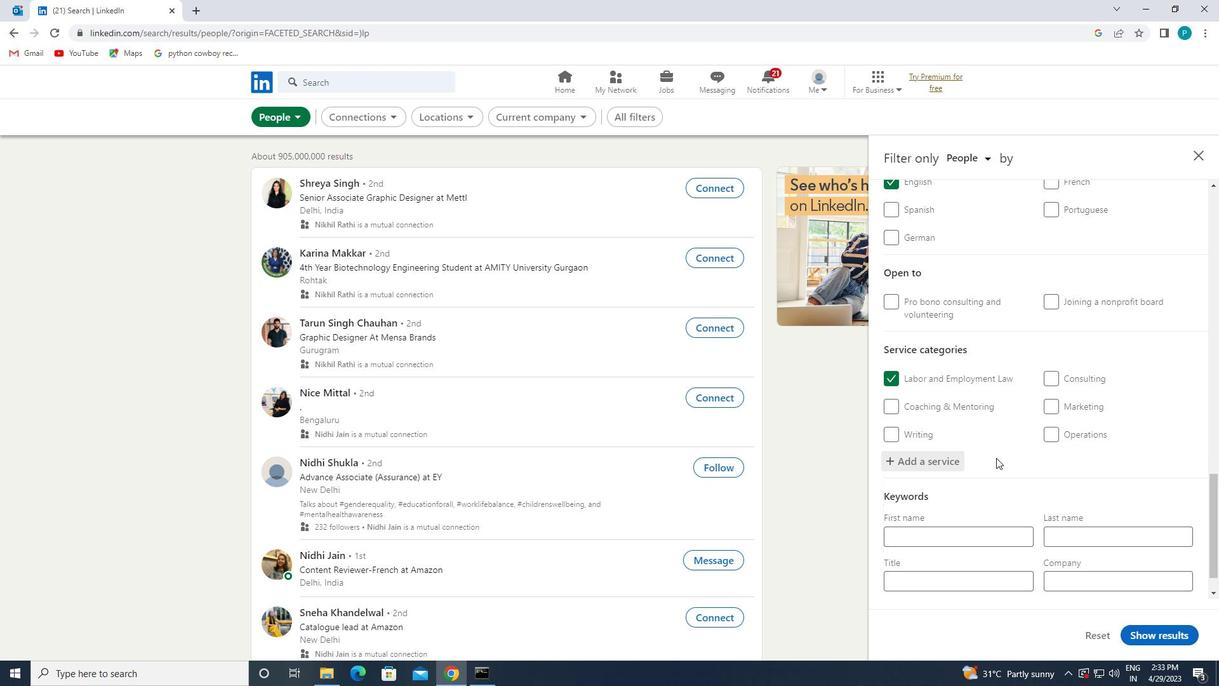
Action: Mouse moved to (994, 460)
Screenshot: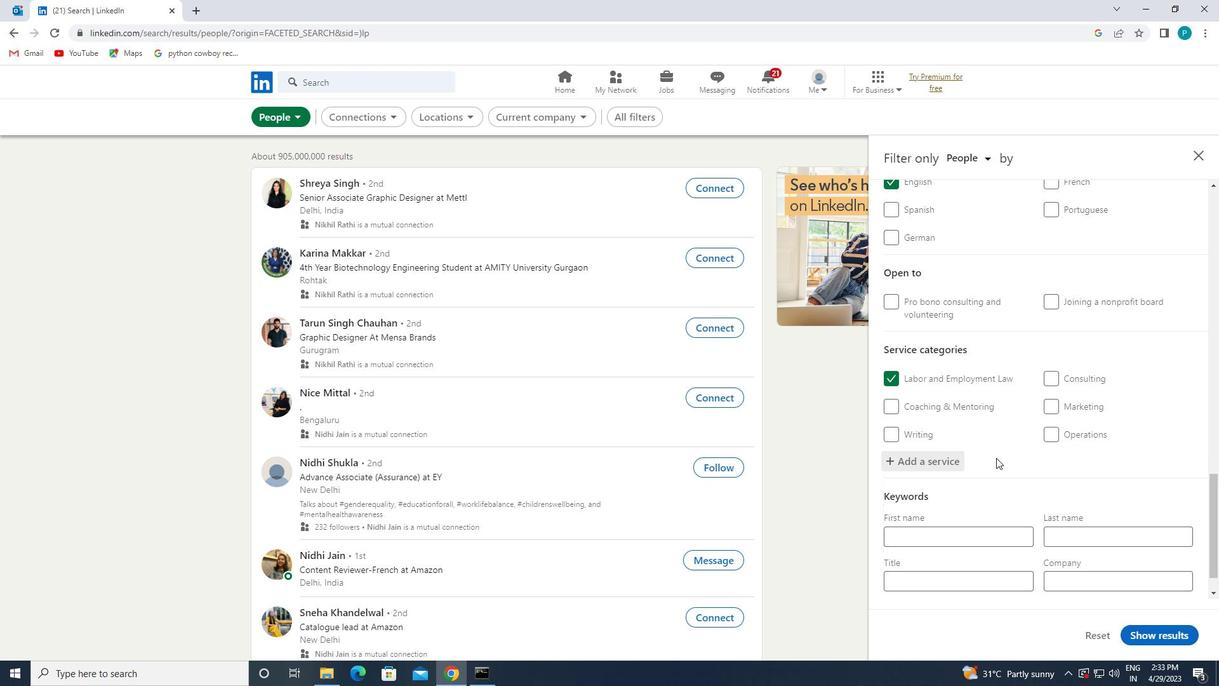 
Action: Mouse scrolled (994, 459) with delta (0, 0)
Screenshot: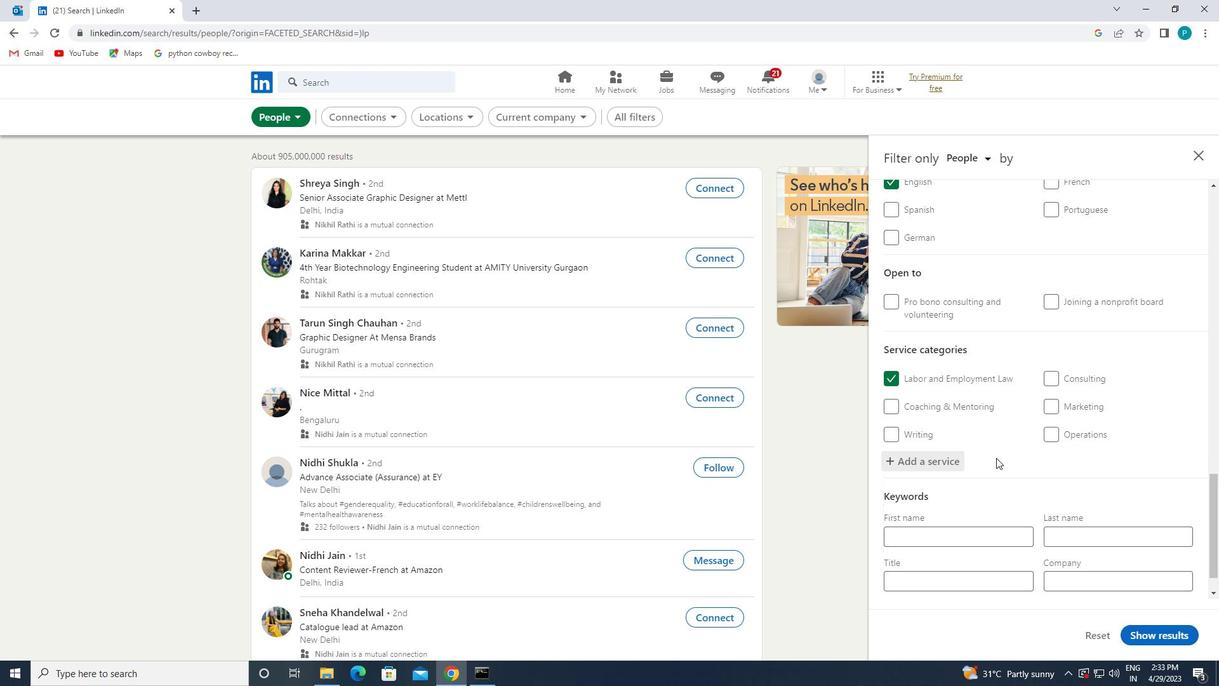 
Action: Mouse moved to (993, 462)
Screenshot: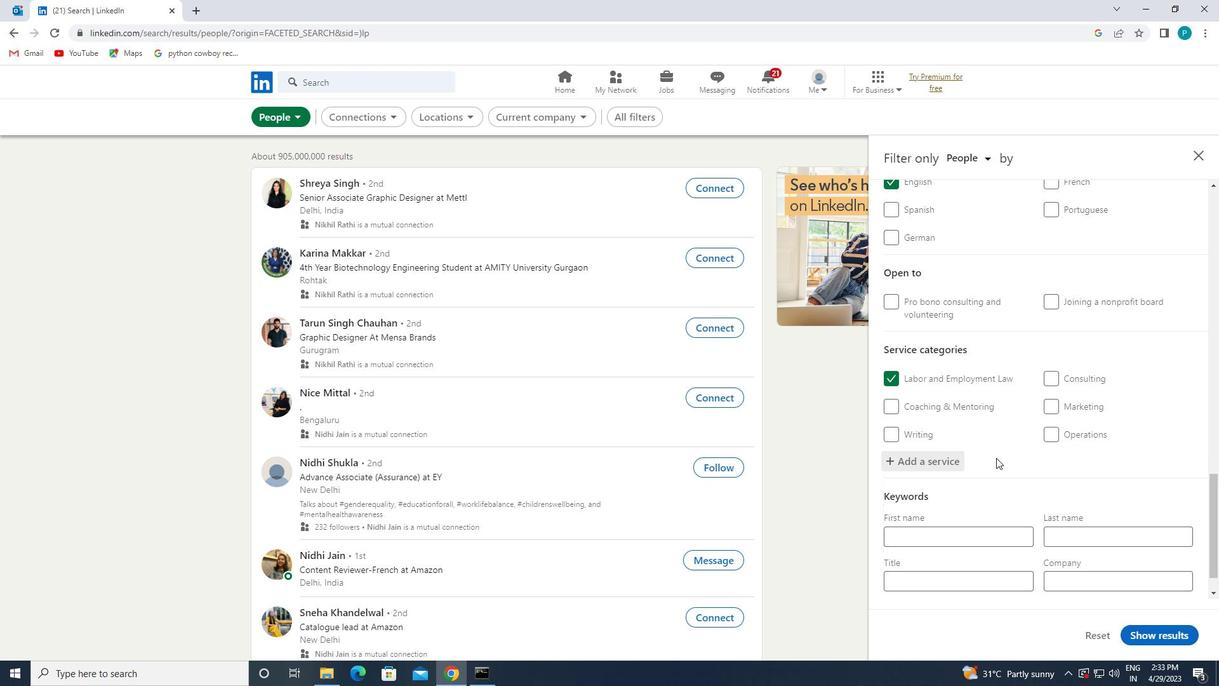 
Action: Mouse scrolled (993, 461) with delta (0, 0)
Screenshot: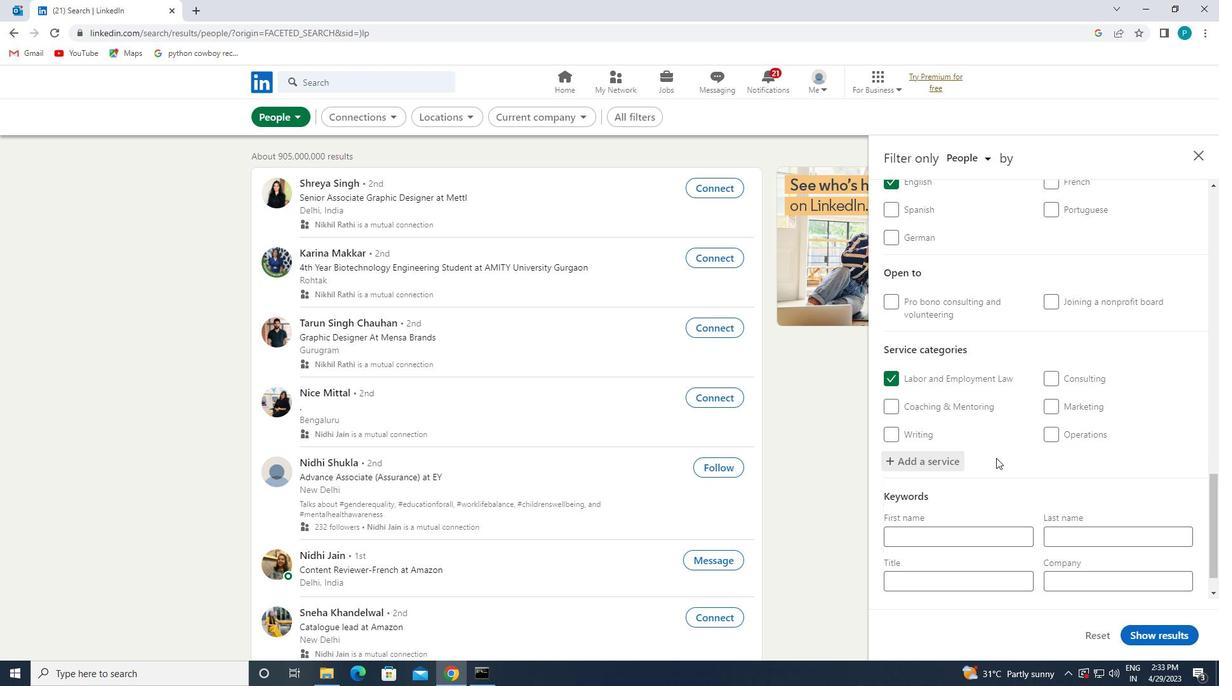 
Action: Mouse moved to (964, 547)
Screenshot: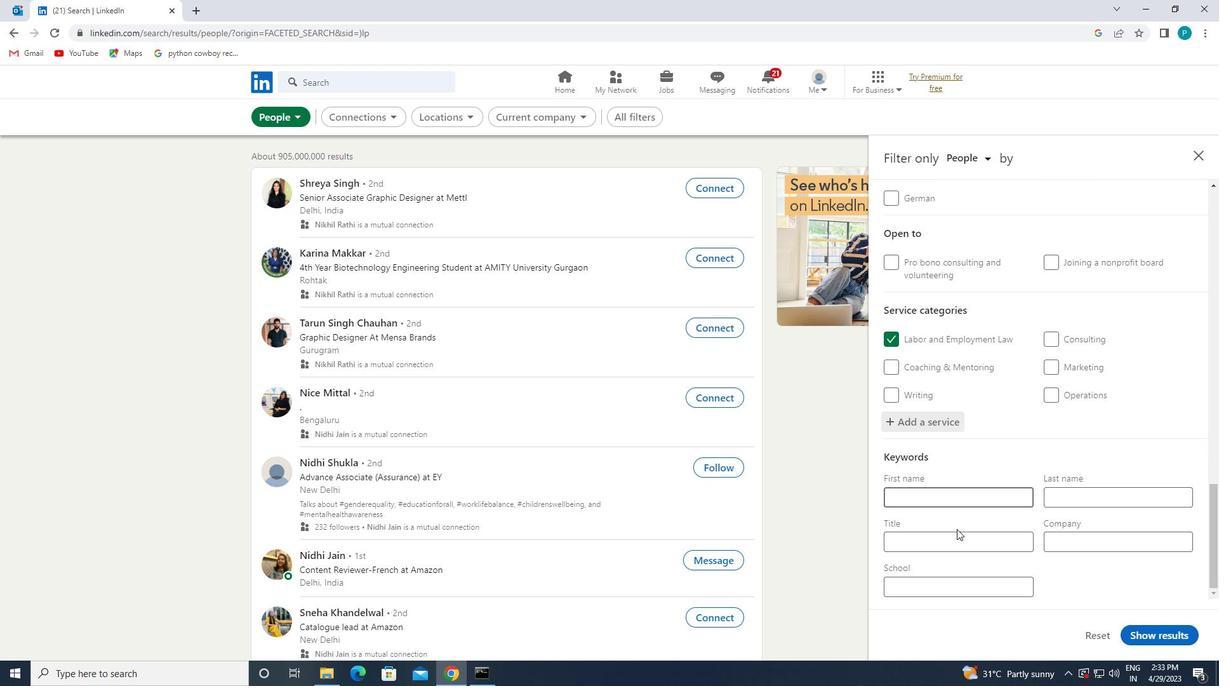 
Action: Mouse pressed left at (964, 547)
Screenshot: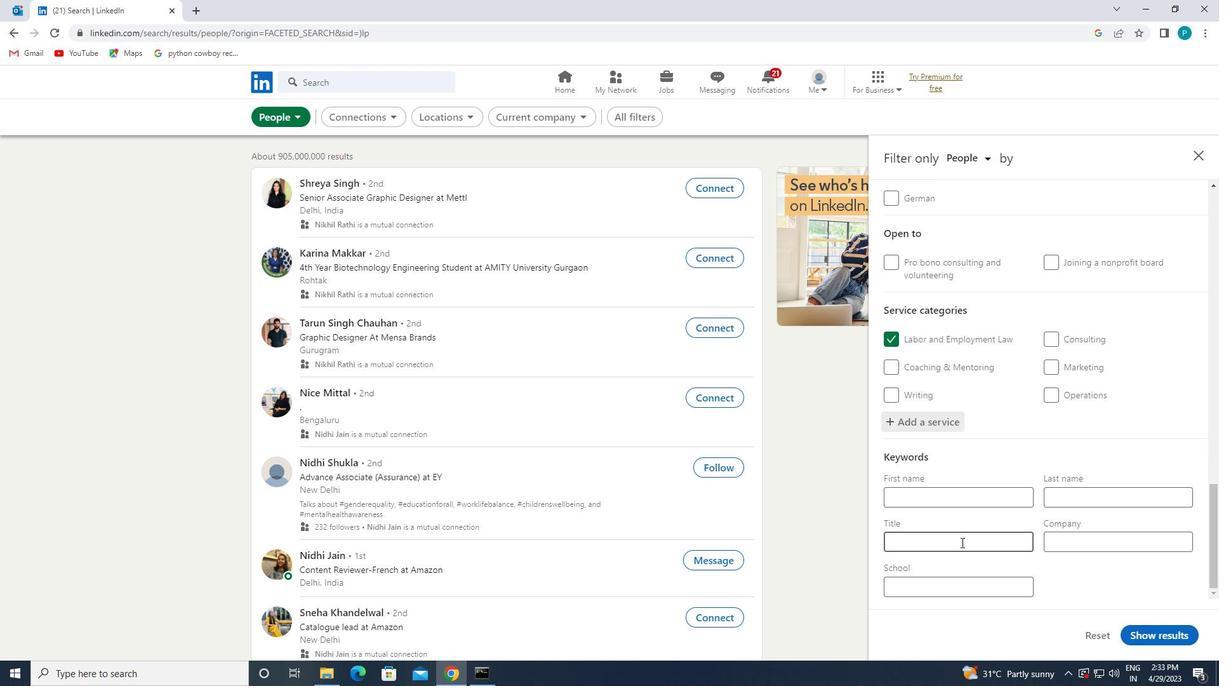 
Action: Key pressed <Key.caps_lock>S<Key.caps_lock>UICIDE<Key.space><Key.caps_lock>H<Key.caps_lock>OTLIN
Screenshot: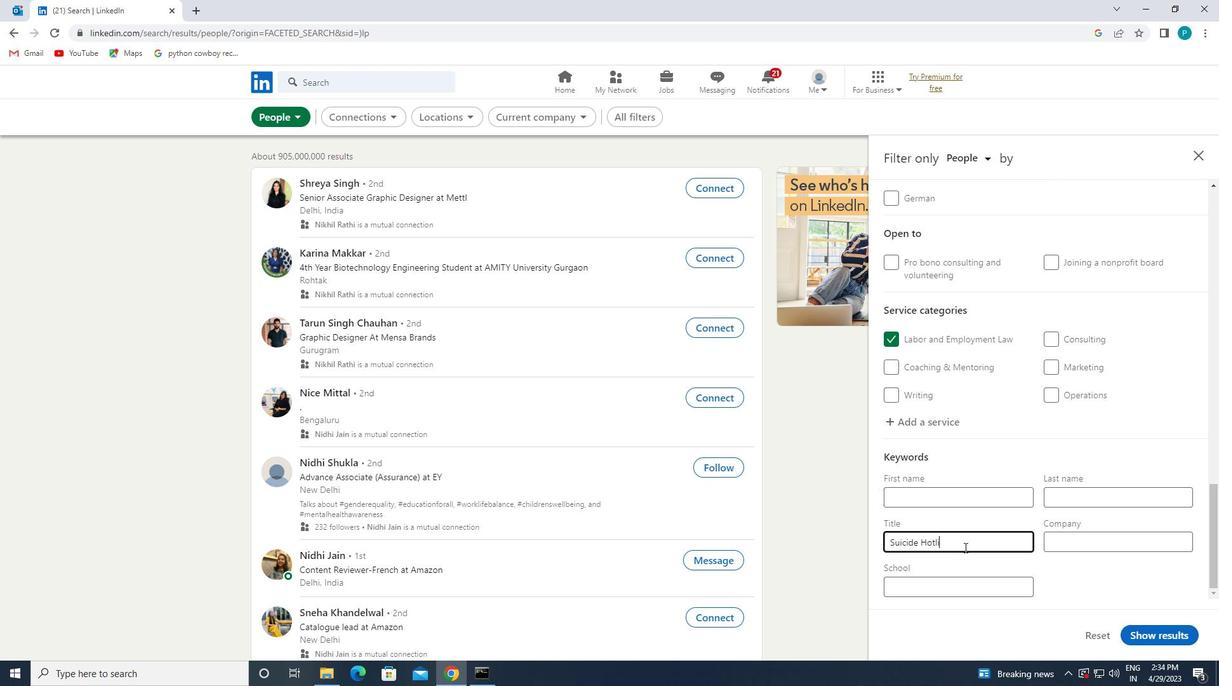 
Action: Mouse moved to (964, 548)
Screenshot: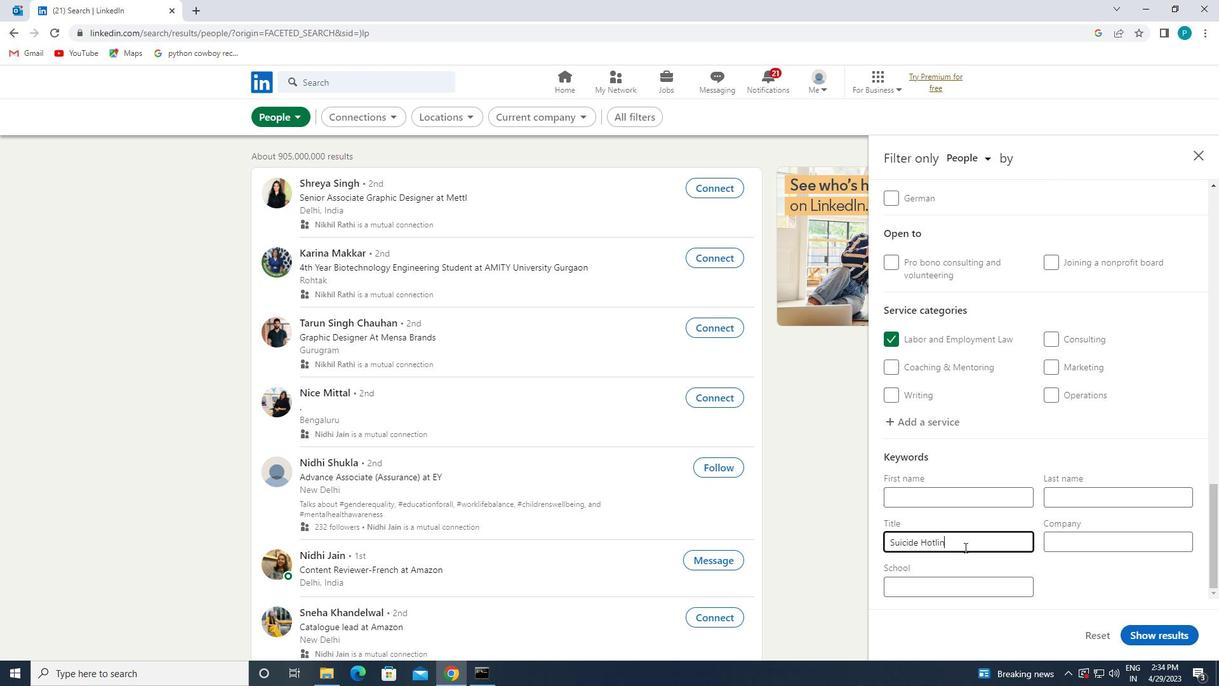 
Action: Key pressed E<Key.space><Key.caps_lock>V<Key.caps_lock>OLUNTEER
Screenshot: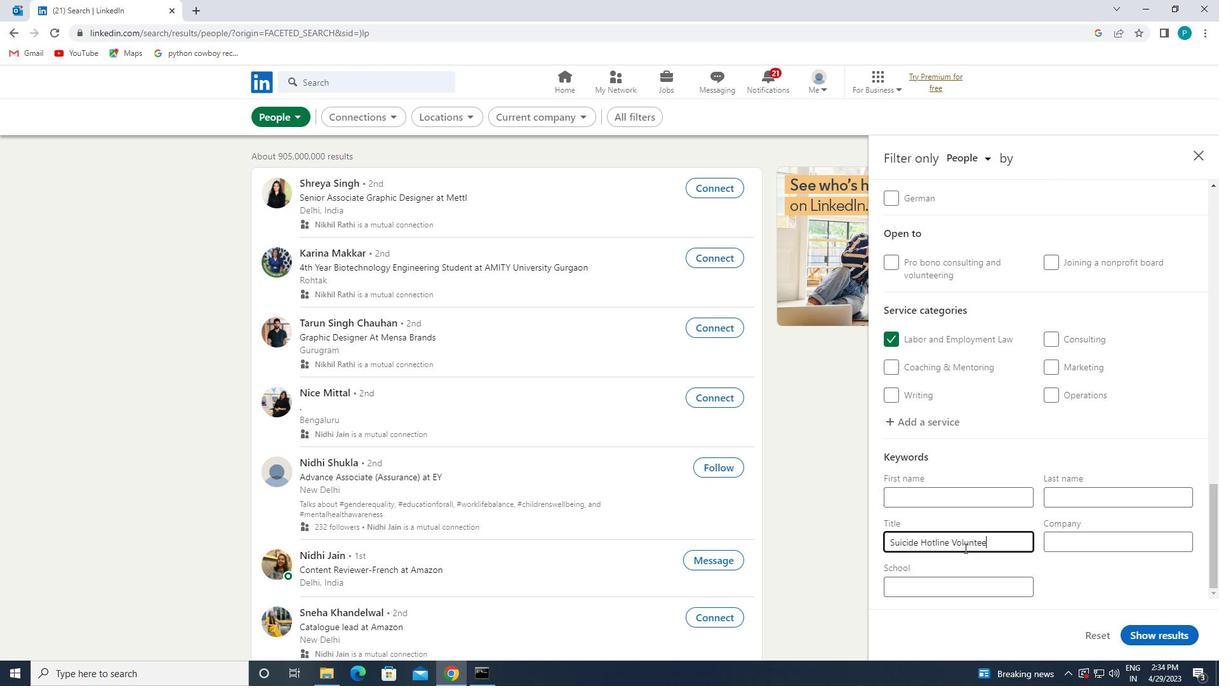 
Action: Mouse moved to (1135, 635)
Screenshot: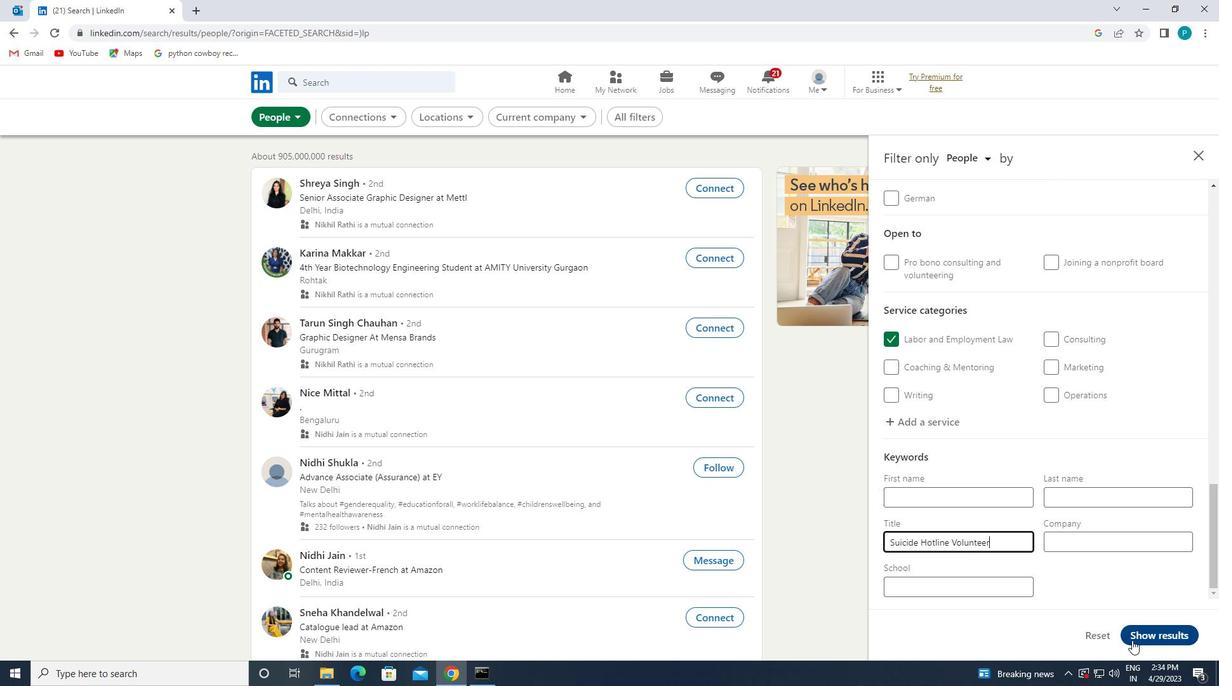 
Action: Mouse pressed left at (1135, 635)
Screenshot: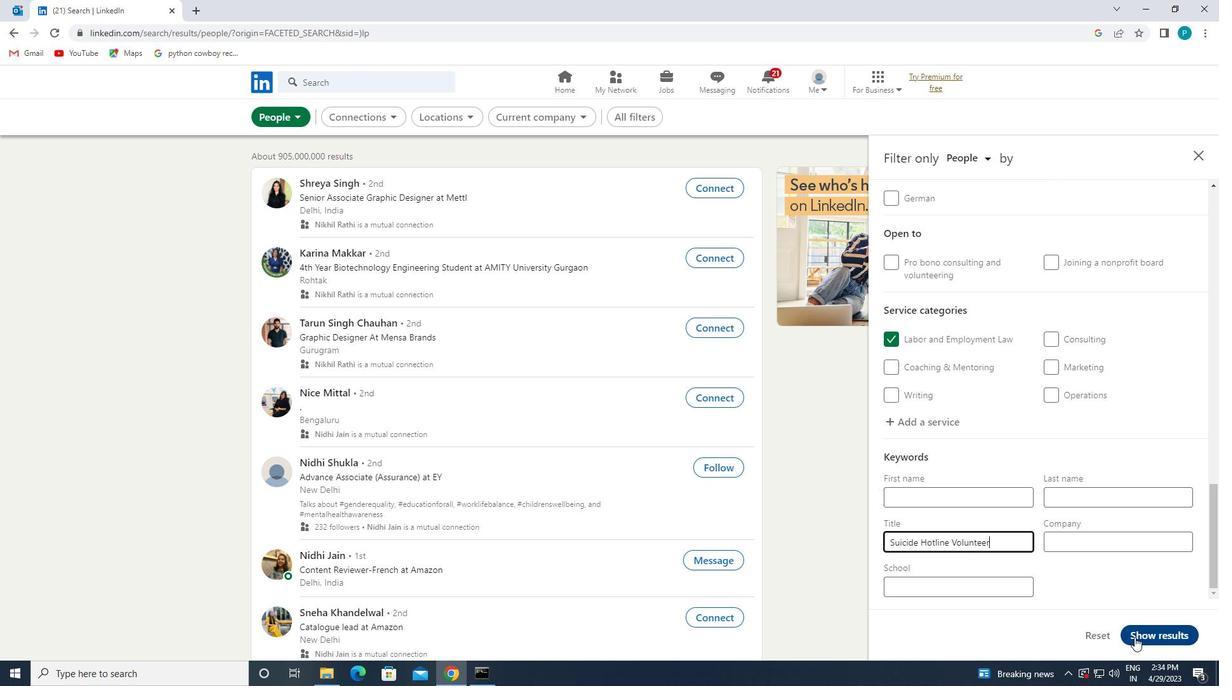 
Action: Mouse moved to (1135, 635)
Screenshot: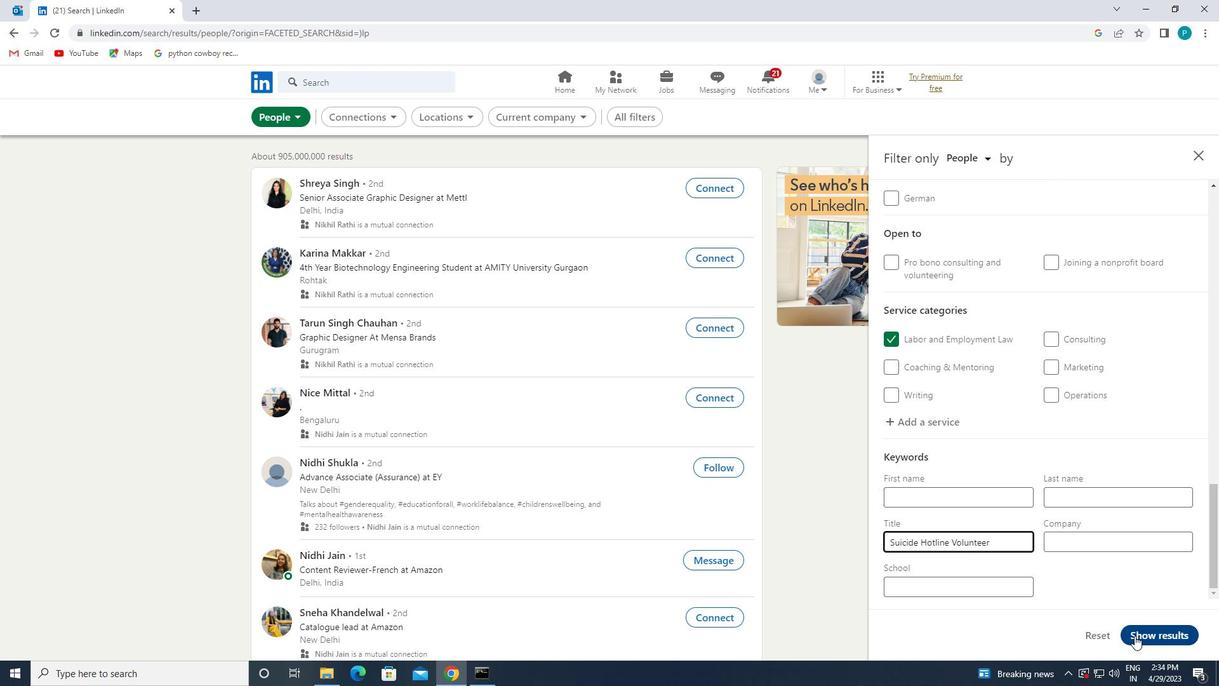 
